 Task: Buy 5 Engine Kit Products from Engines & Engine Parts section under best seller category for shipping address: Dorian Garcia, 3511 Cook Hill Road, Danbury, Connecticut 06810, Cell Number 2034707320. Pay from credit card ending with 6010, CVV 682
Action: Mouse moved to (26, 82)
Screenshot: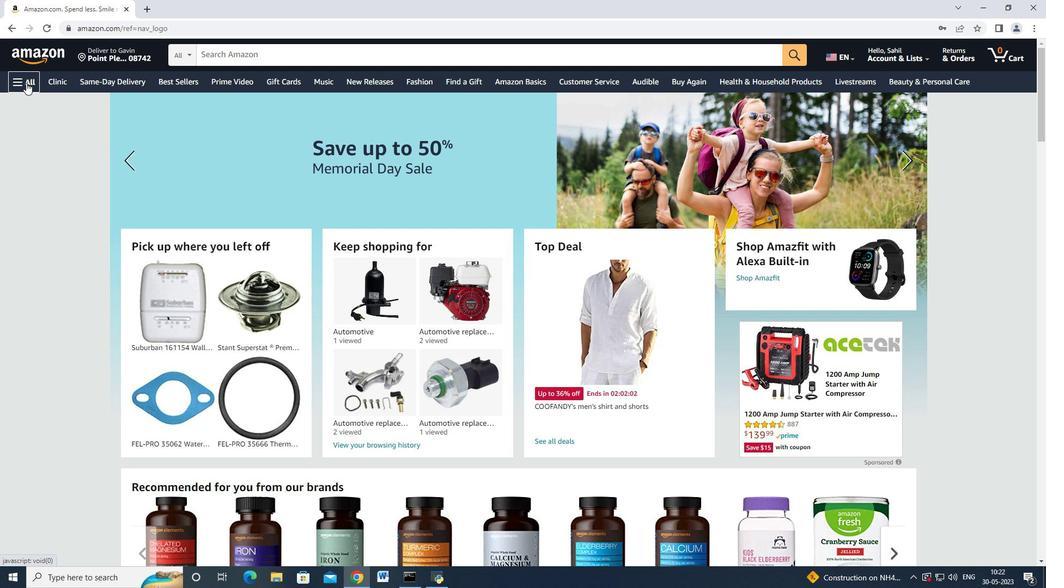 
Action: Mouse pressed left at (26, 82)
Screenshot: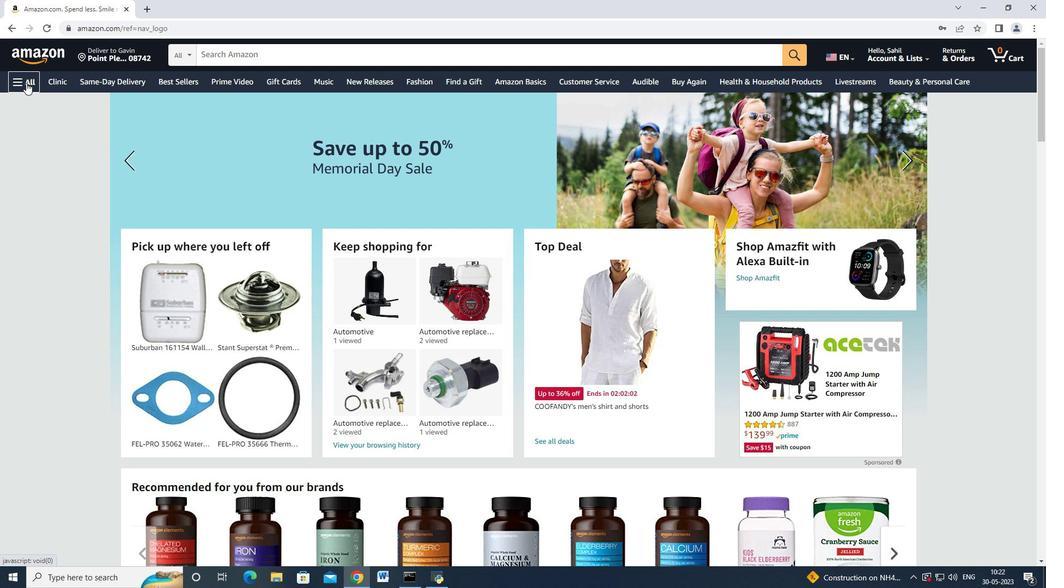 
Action: Mouse moved to (41, 136)
Screenshot: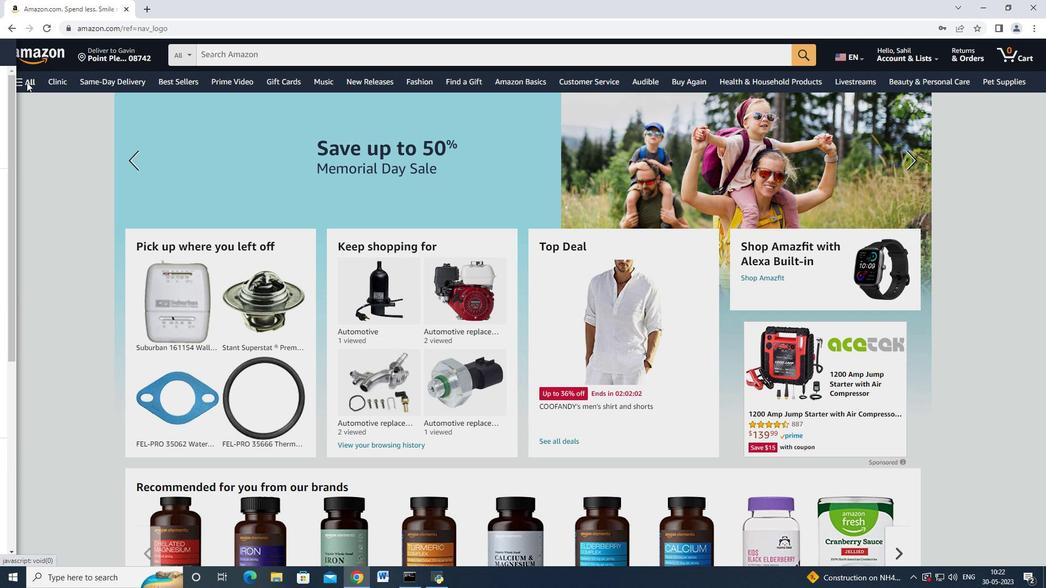 
Action: Mouse scrolled (41, 135) with delta (0, 0)
Screenshot: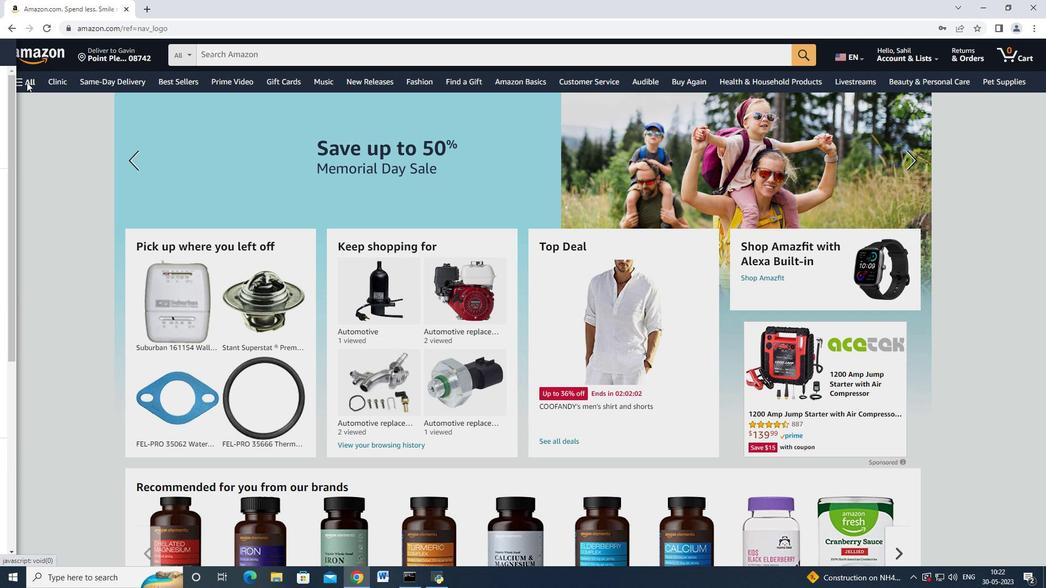 
Action: Mouse moved to (41, 139)
Screenshot: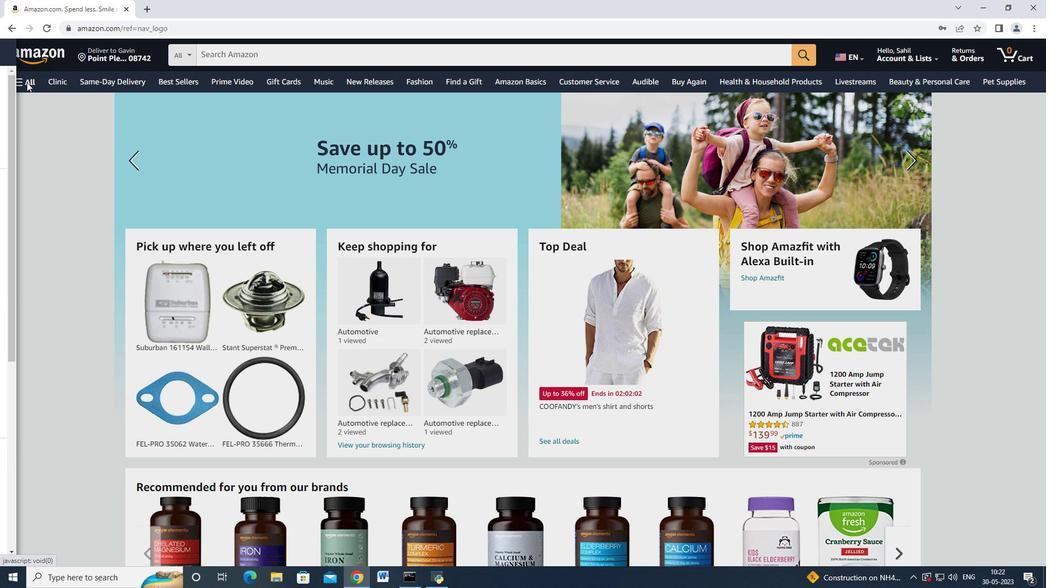 
Action: Mouse scrolled (41, 138) with delta (0, 0)
Screenshot: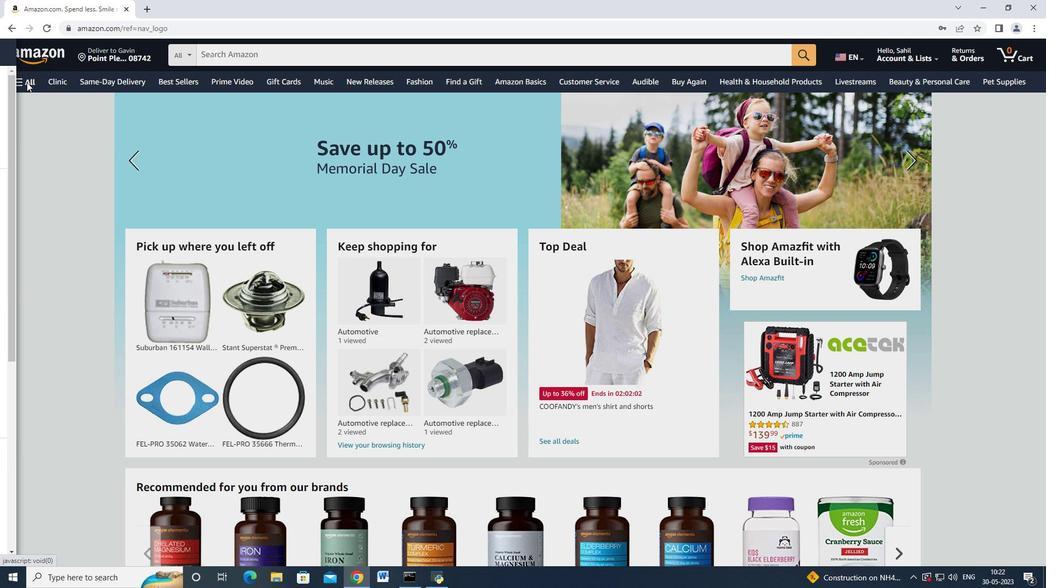 
Action: Mouse moved to (49, 213)
Screenshot: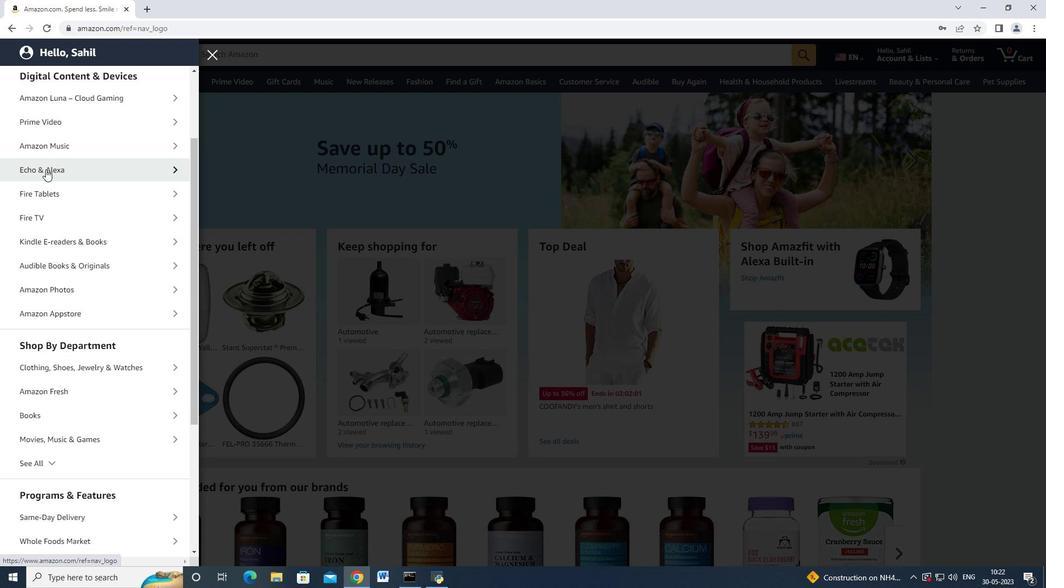 
Action: Mouse scrolled (49, 213) with delta (0, 0)
Screenshot: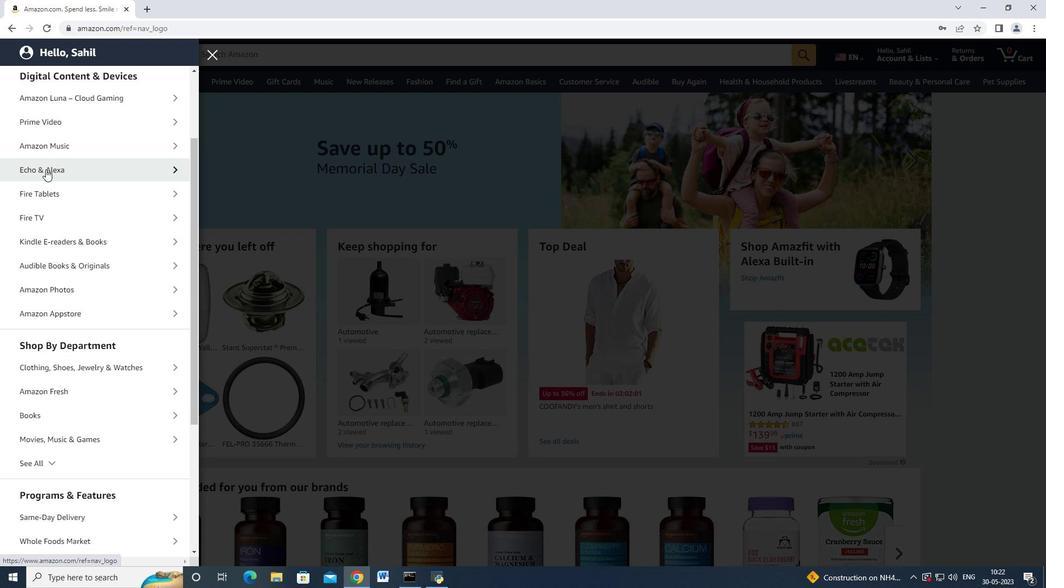 
Action: Mouse moved to (61, 414)
Screenshot: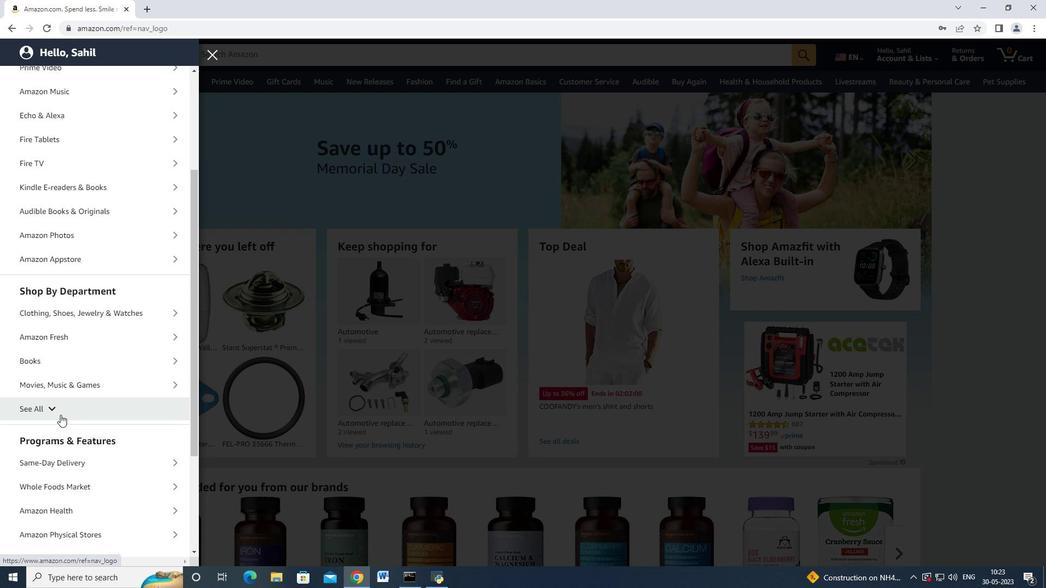 
Action: Mouse pressed left at (61, 414)
Screenshot: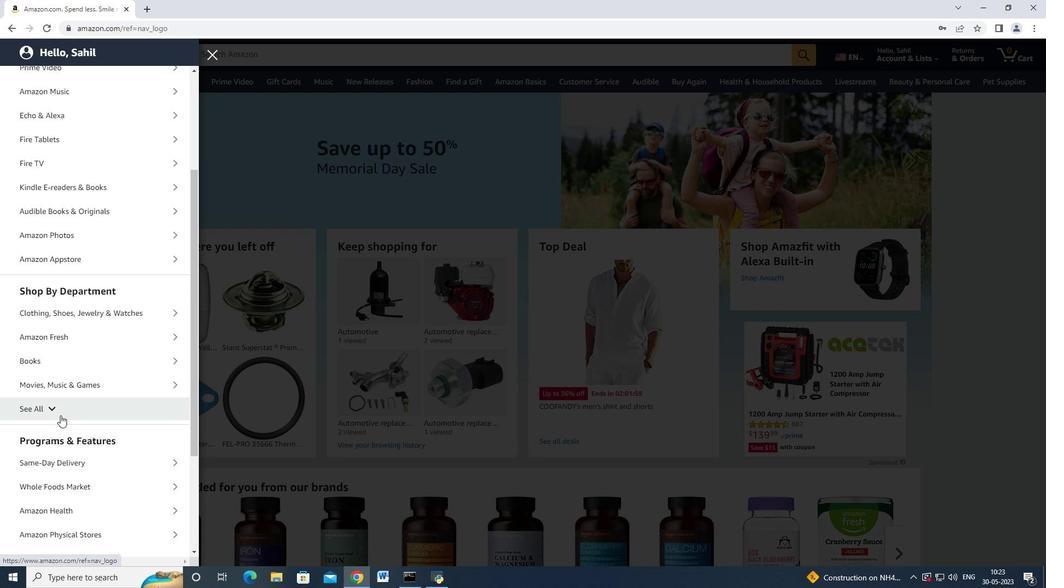 
Action: Mouse moved to (70, 404)
Screenshot: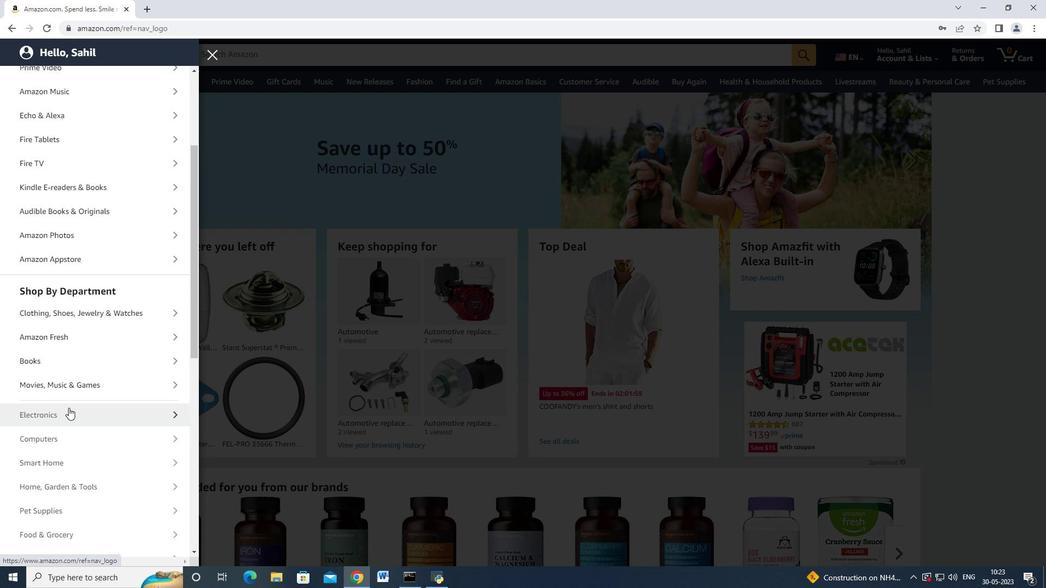 
Action: Mouse scrolled (70, 403) with delta (0, 0)
Screenshot: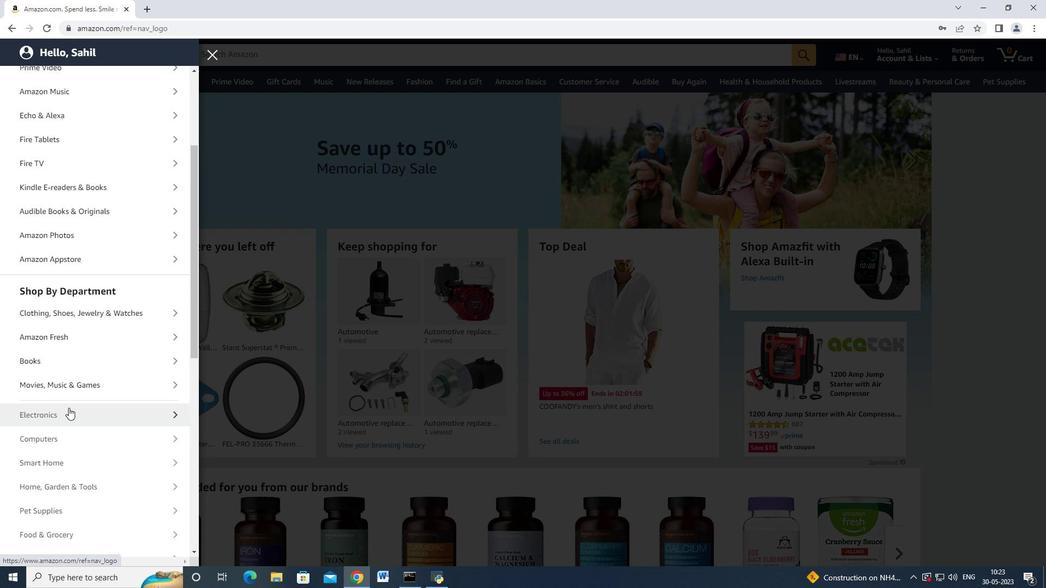
Action: Mouse moved to (71, 402)
Screenshot: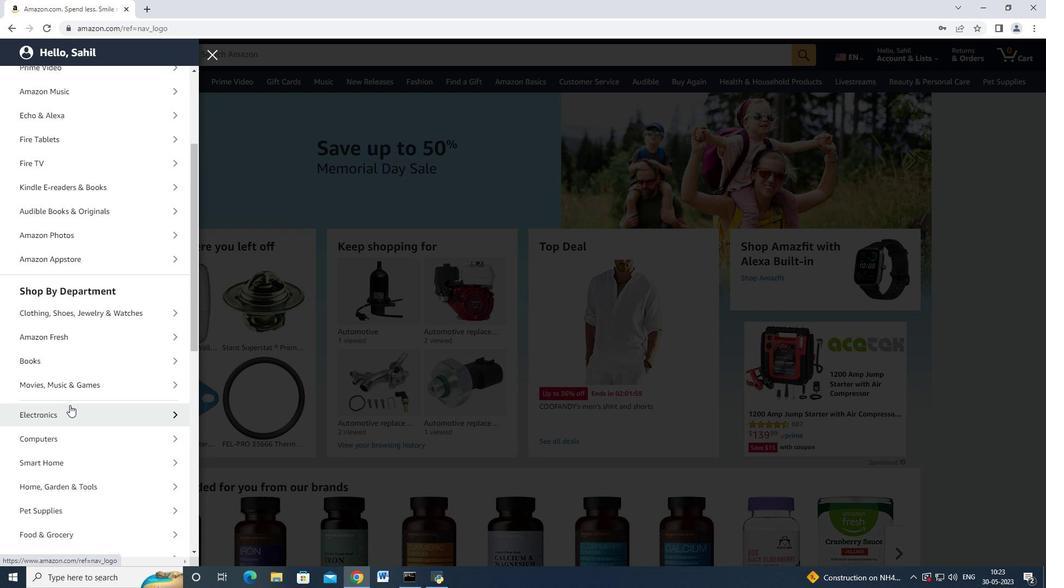 
Action: Mouse scrolled (71, 402) with delta (0, 0)
Screenshot: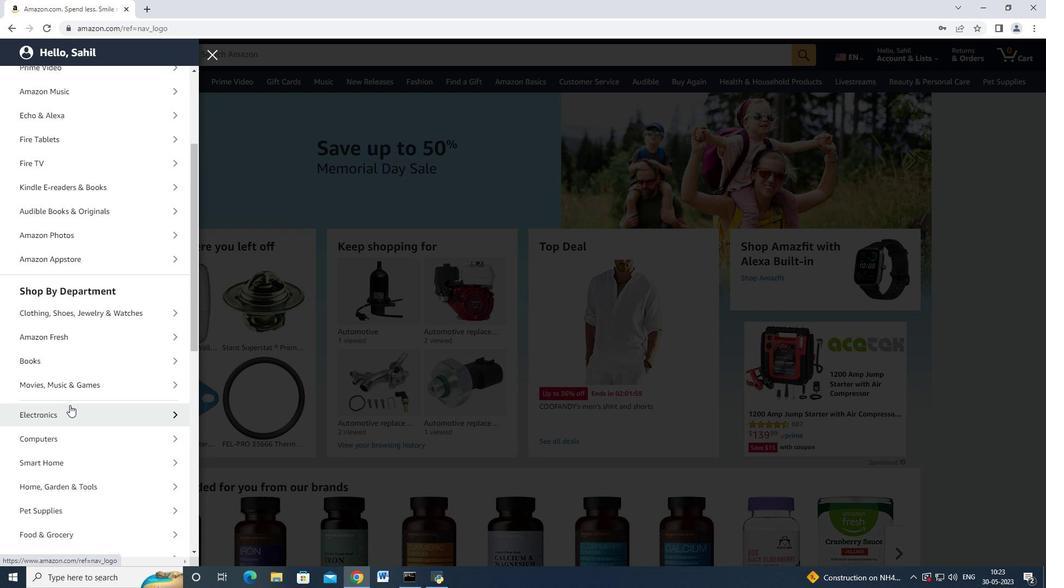 
Action: Mouse moved to (76, 397)
Screenshot: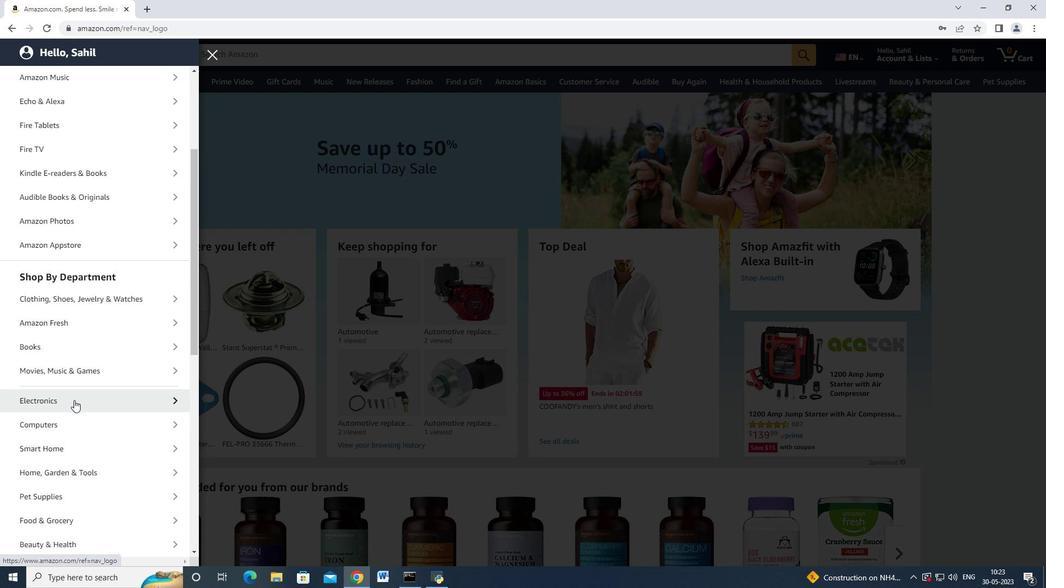 
Action: Mouse scrolled (75, 398) with delta (0, 0)
Screenshot: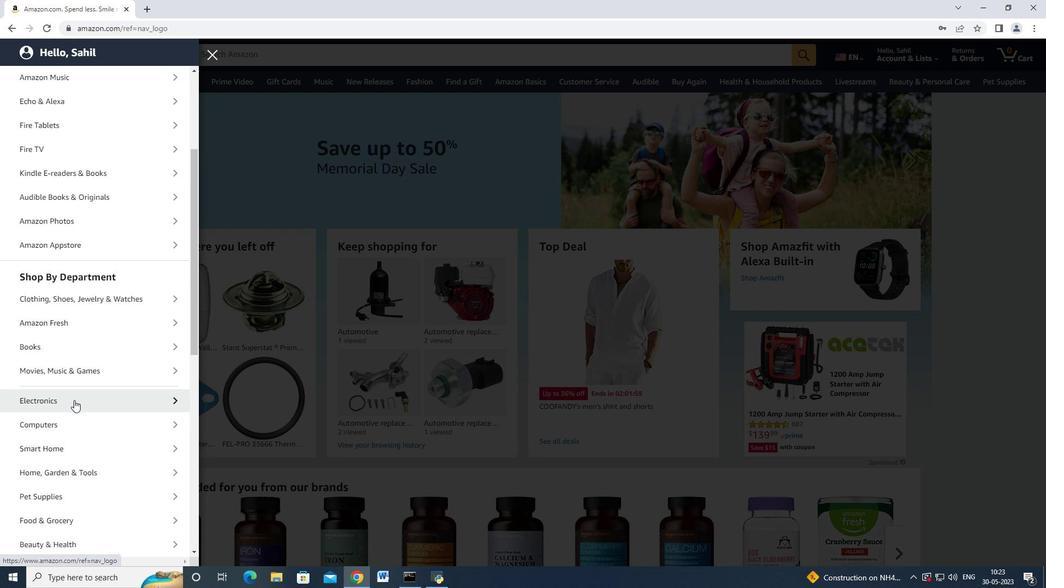 
Action: Mouse moved to (77, 396)
Screenshot: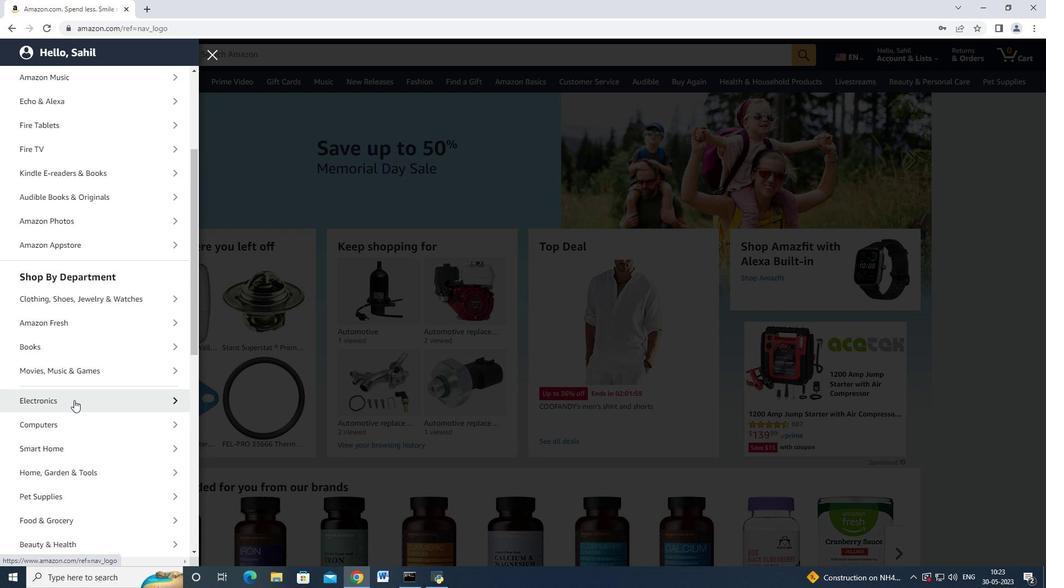 
Action: Mouse scrolled (76, 396) with delta (0, 0)
Screenshot: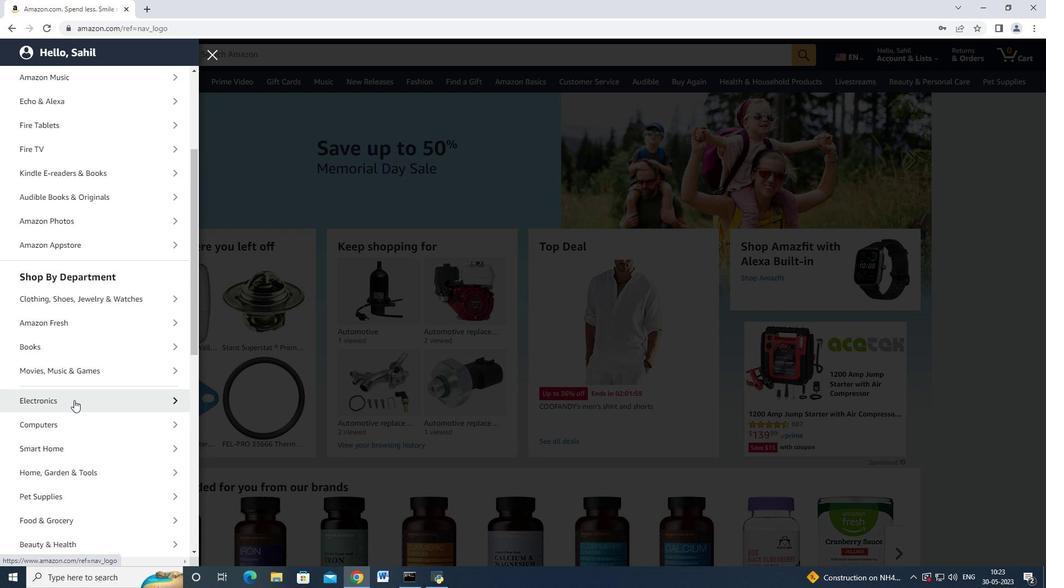 
Action: Mouse moved to (83, 466)
Screenshot: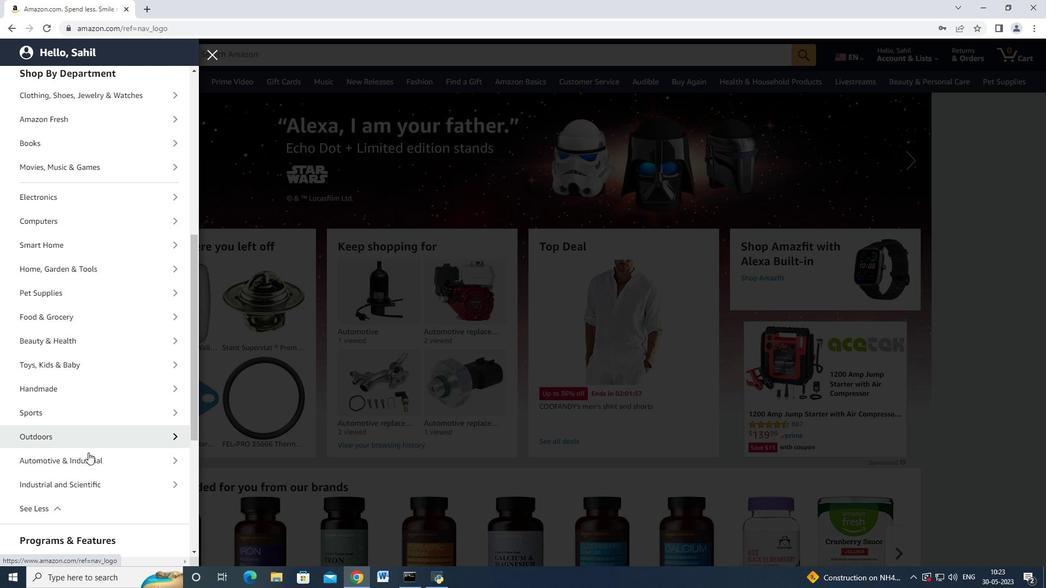 
Action: Mouse pressed left at (83, 466)
Screenshot: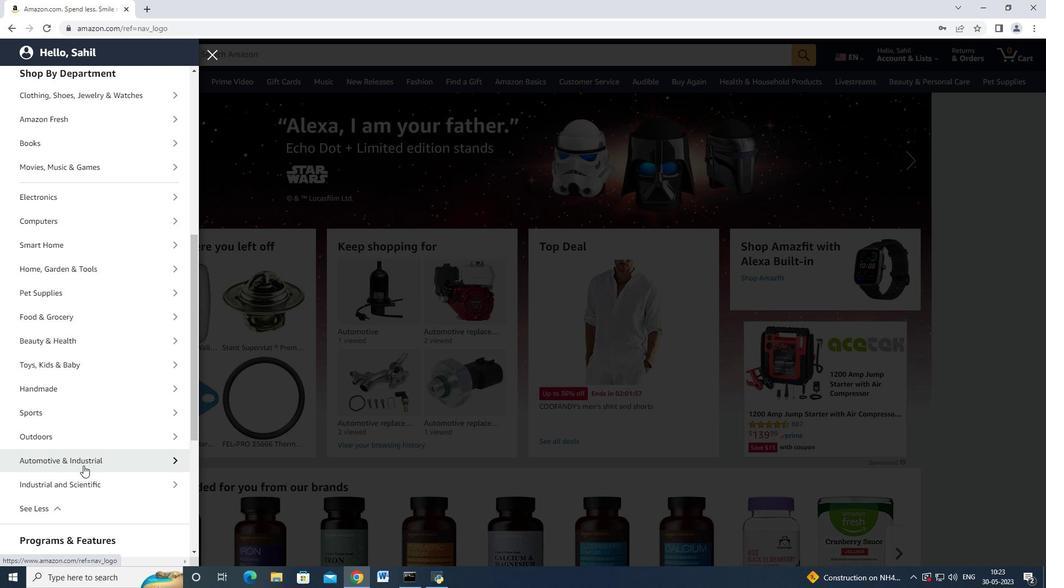
Action: Mouse moved to (123, 130)
Screenshot: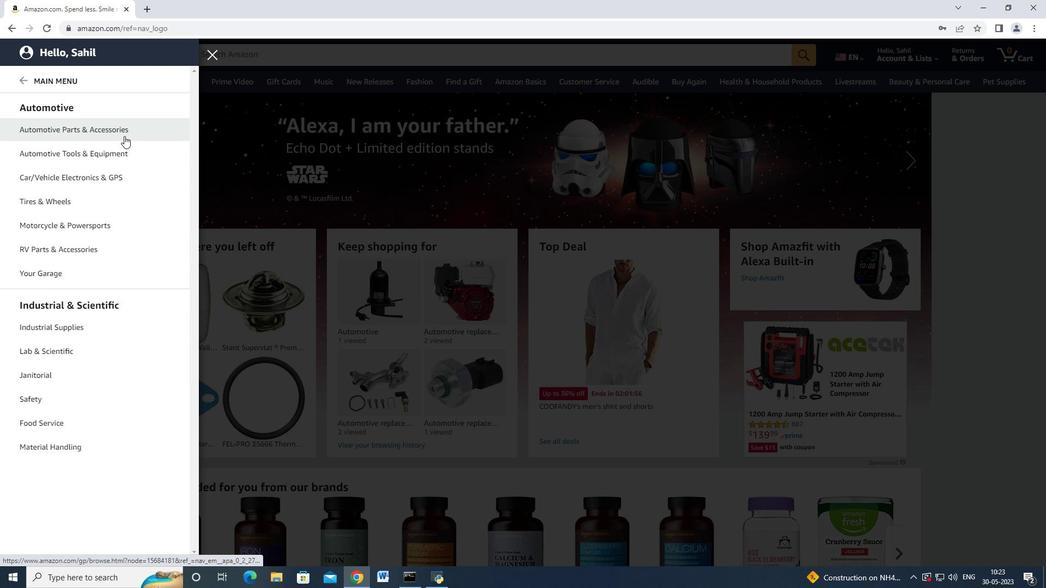 
Action: Mouse pressed left at (123, 130)
Screenshot: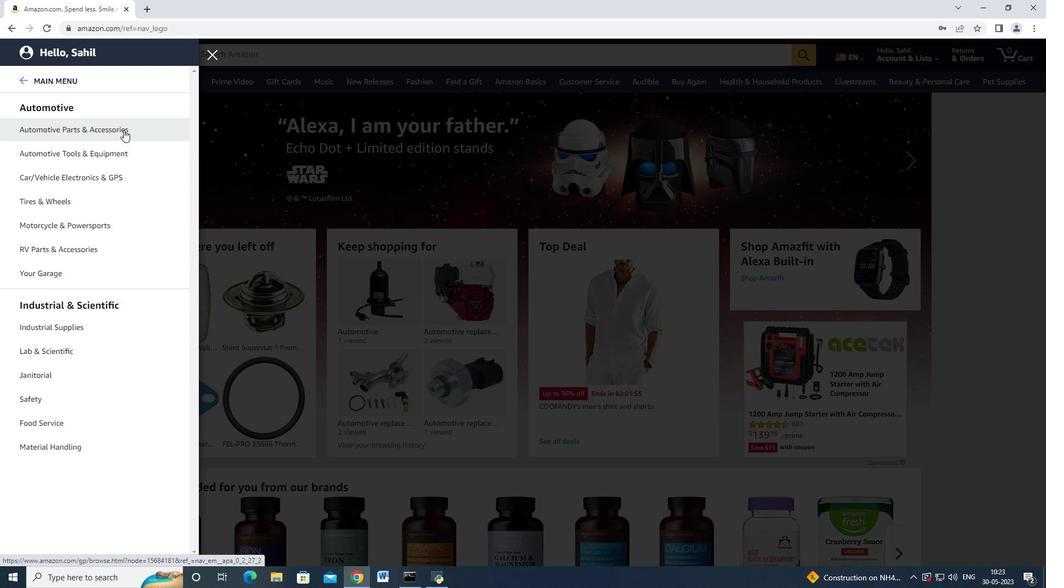 
Action: Mouse moved to (192, 99)
Screenshot: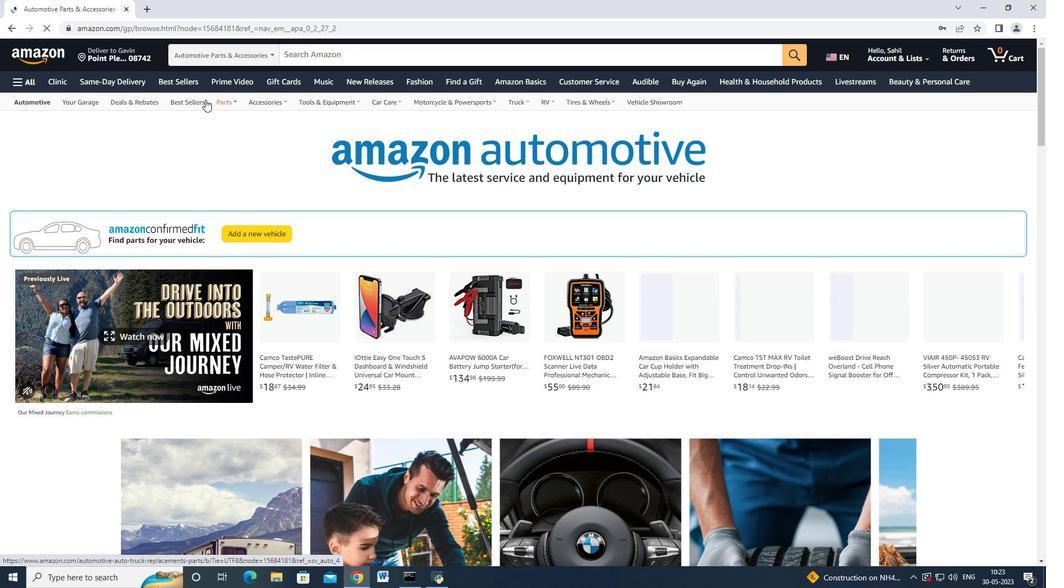 
Action: Mouse pressed left at (192, 99)
Screenshot: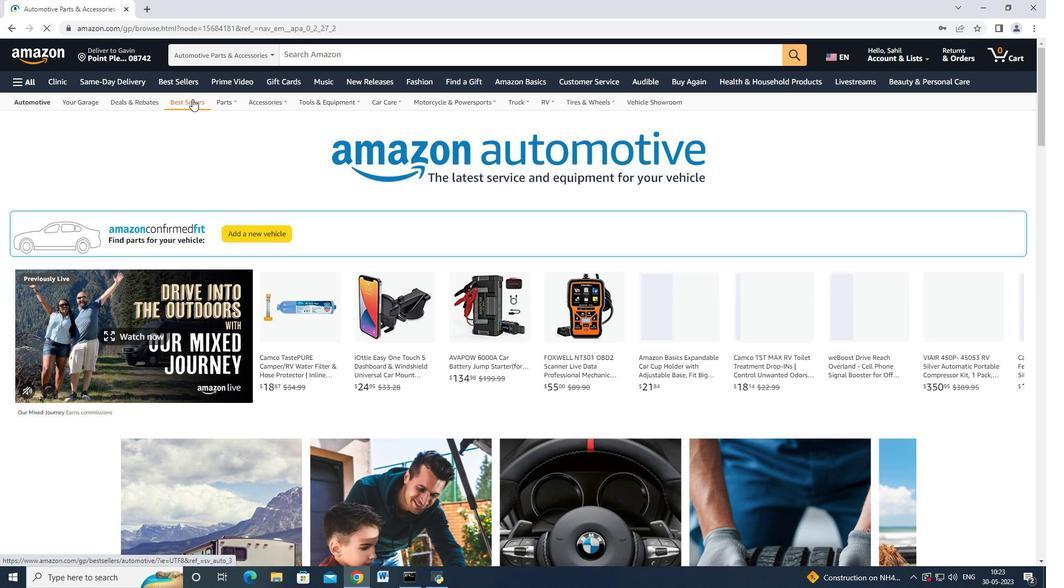 
Action: Mouse moved to (127, 240)
Screenshot: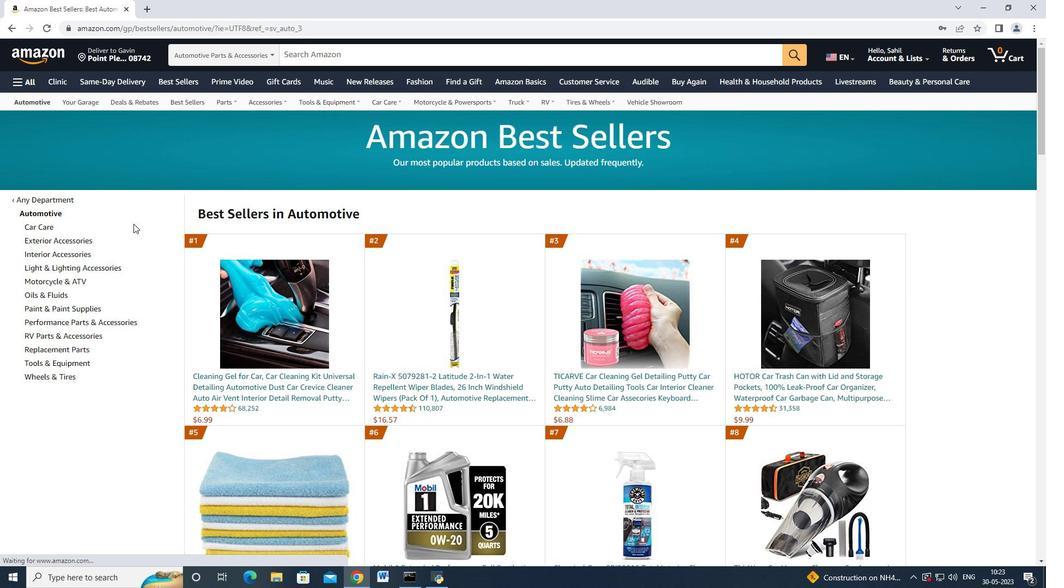 
Action: Mouse scrolled (127, 239) with delta (0, 0)
Screenshot: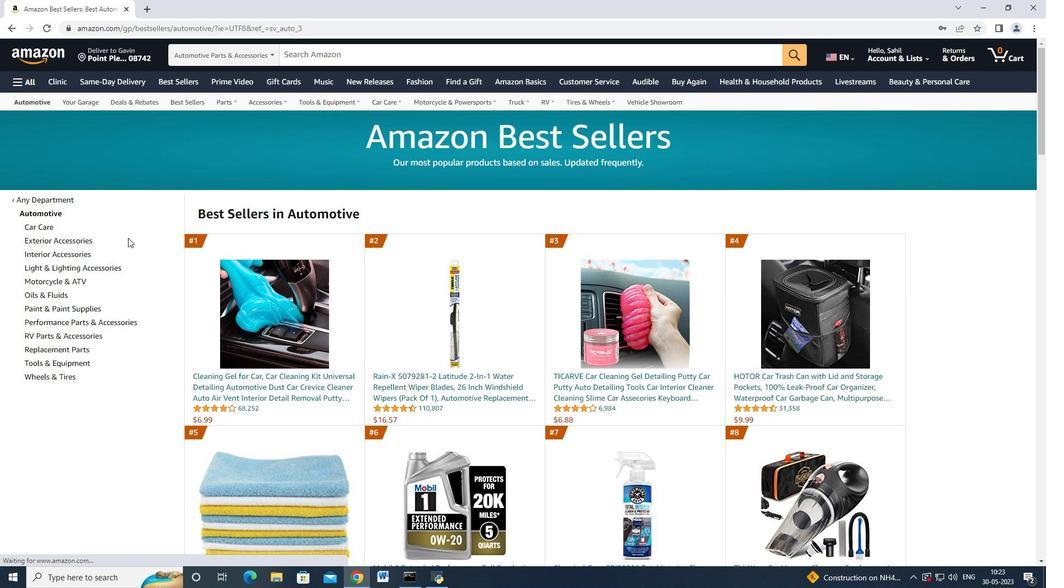 
Action: Mouse moved to (127, 240)
Screenshot: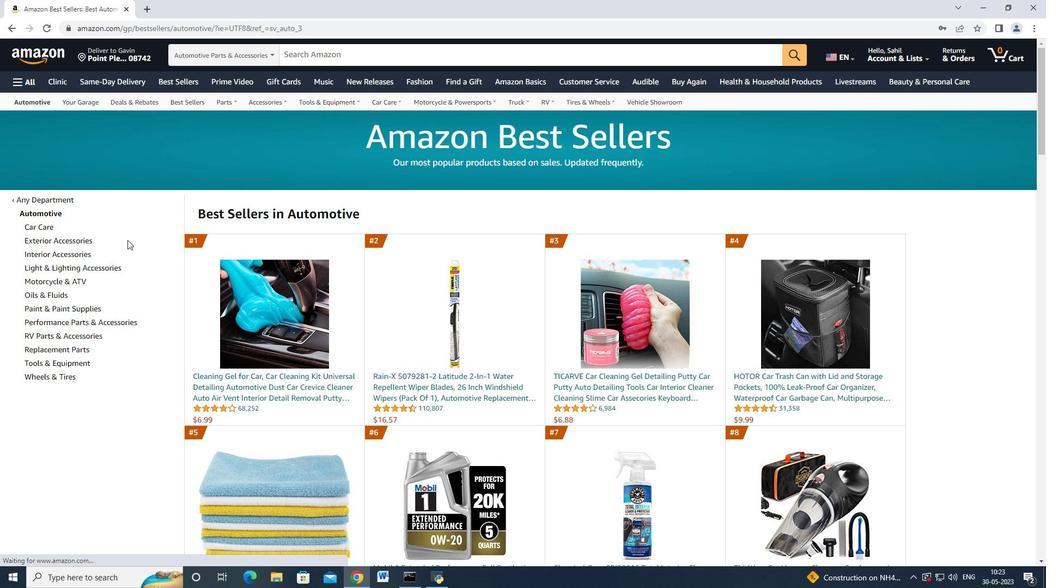 
Action: Mouse scrolled (127, 240) with delta (0, 0)
Screenshot: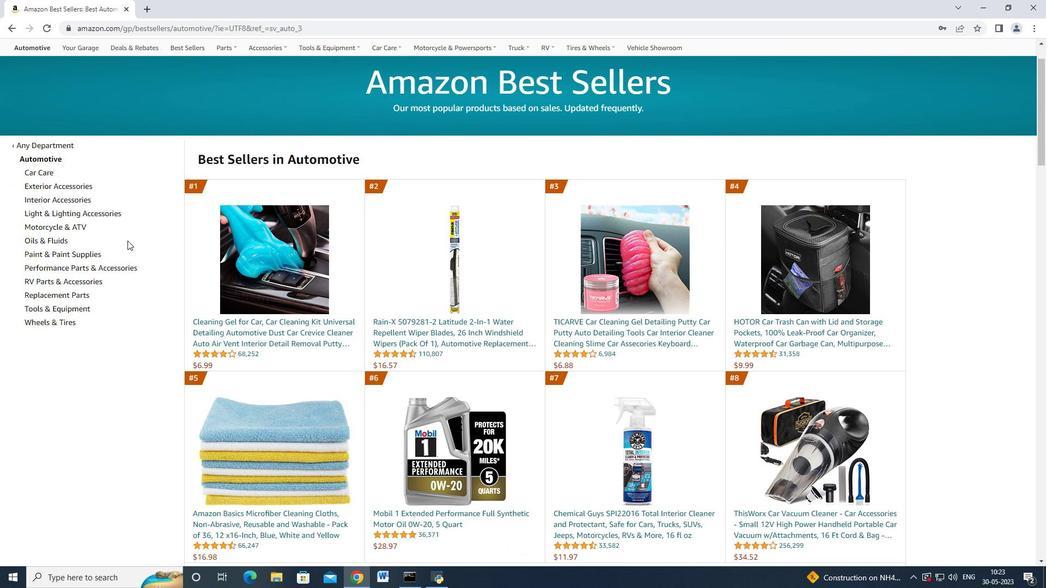 
Action: Mouse scrolled (127, 241) with delta (0, 0)
Screenshot: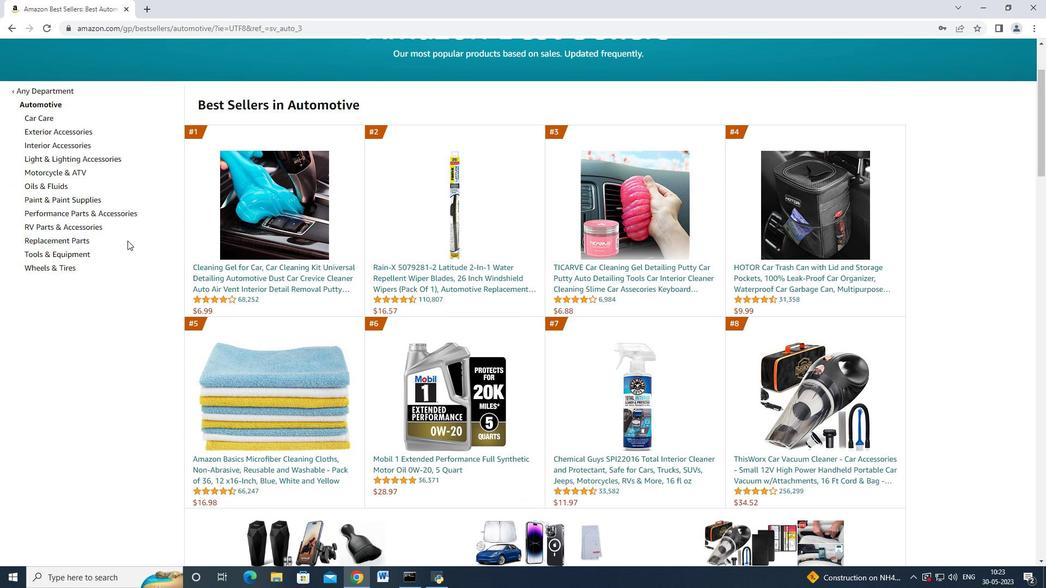 
Action: Mouse scrolled (127, 241) with delta (0, 0)
Screenshot: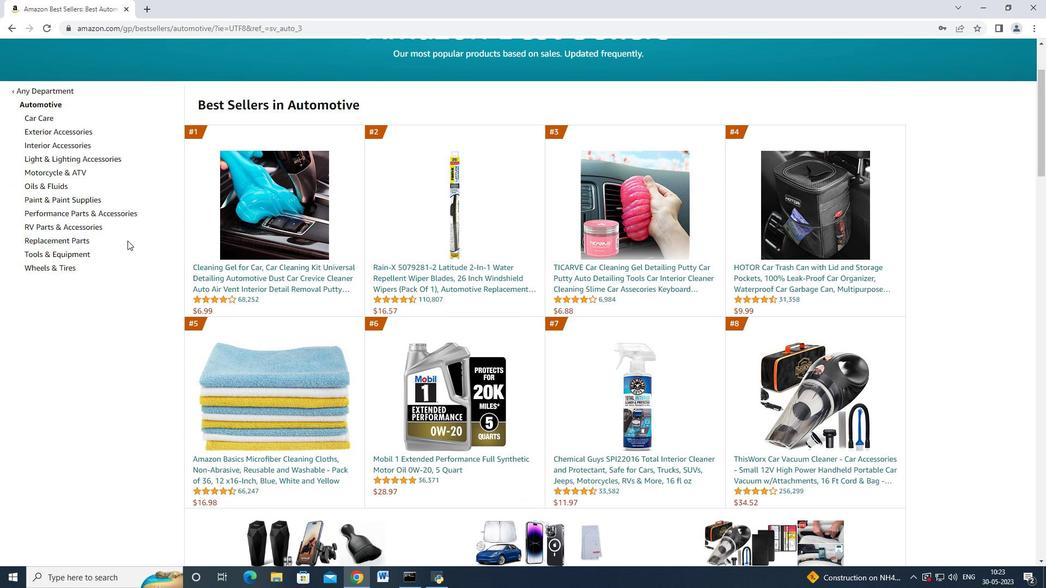 
Action: Mouse moved to (72, 347)
Screenshot: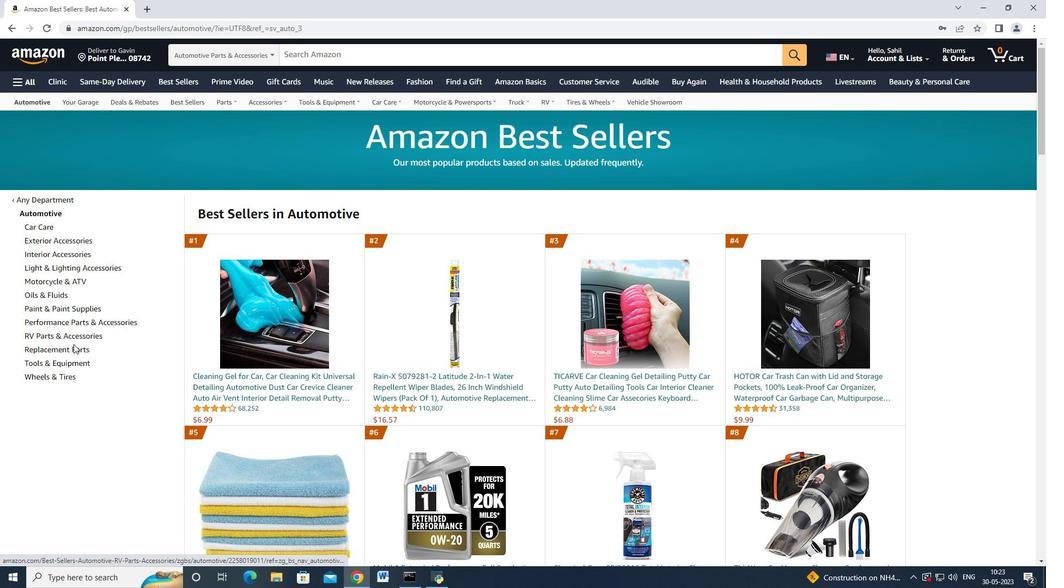 
Action: Mouse pressed left at (72, 347)
Screenshot: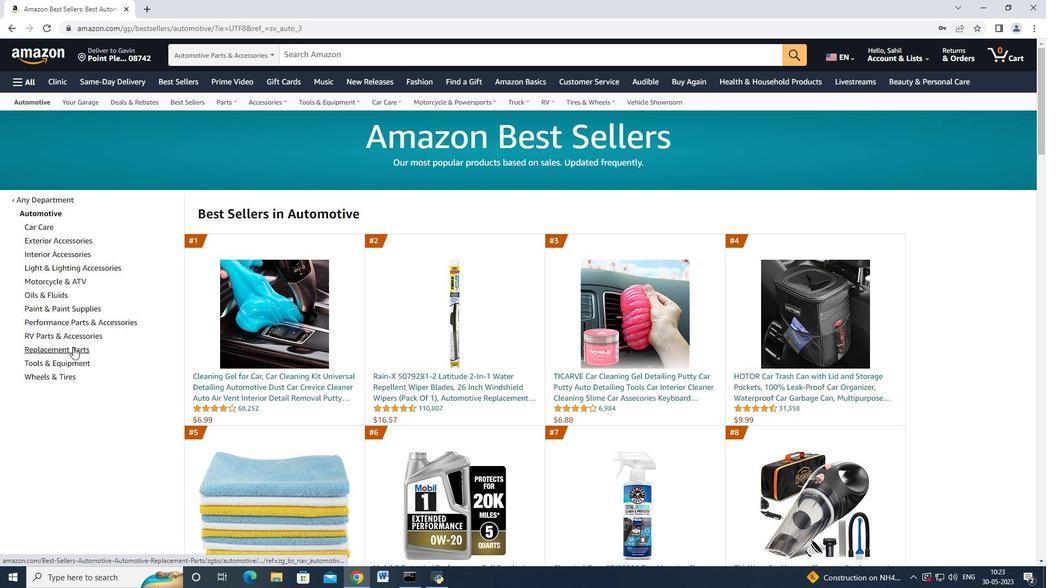 
Action: Mouse moved to (106, 279)
Screenshot: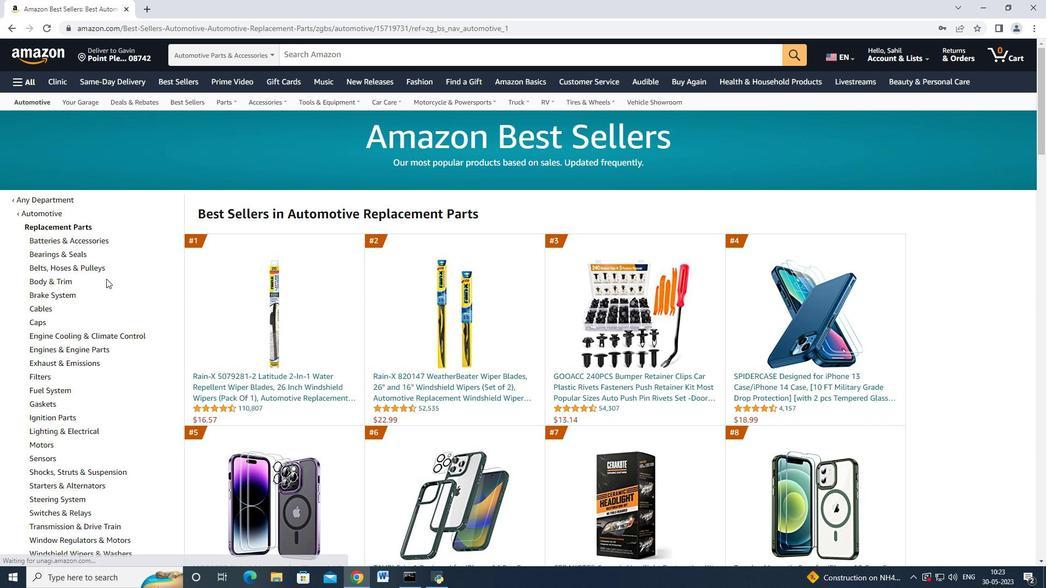 
Action: Mouse scrolled (106, 278) with delta (0, 0)
Screenshot: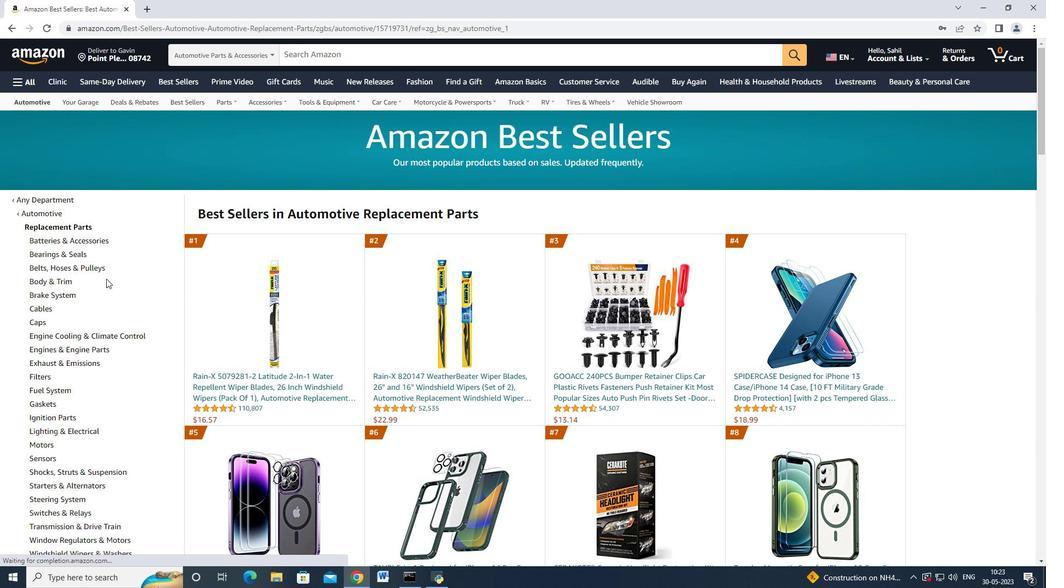 
Action: Mouse moved to (98, 296)
Screenshot: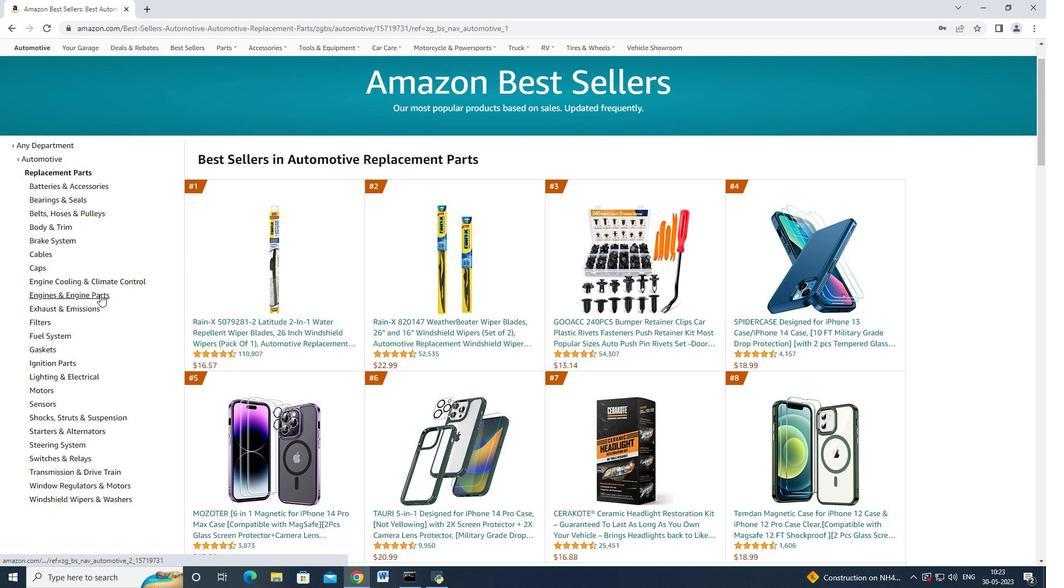 
Action: Mouse pressed left at (98, 296)
Screenshot: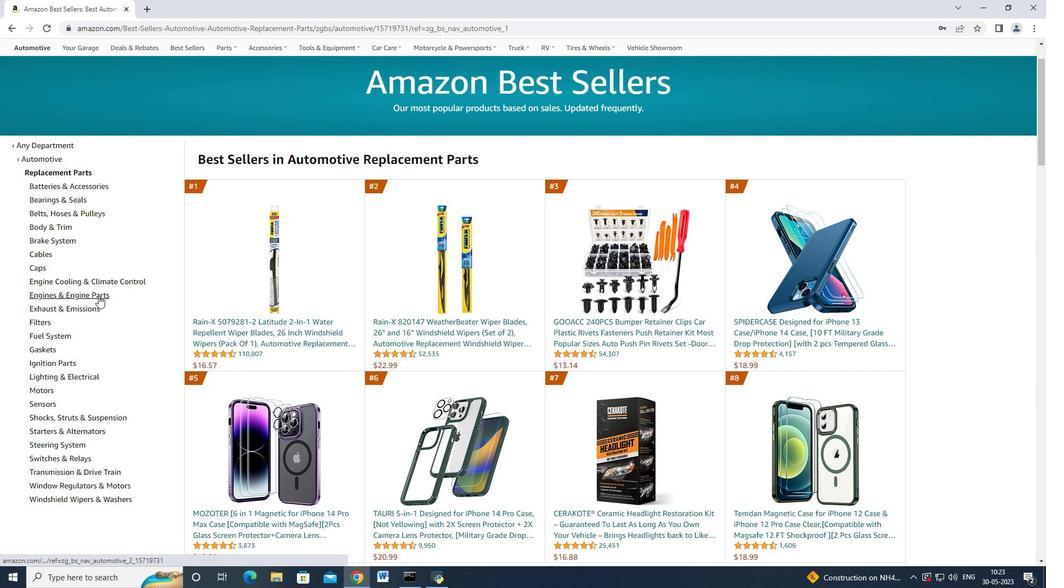 
Action: Mouse moved to (82, 277)
Screenshot: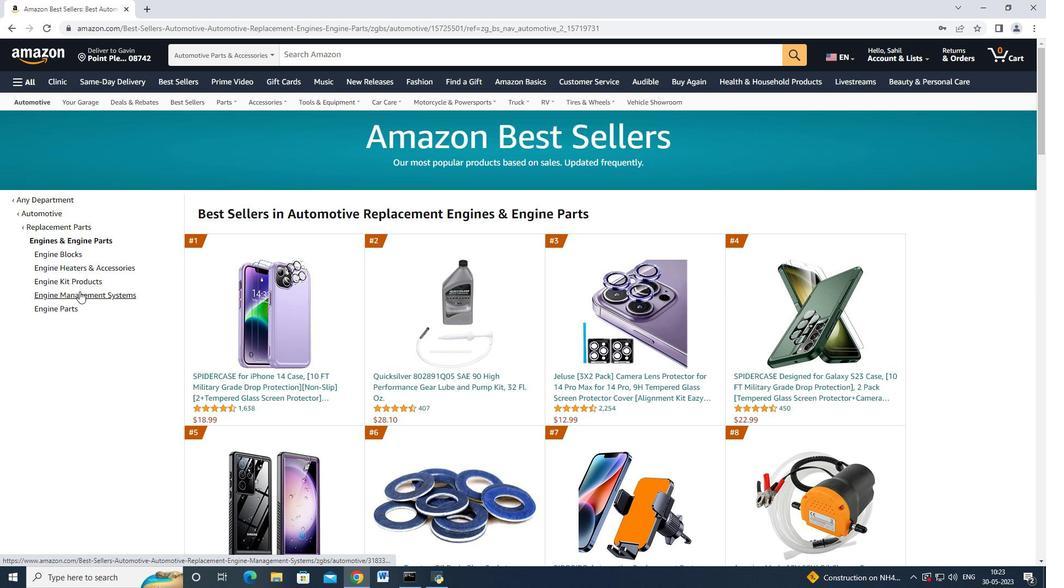 
Action: Mouse pressed left at (82, 277)
Screenshot: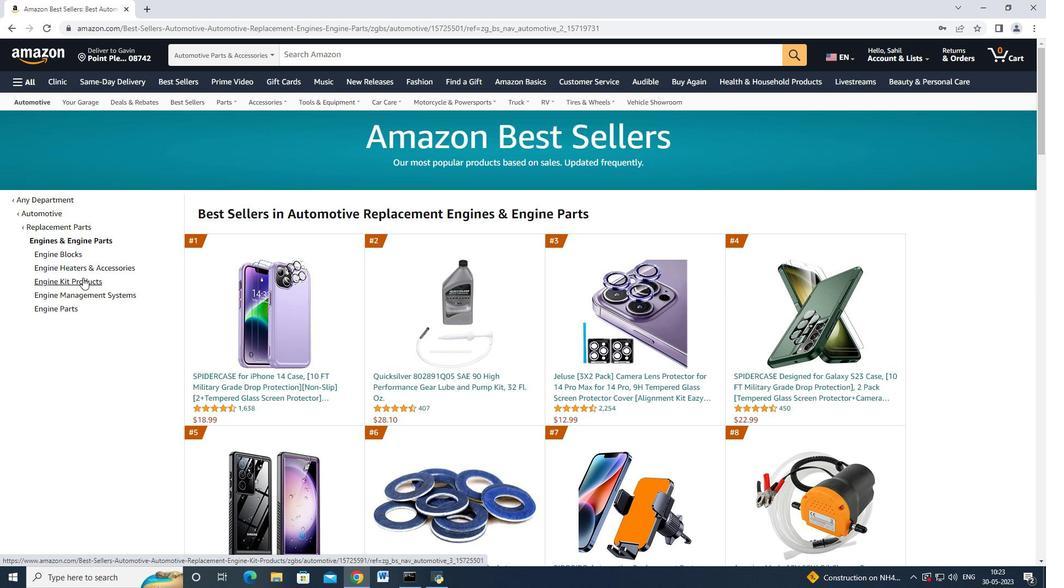 
Action: Mouse moved to (553, 366)
Screenshot: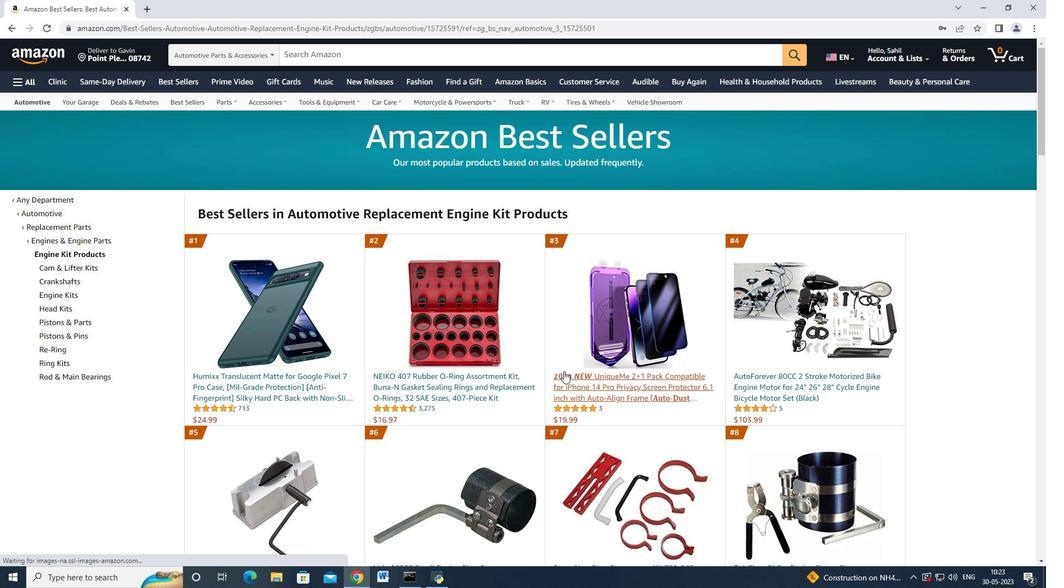 
Action: Mouse scrolled (553, 365) with delta (0, 0)
Screenshot: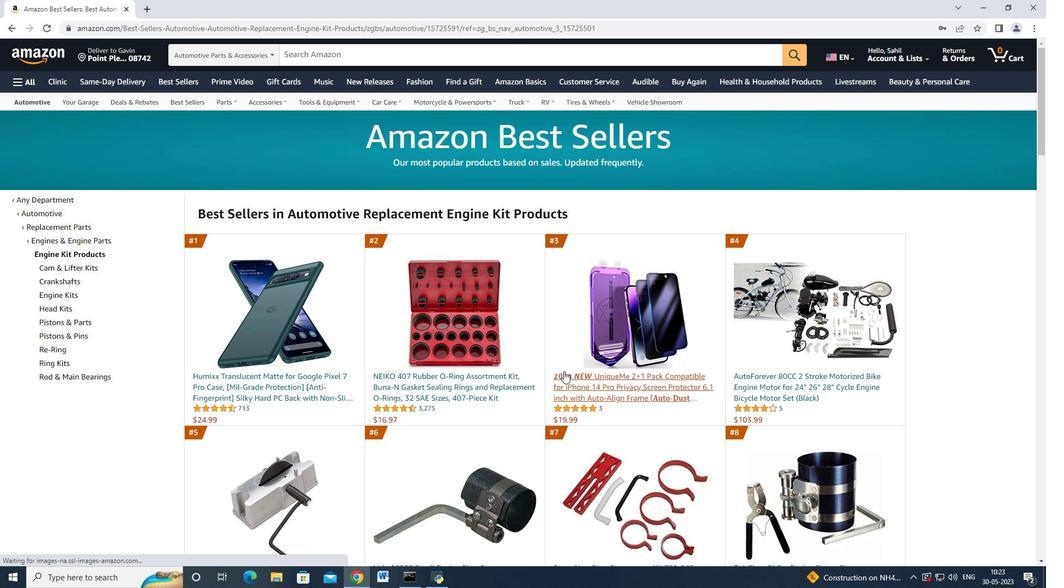 
Action: Mouse scrolled (553, 365) with delta (0, 0)
Screenshot: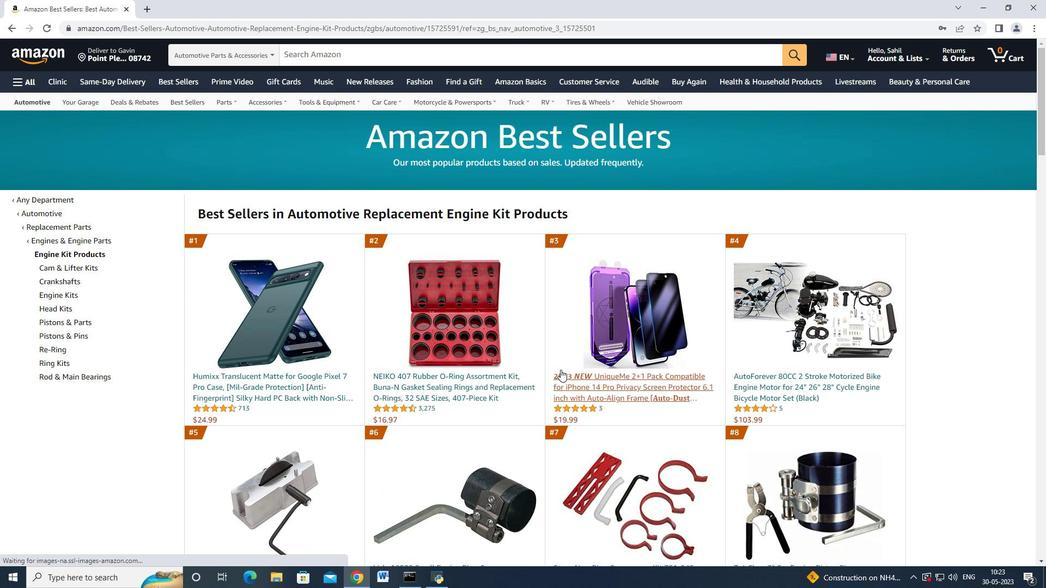 
Action: Mouse moved to (753, 285)
Screenshot: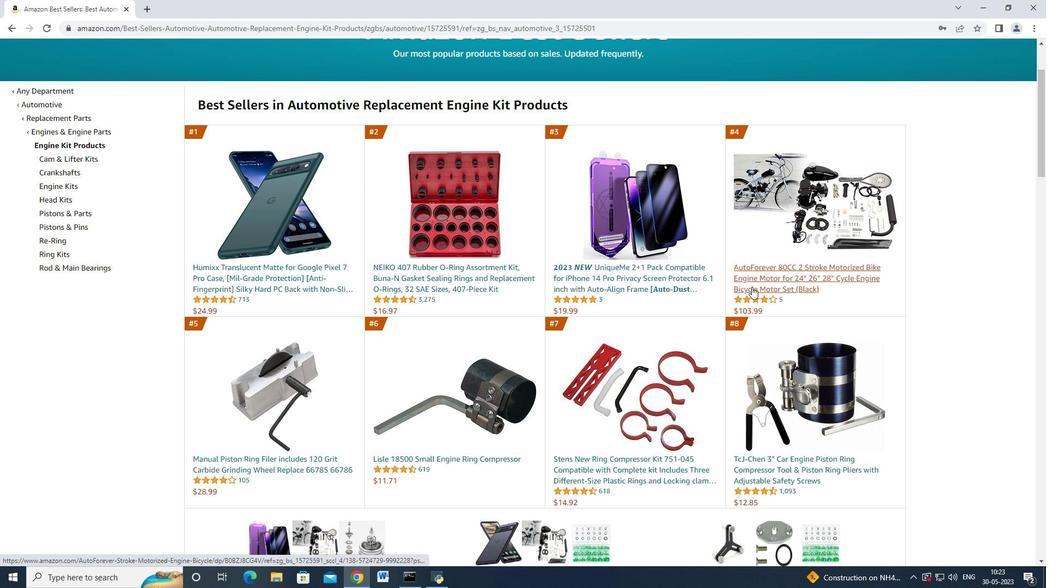
Action: Mouse pressed left at (753, 285)
Screenshot: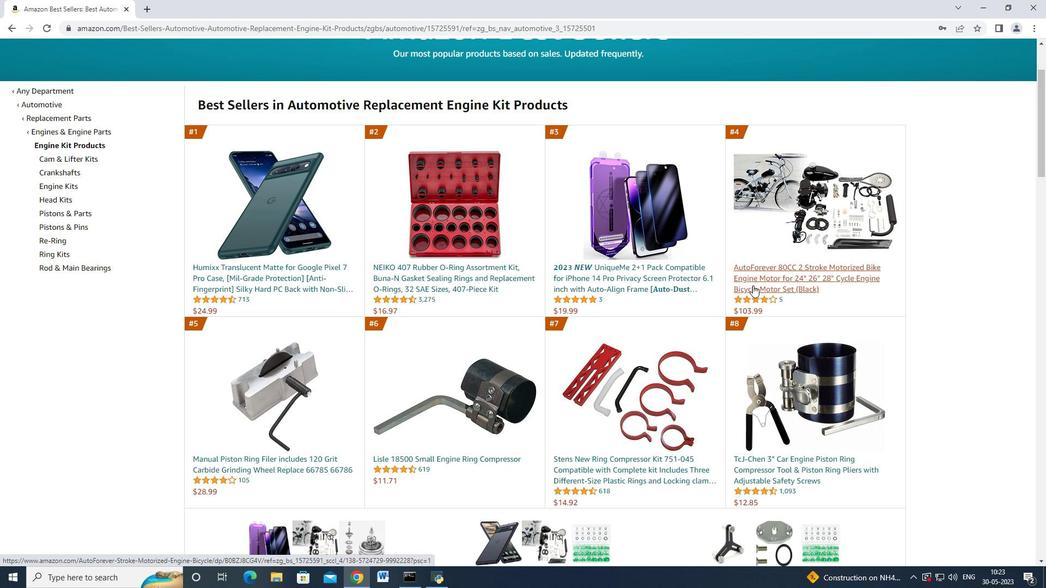 
Action: Mouse moved to (811, 266)
Screenshot: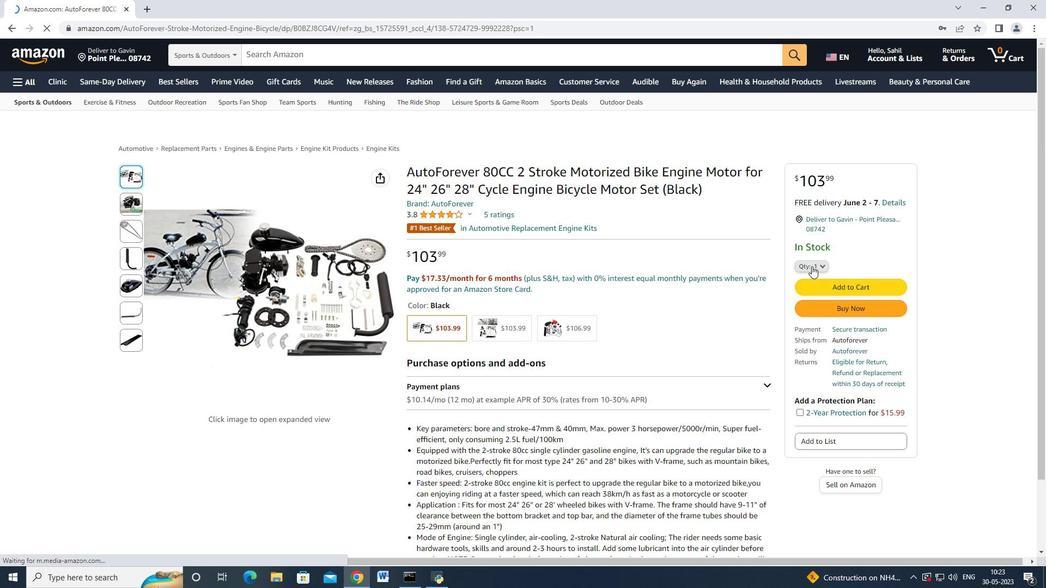 
Action: Mouse pressed left at (811, 266)
Screenshot: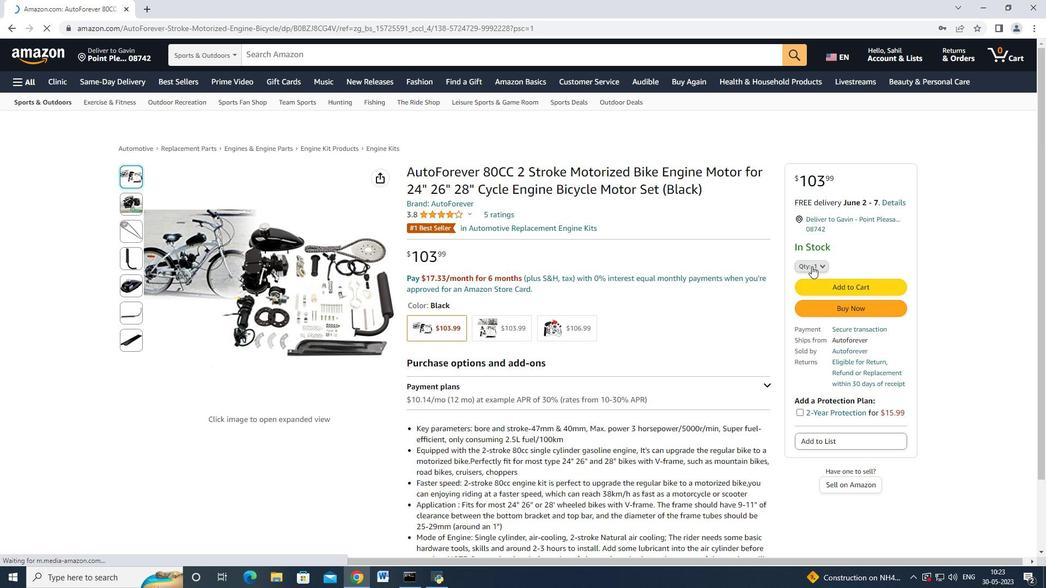 
Action: Mouse moved to (805, 323)
Screenshot: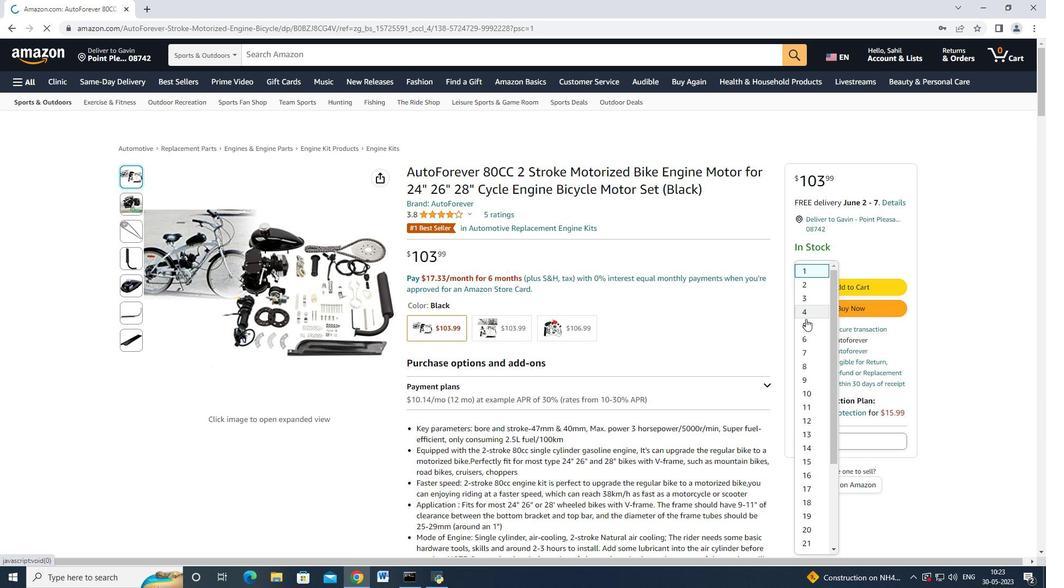 
Action: Mouse pressed left at (805, 323)
Screenshot: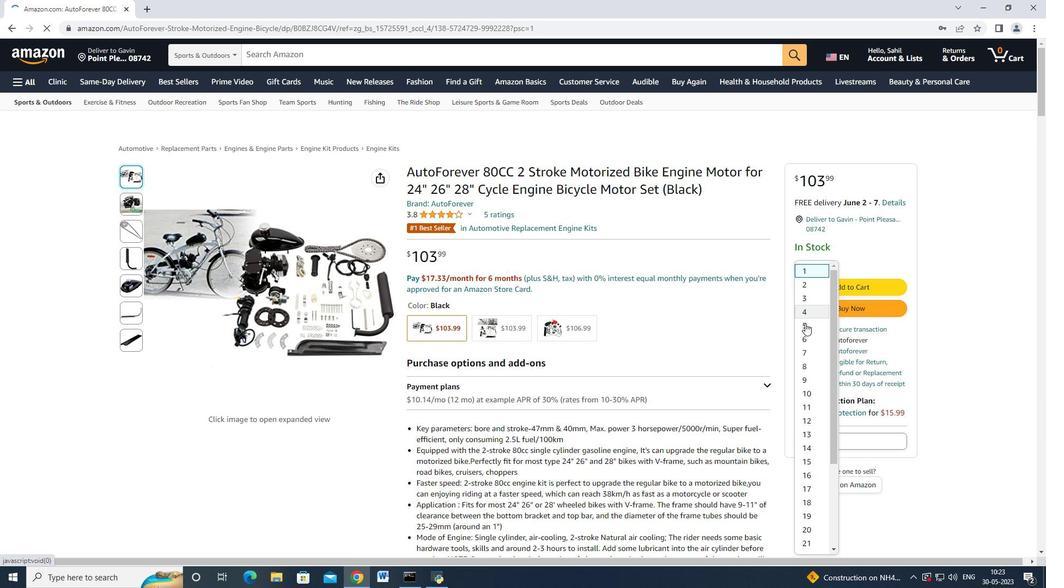 
Action: Mouse moved to (827, 306)
Screenshot: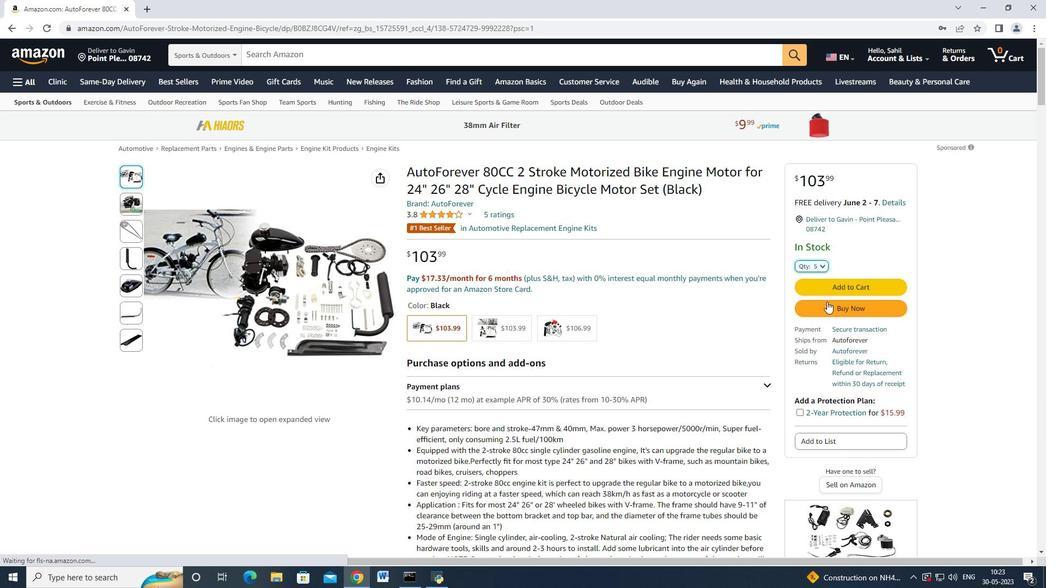 
Action: Mouse pressed left at (827, 306)
Screenshot: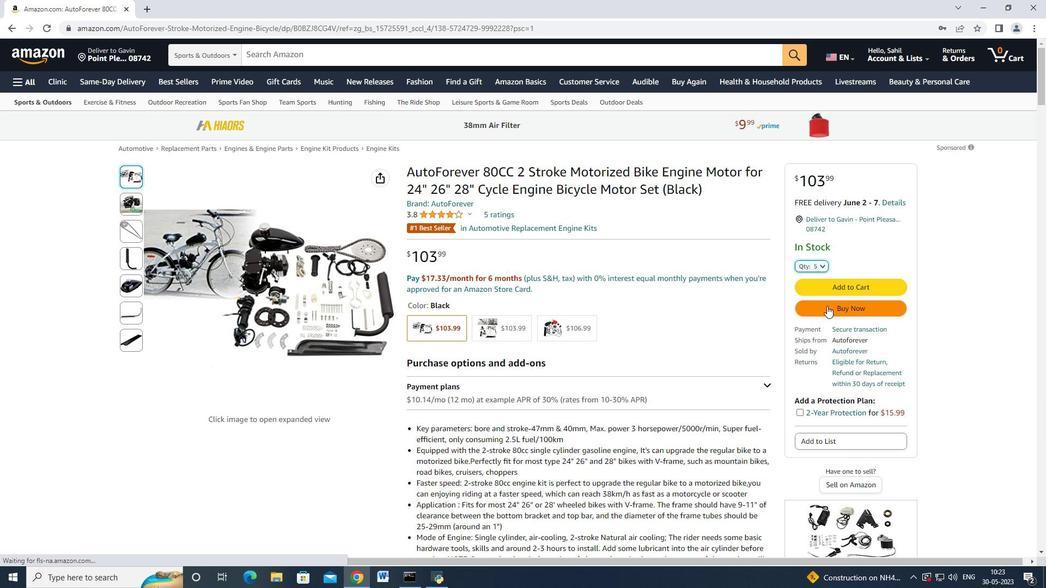 
Action: Mouse moved to (636, 92)
Screenshot: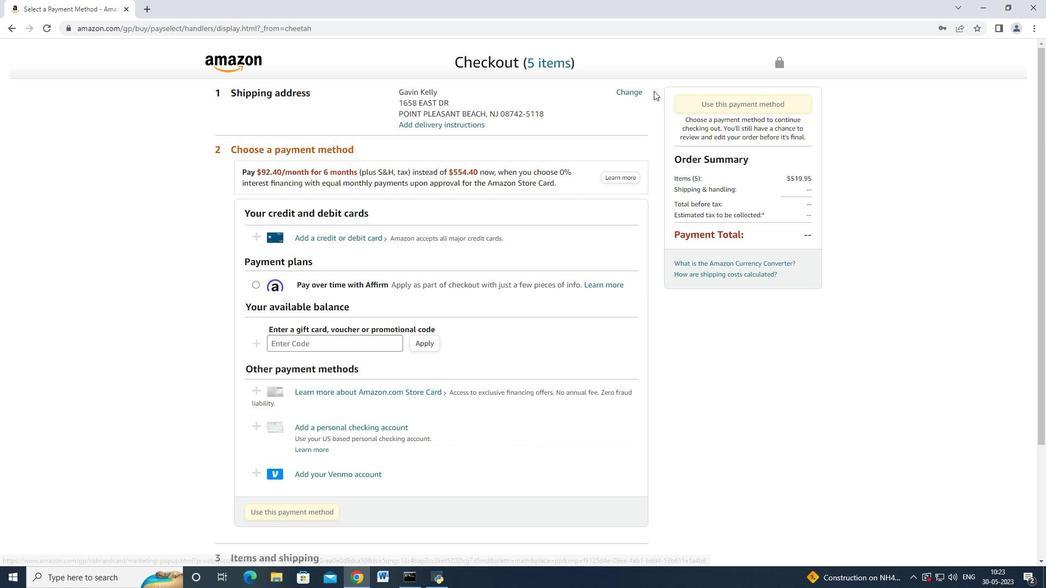 
Action: Mouse pressed left at (636, 92)
Screenshot: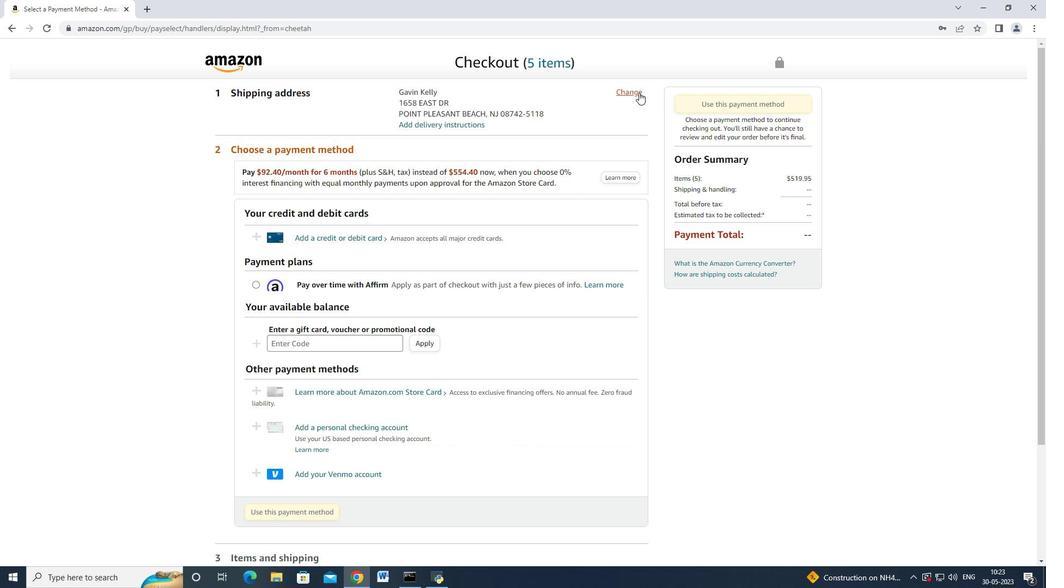 
Action: Mouse moved to (353, 191)
Screenshot: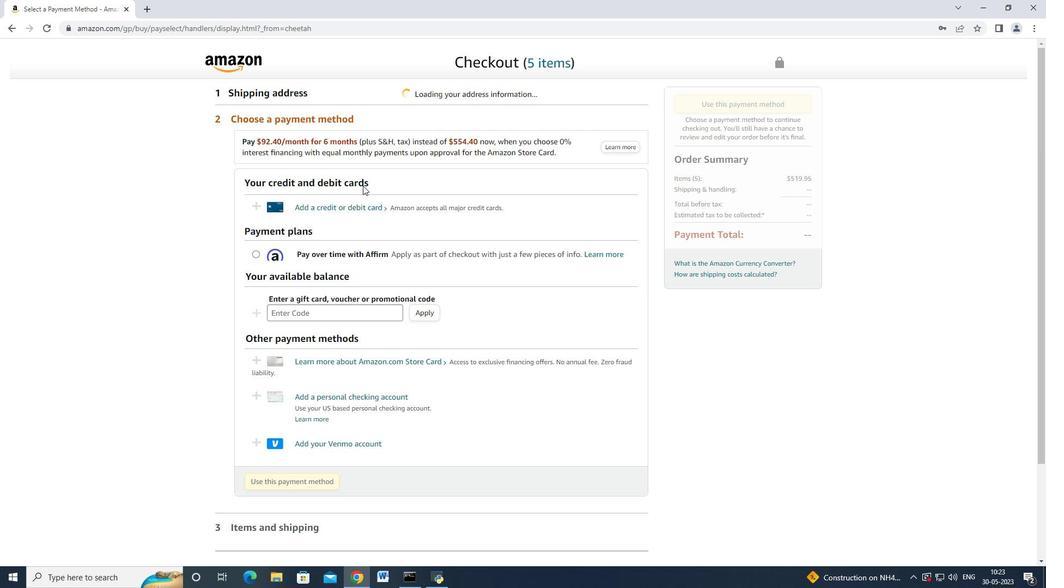
Action: Mouse scrolled (353, 190) with delta (0, 0)
Screenshot: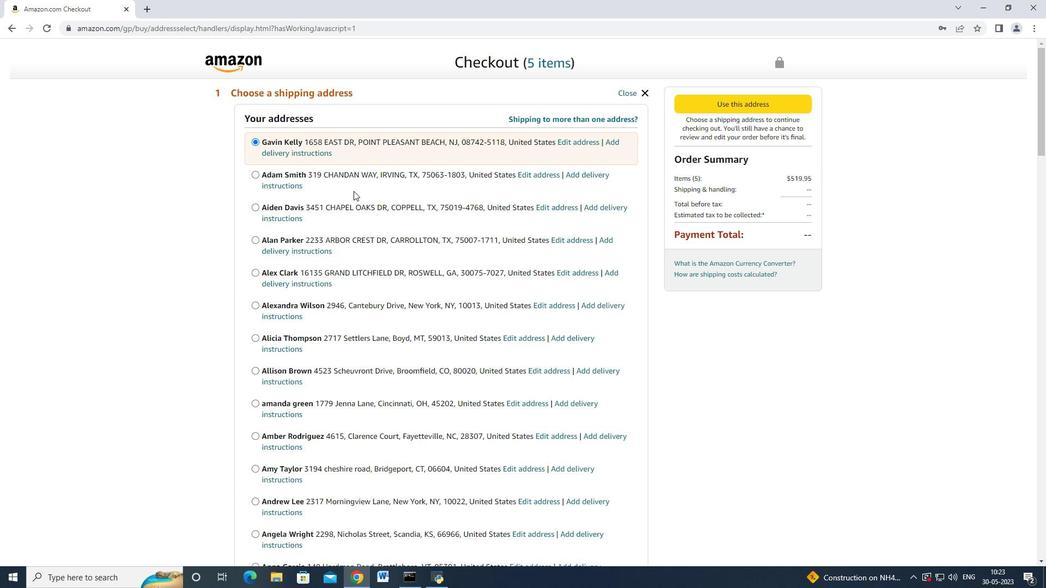 
Action: Mouse scrolled (353, 190) with delta (0, 0)
Screenshot: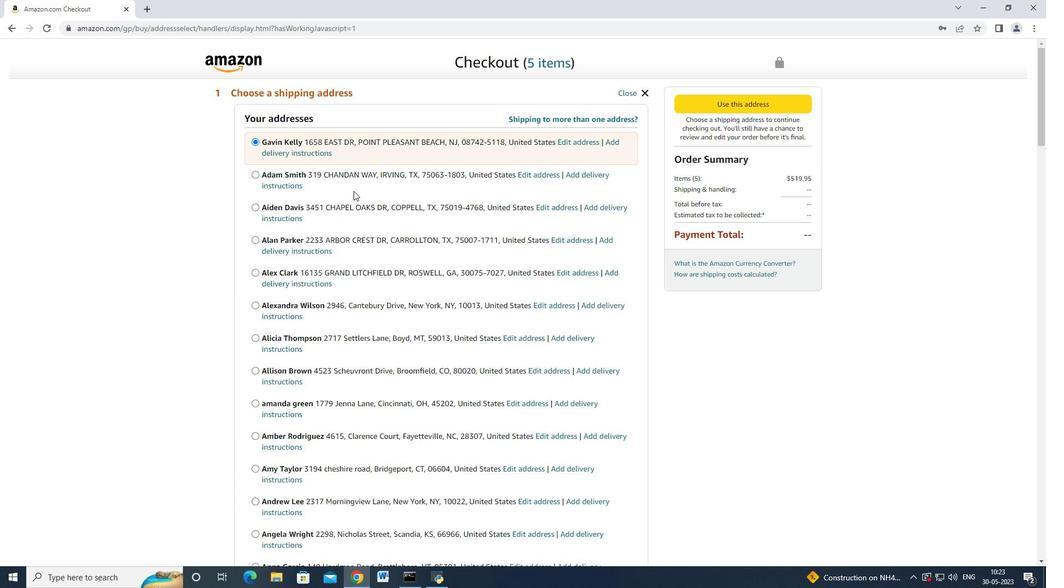 
Action: Mouse scrolled (353, 190) with delta (0, 0)
Screenshot: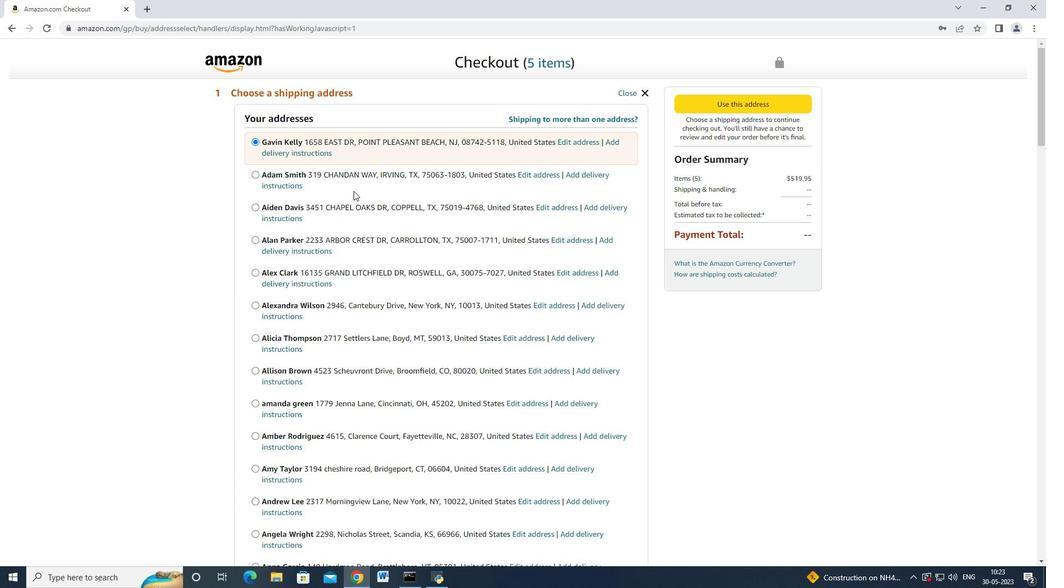 
Action: Mouse scrolled (353, 190) with delta (0, 0)
Screenshot: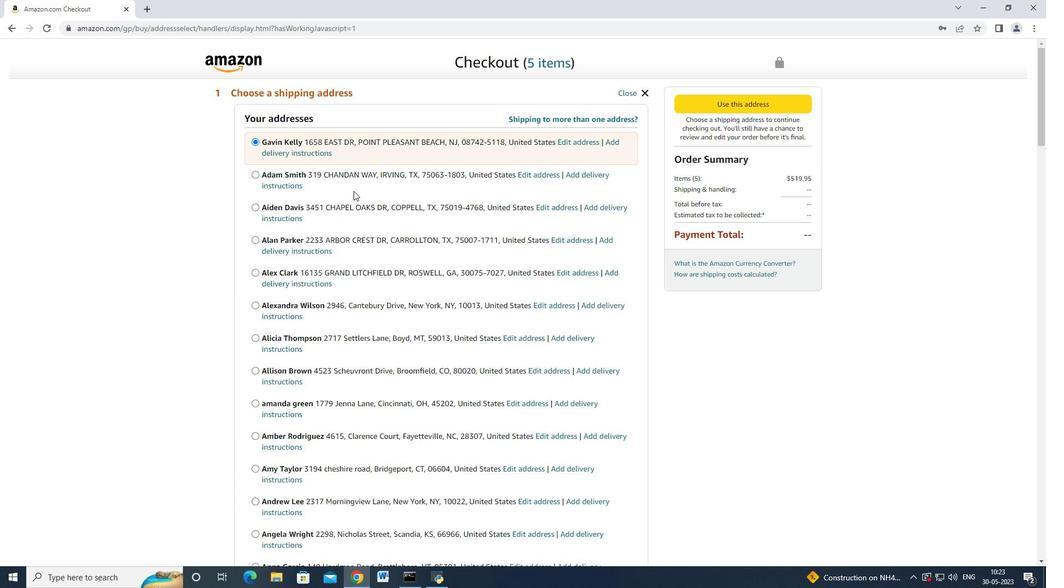 
Action: Mouse scrolled (353, 190) with delta (0, 0)
Screenshot: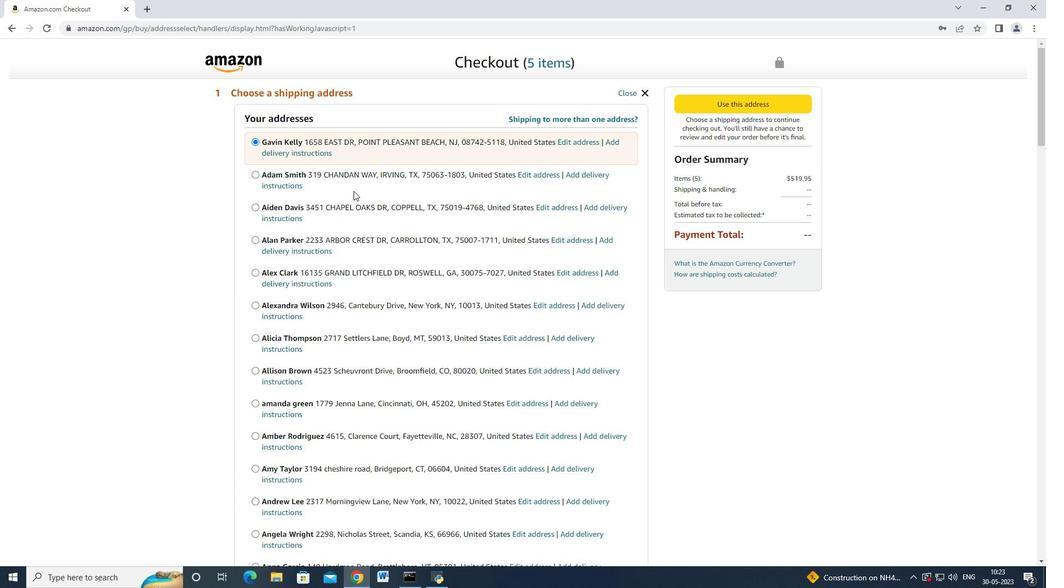 
Action: Mouse scrolled (353, 190) with delta (0, 0)
Screenshot: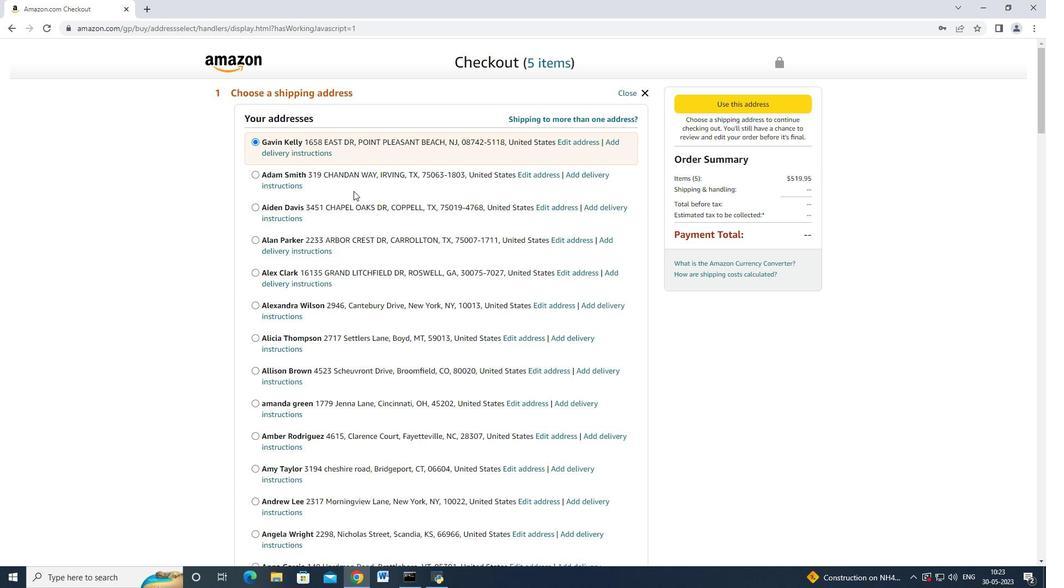 
Action: Mouse scrolled (353, 190) with delta (0, 0)
Screenshot: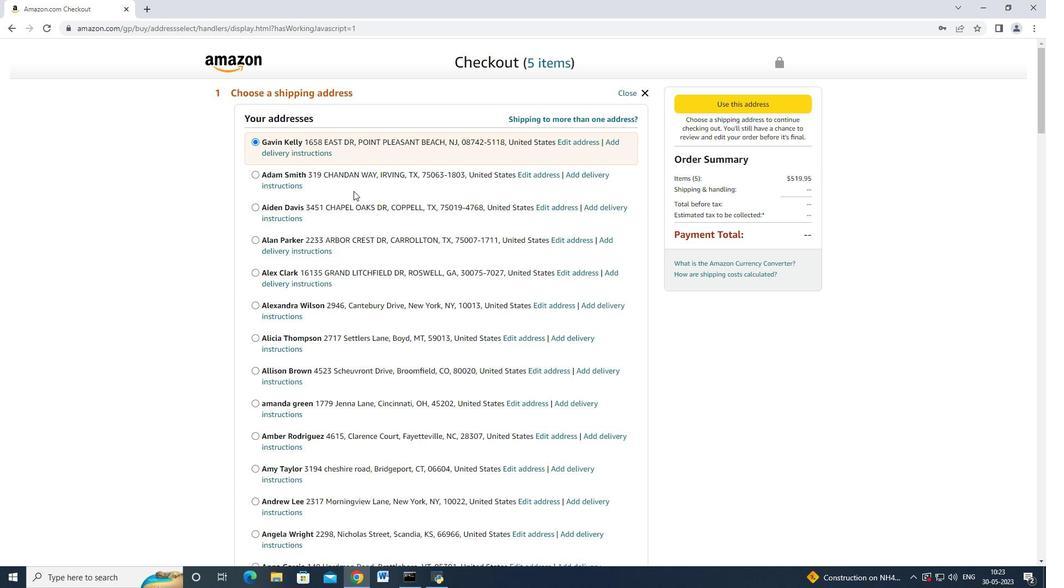 
Action: Mouse scrolled (353, 190) with delta (0, 0)
Screenshot: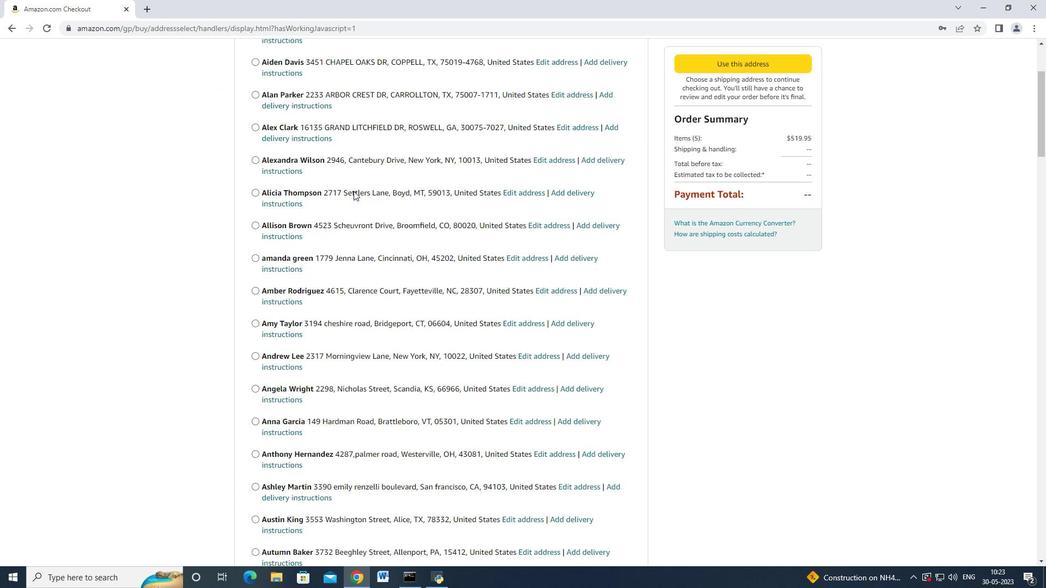 
Action: Mouse scrolled (353, 190) with delta (0, 0)
Screenshot: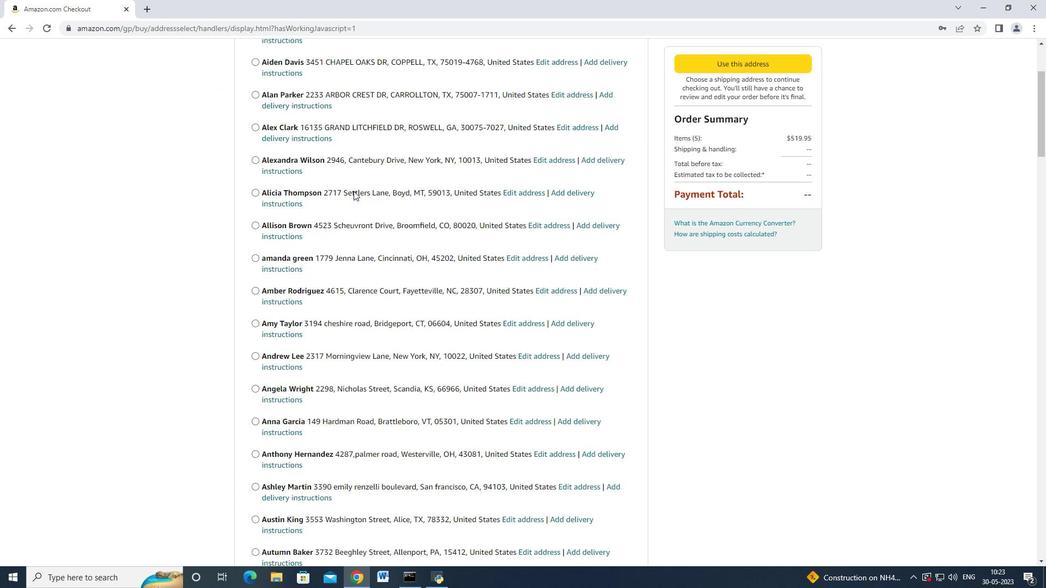 
Action: Mouse scrolled (353, 190) with delta (0, 0)
Screenshot: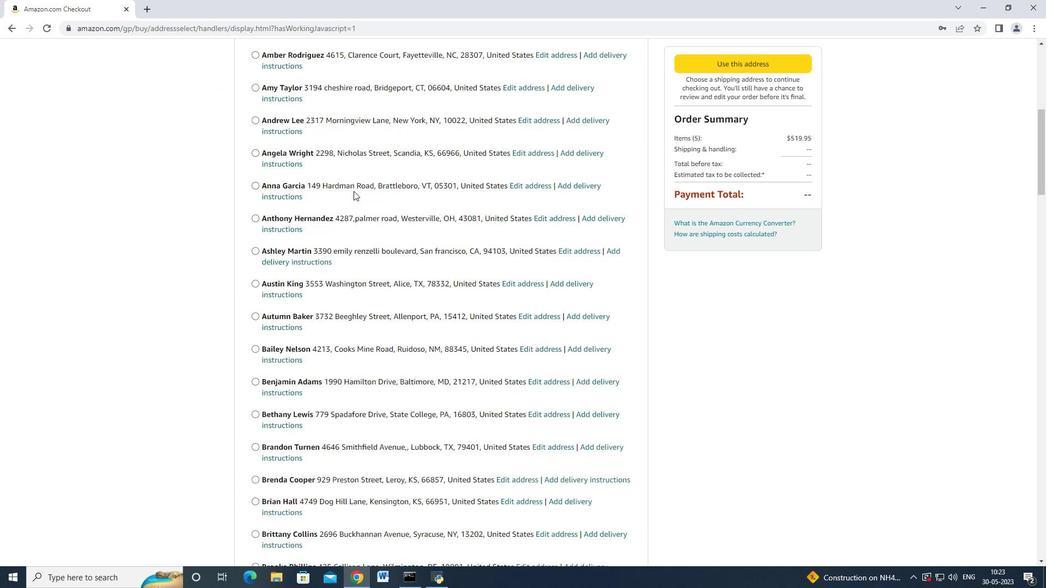 
Action: Mouse scrolled (353, 190) with delta (0, 0)
Screenshot: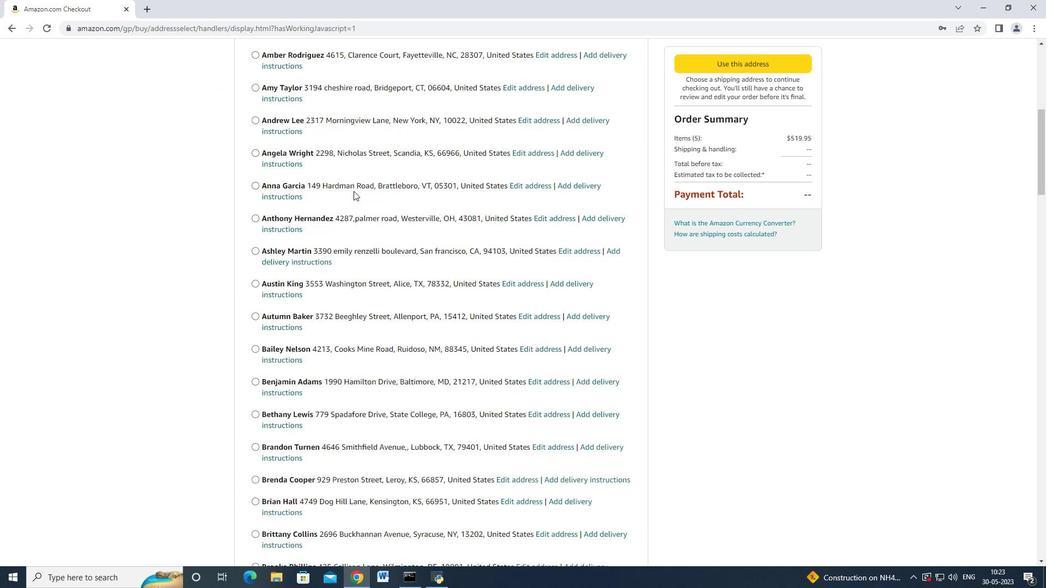 
Action: Mouse scrolled (353, 190) with delta (0, 0)
Screenshot: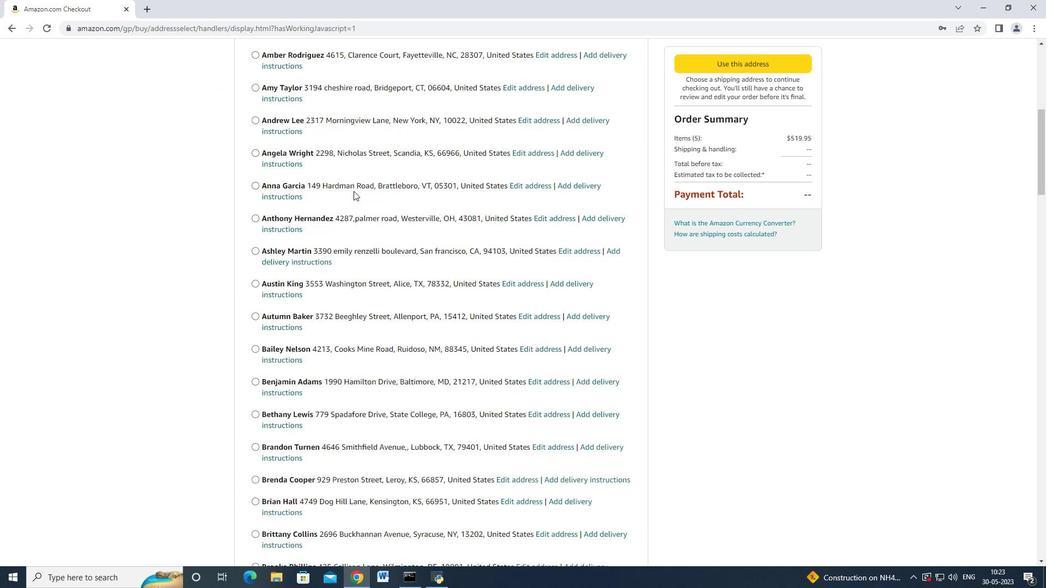 
Action: Mouse scrolled (353, 190) with delta (0, 0)
Screenshot: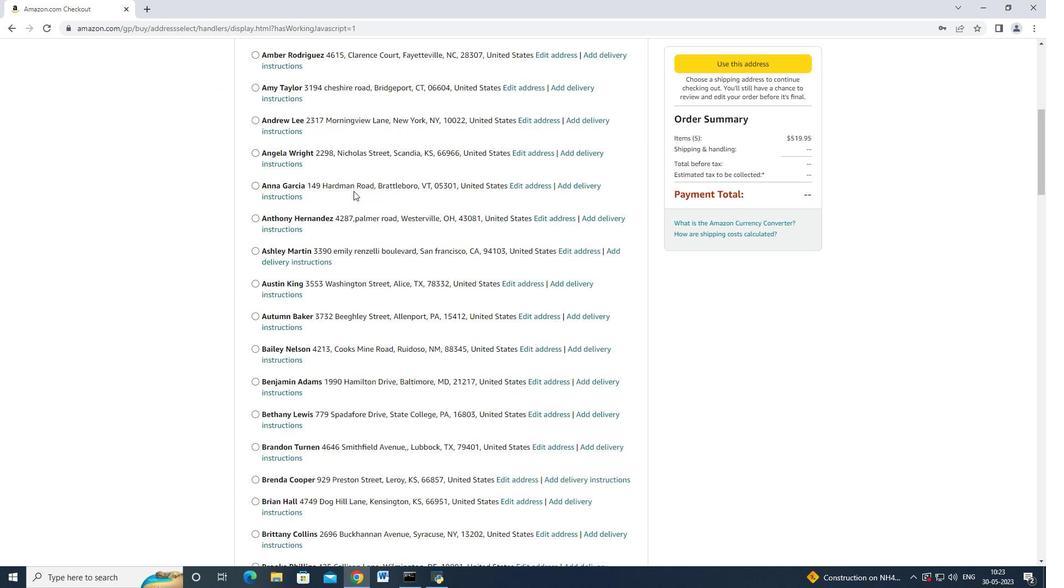 
Action: Mouse scrolled (353, 190) with delta (0, 0)
Screenshot: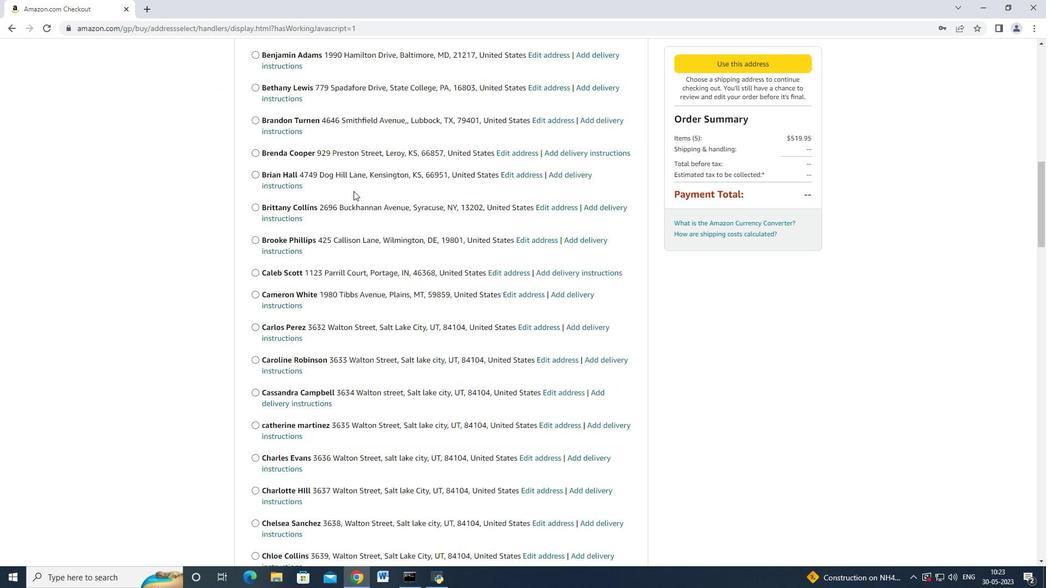 
Action: Mouse scrolled (353, 190) with delta (0, 0)
Screenshot: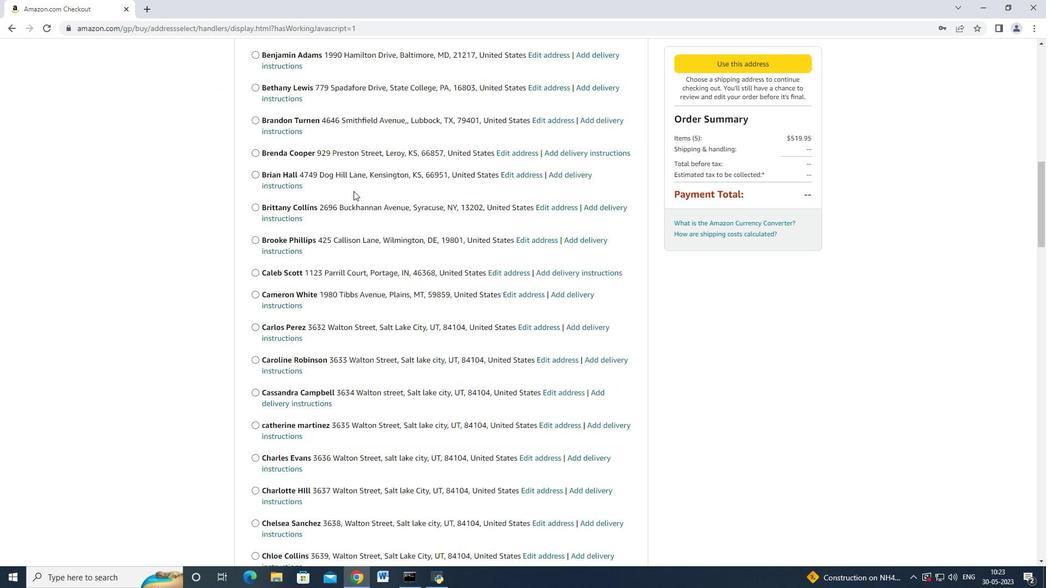 
Action: Mouse scrolled (353, 190) with delta (0, 0)
Screenshot: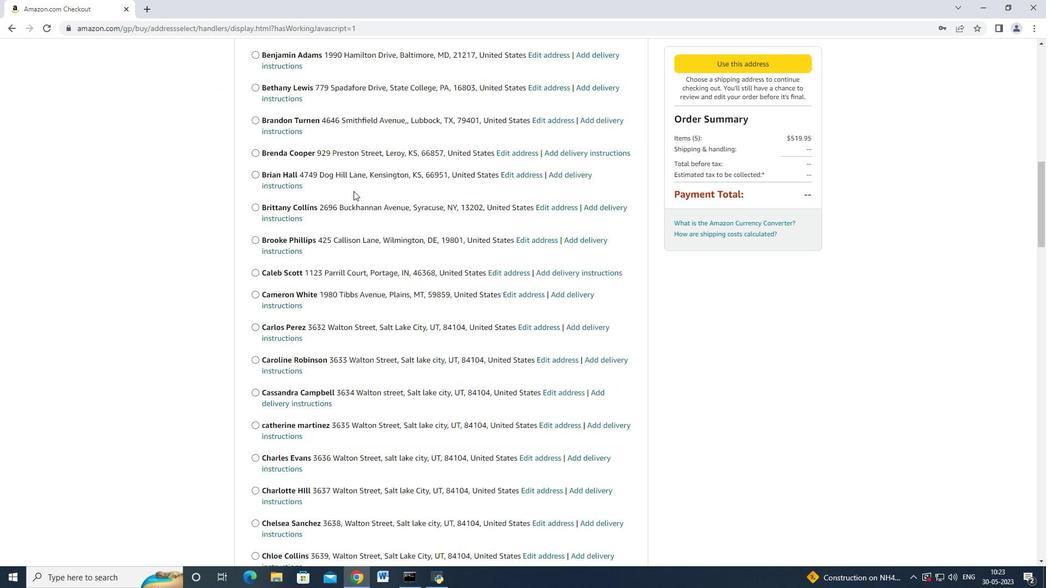 
Action: Mouse scrolled (353, 190) with delta (0, 0)
Screenshot: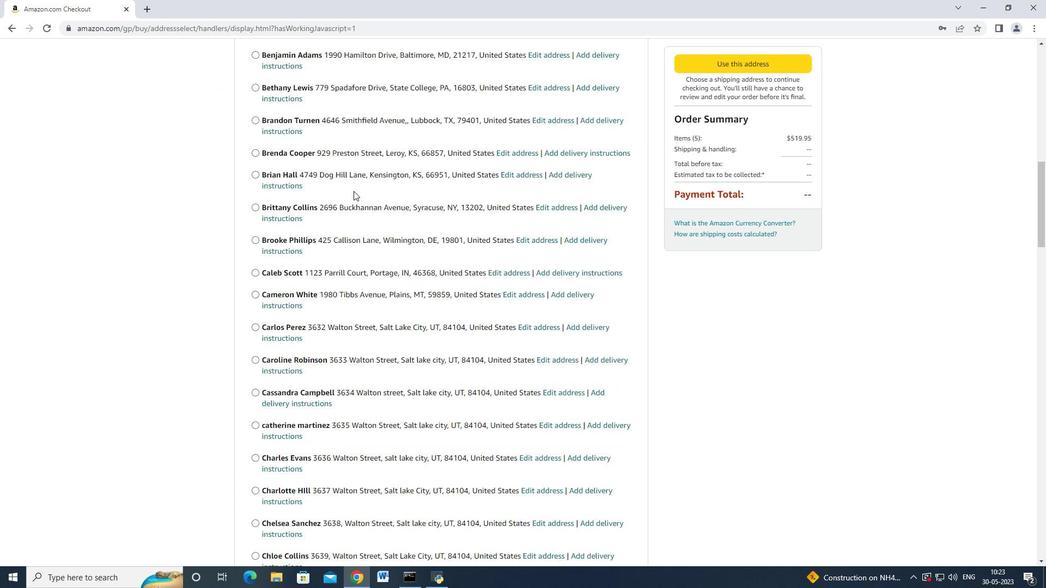 
Action: Mouse scrolled (353, 190) with delta (0, 0)
Screenshot: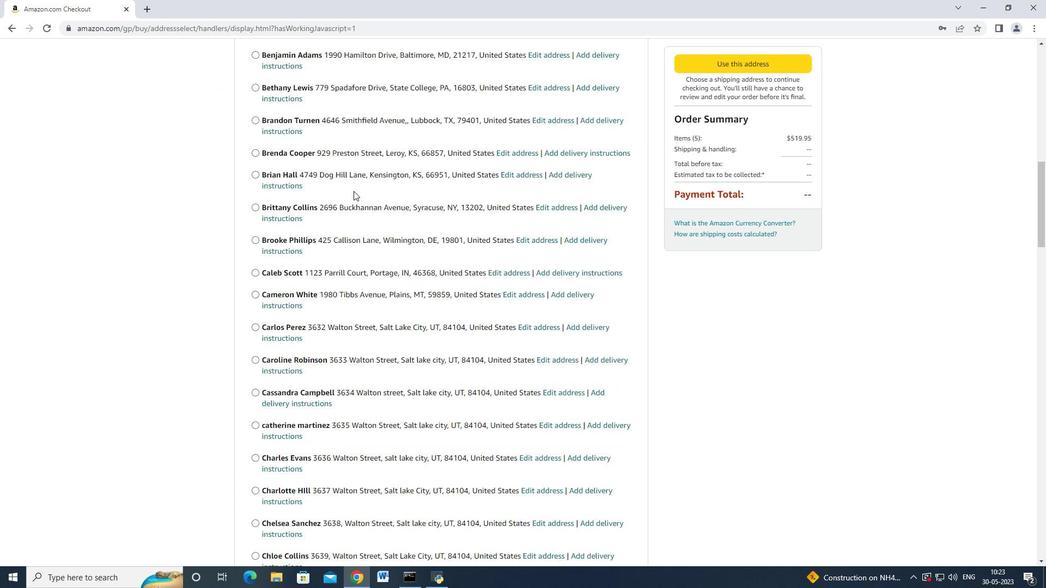 
Action: Mouse scrolled (353, 190) with delta (0, 0)
Screenshot: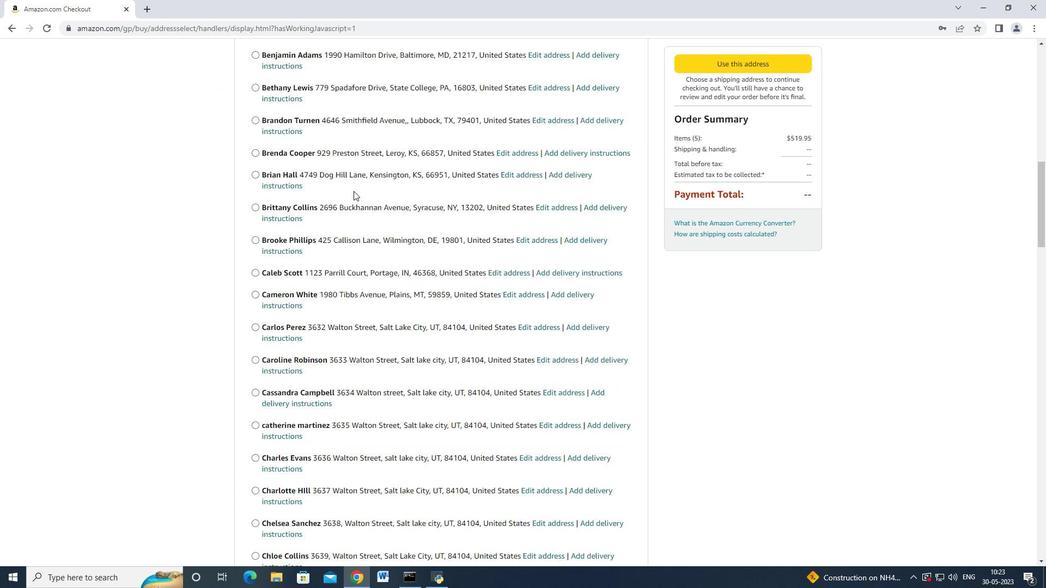
Action: Mouse scrolled (353, 190) with delta (0, 0)
Screenshot: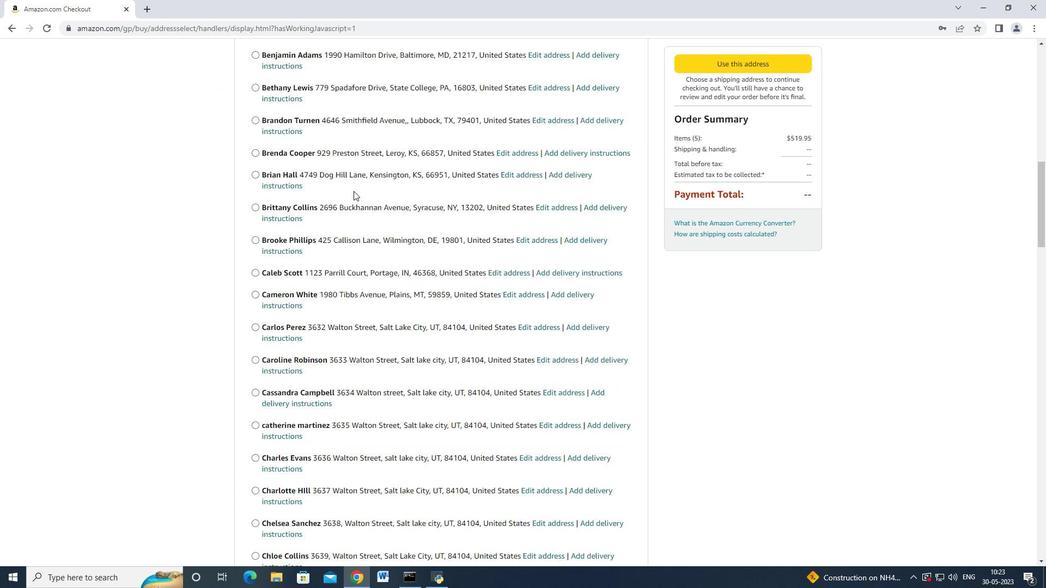 
Action: Mouse moved to (352, 192)
Screenshot: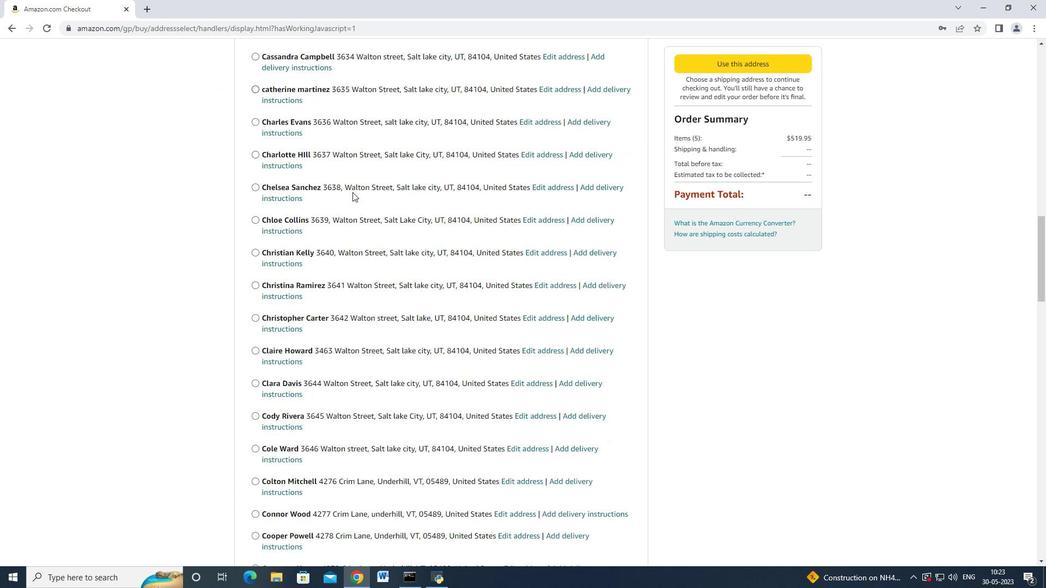 
Action: Mouse scrolled (352, 191) with delta (0, 0)
Screenshot: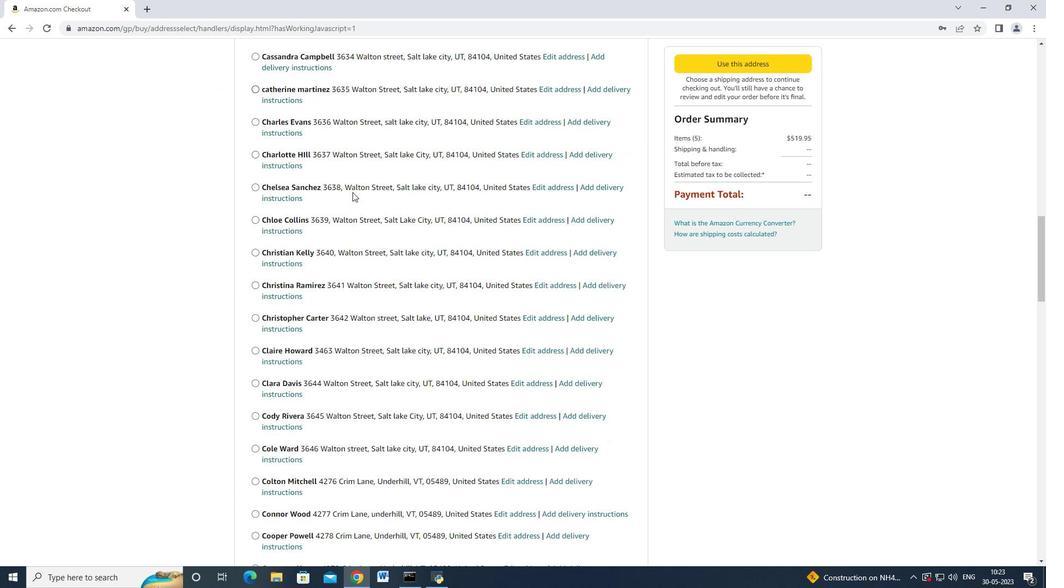 
Action: Mouse scrolled (352, 191) with delta (0, 0)
Screenshot: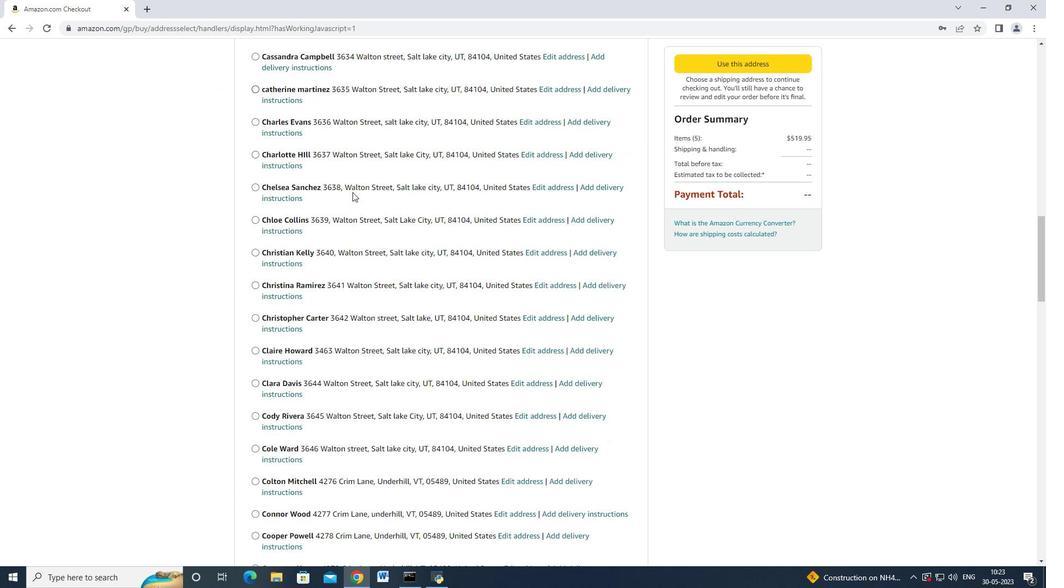 
Action: Mouse scrolled (352, 191) with delta (0, -1)
Screenshot: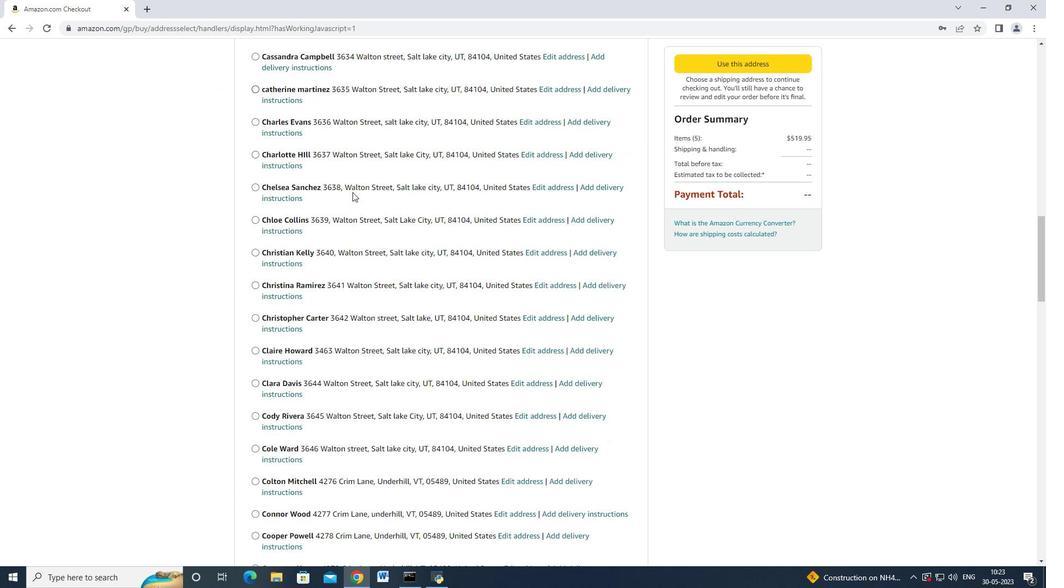 
Action: Mouse scrolled (352, 191) with delta (0, 0)
Screenshot: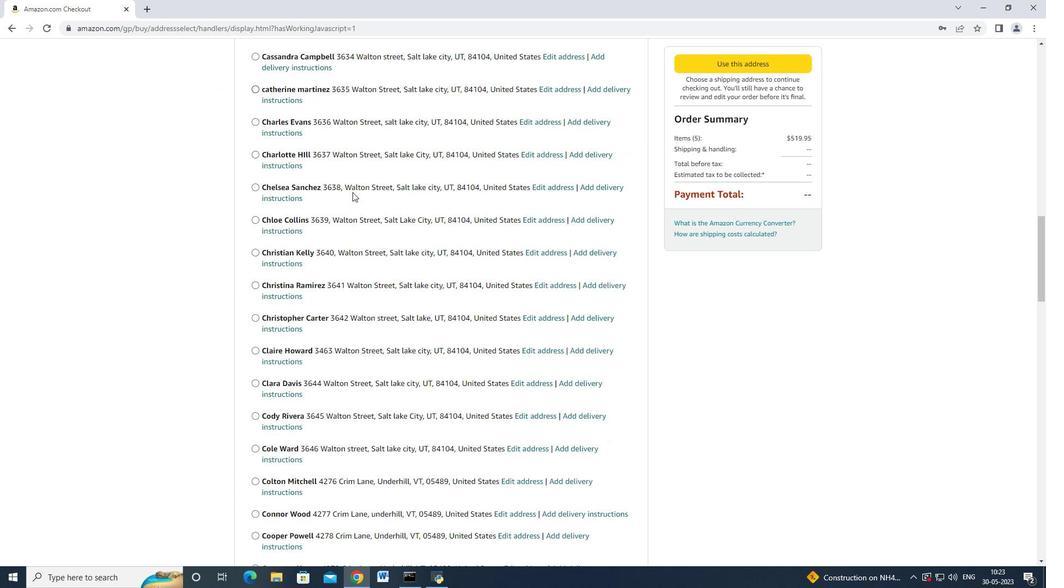 
Action: Mouse scrolled (352, 191) with delta (0, 0)
Screenshot: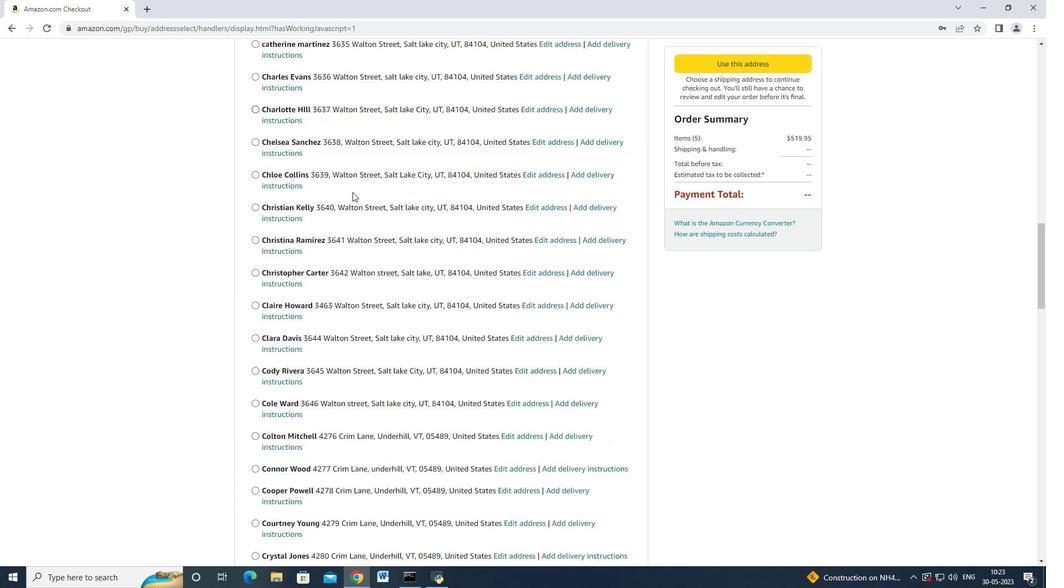 
Action: Mouse moved to (352, 194)
Screenshot: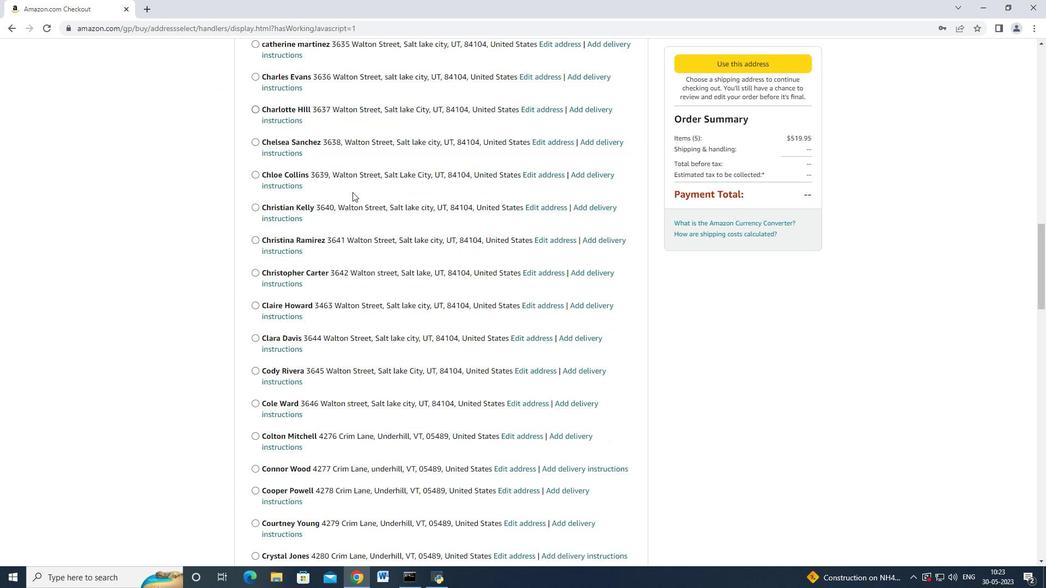 
Action: Mouse scrolled (352, 194) with delta (0, 0)
Screenshot: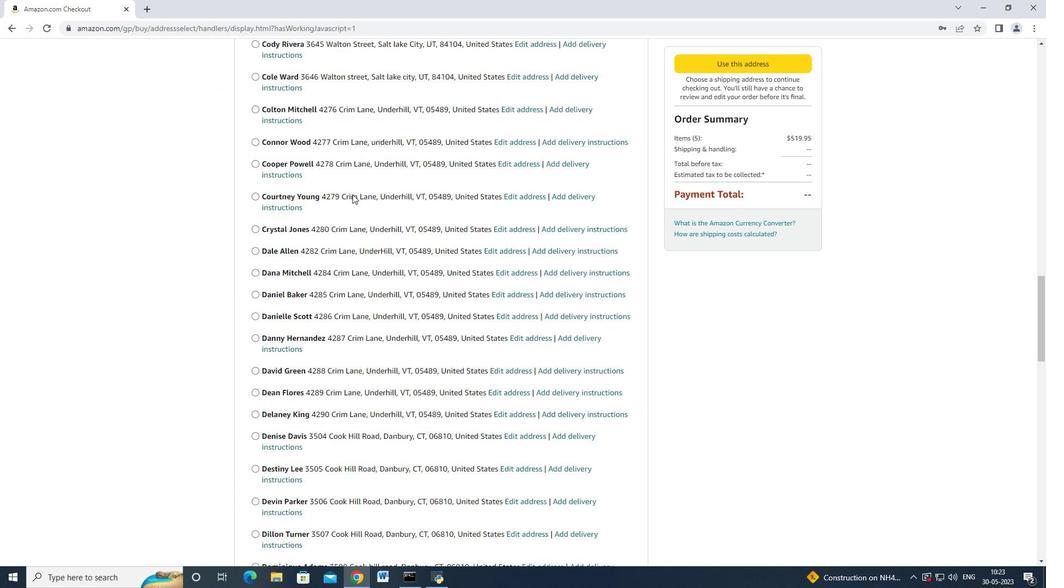 
Action: Mouse scrolled (352, 194) with delta (0, 0)
Screenshot: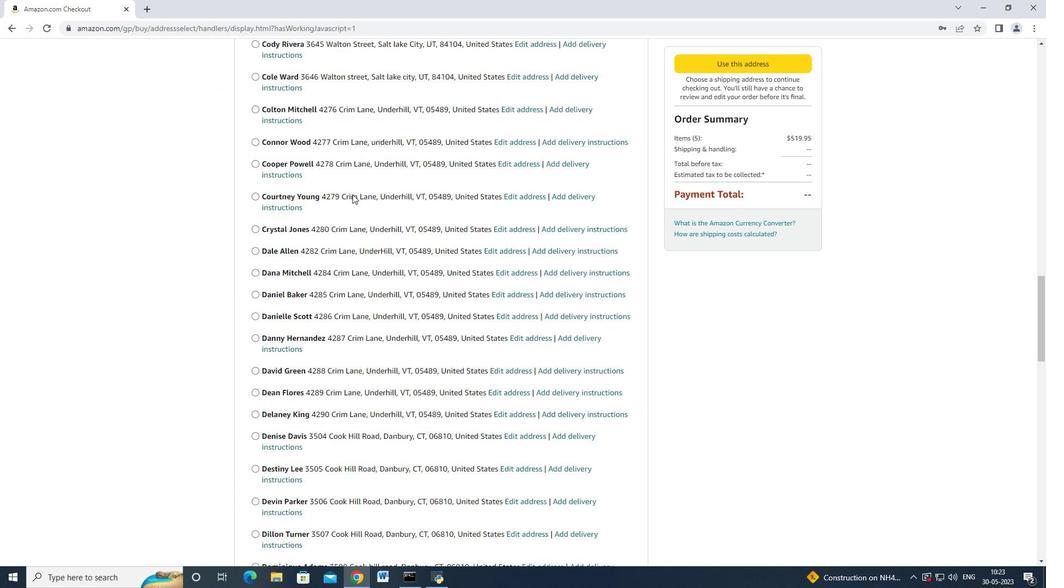 
Action: Mouse scrolled (352, 194) with delta (0, 0)
Screenshot: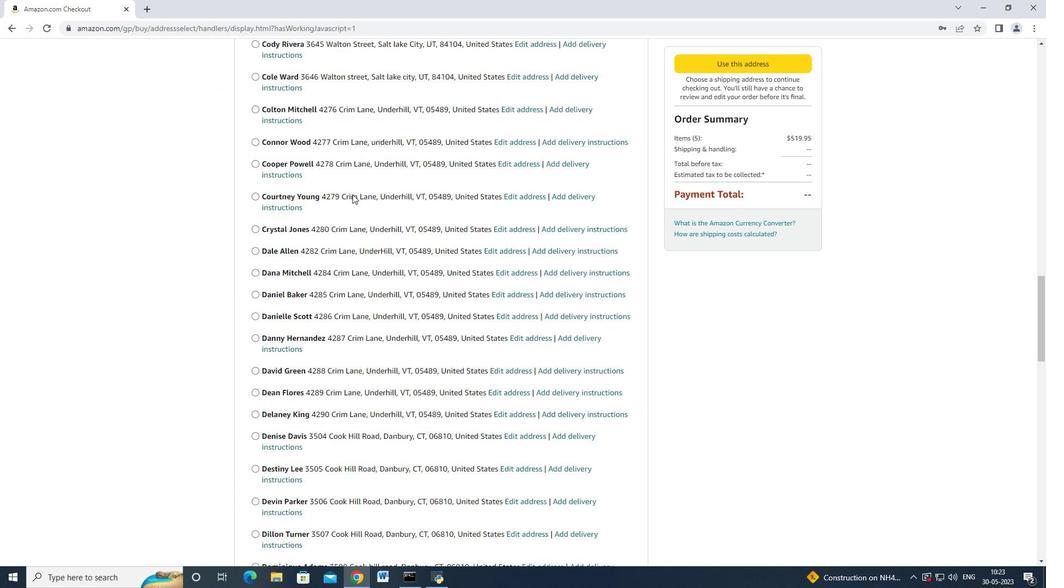 
Action: Mouse scrolled (352, 194) with delta (0, 0)
Screenshot: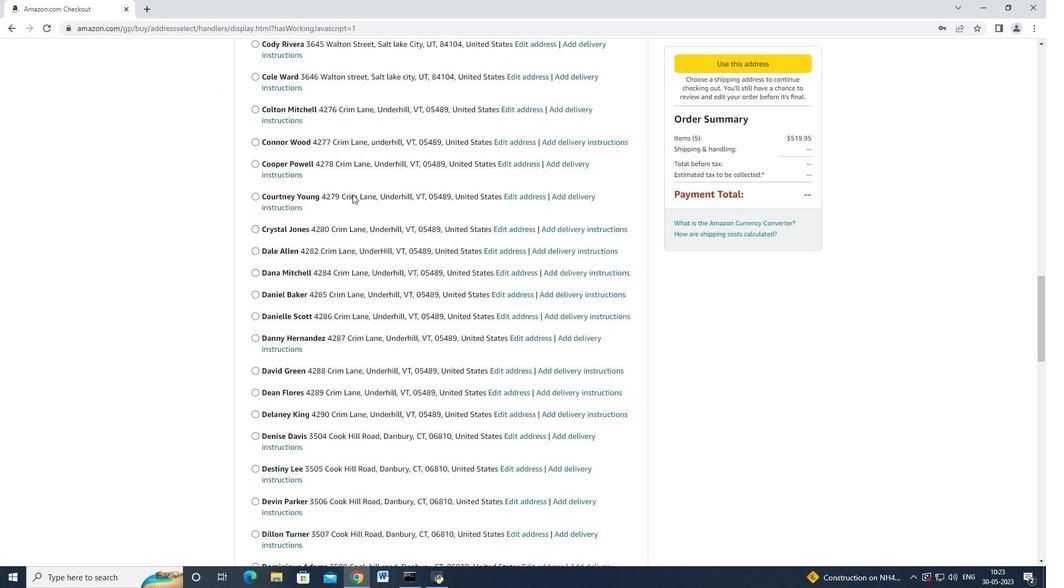 
Action: Mouse scrolled (352, 194) with delta (0, 0)
Screenshot: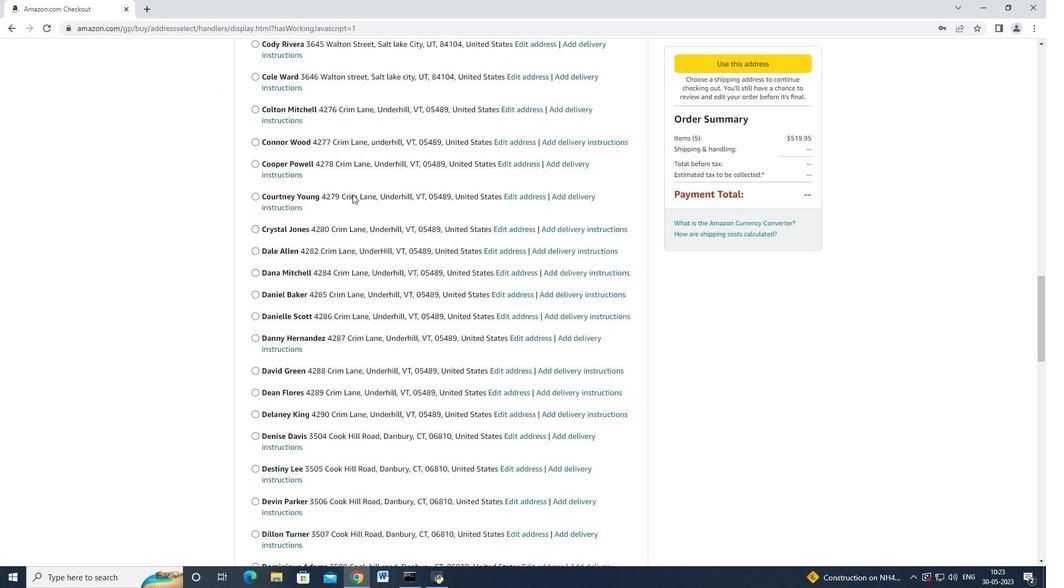 
Action: Mouse scrolled (352, 194) with delta (0, 0)
Screenshot: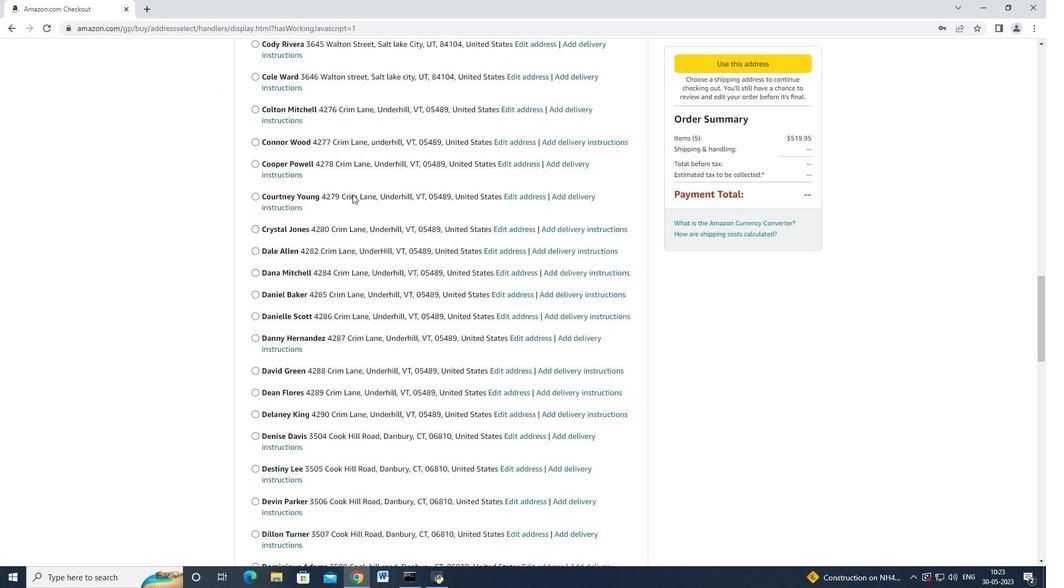 
Action: Mouse moved to (352, 197)
Screenshot: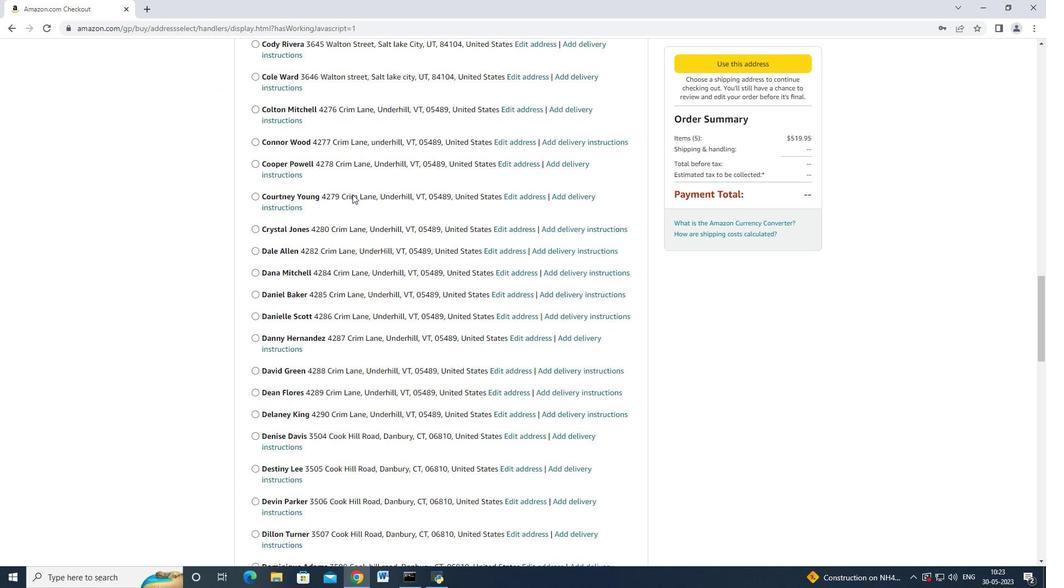 
Action: Mouse scrolled (352, 197) with delta (0, 0)
Screenshot: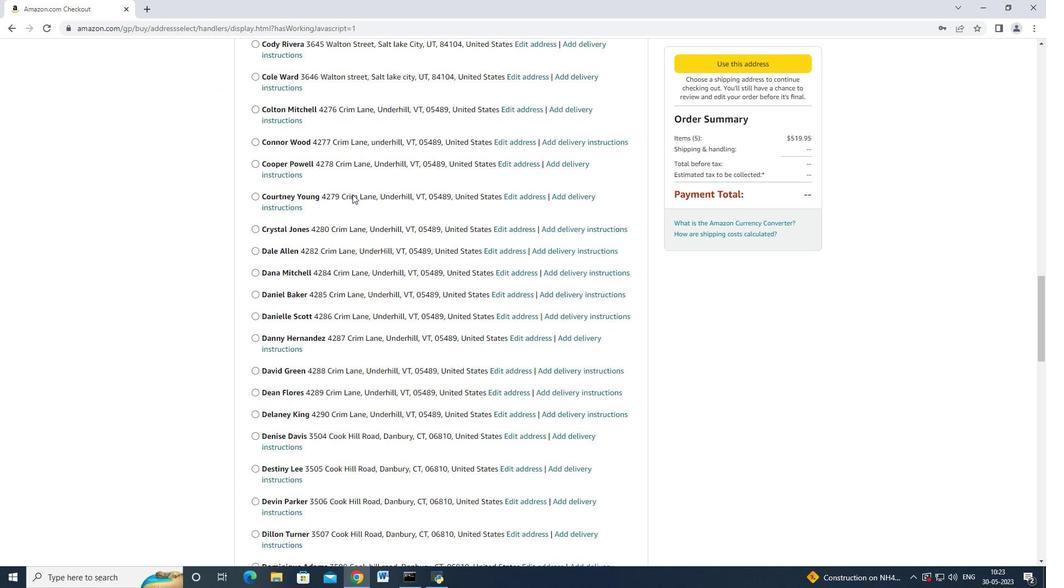 
Action: Mouse moved to (352, 198)
Screenshot: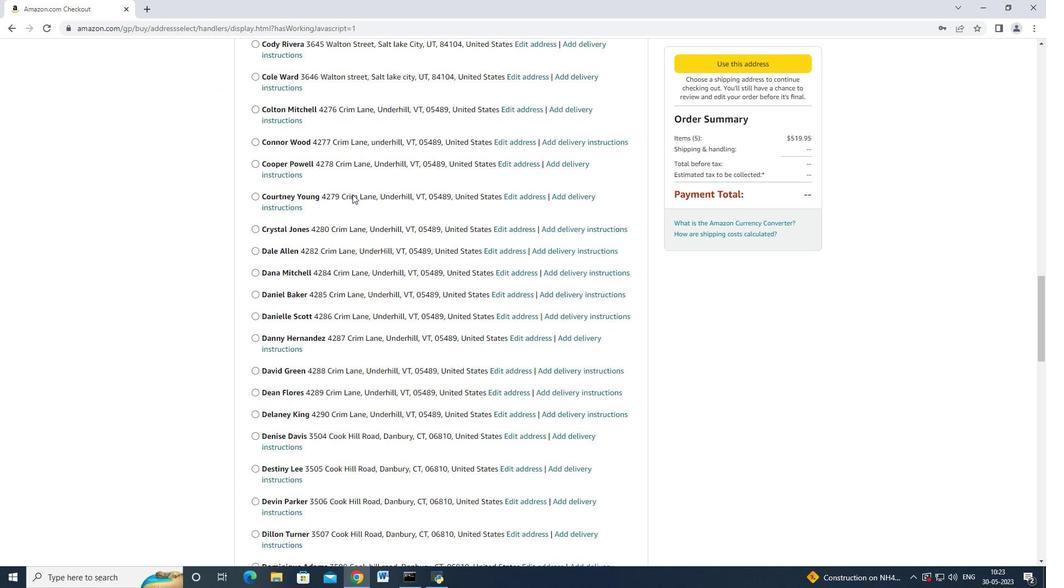 
Action: Mouse scrolled (352, 197) with delta (0, 0)
Screenshot: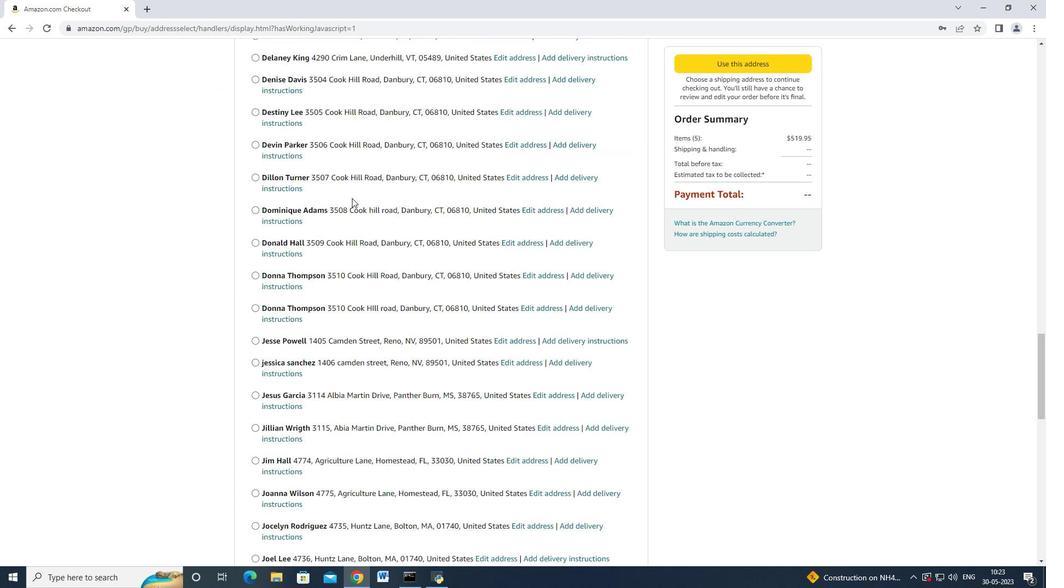
Action: Mouse scrolled (352, 197) with delta (0, 0)
Screenshot: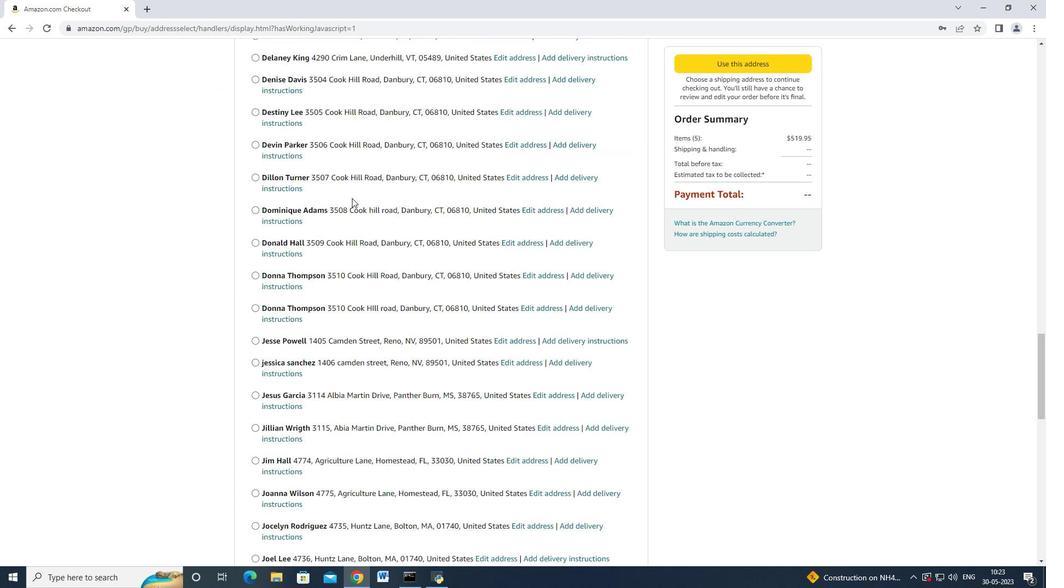 
Action: Mouse scrolled (352, 197) with delta (0, 0)
Screenshot: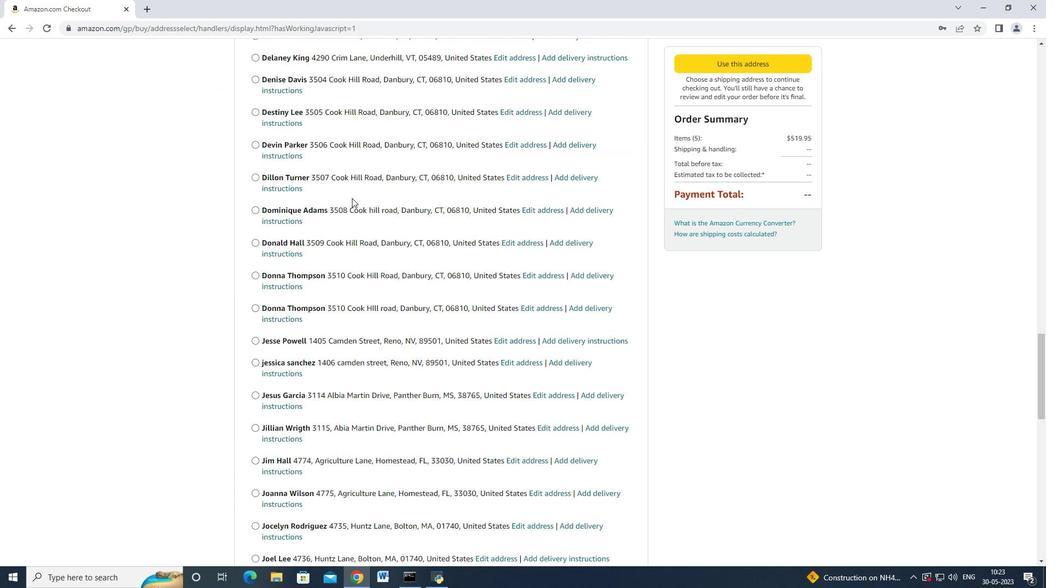 
Action: Mouse scrolled (352, 197) with delta (0, 0)
Screenshot: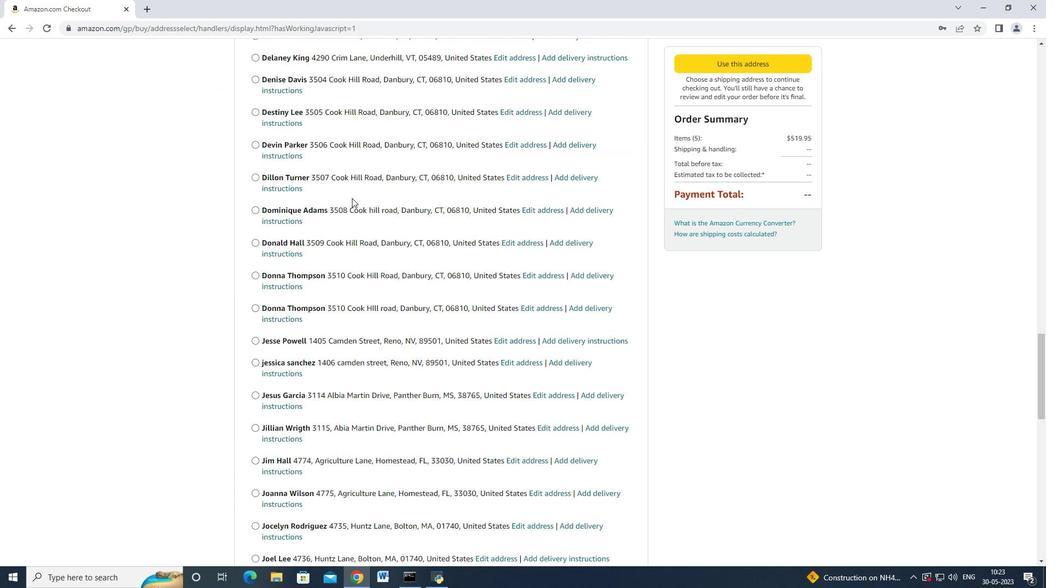 
Action: Mouse scrolled (352, 197) with delta (0, 0)
Screenshot: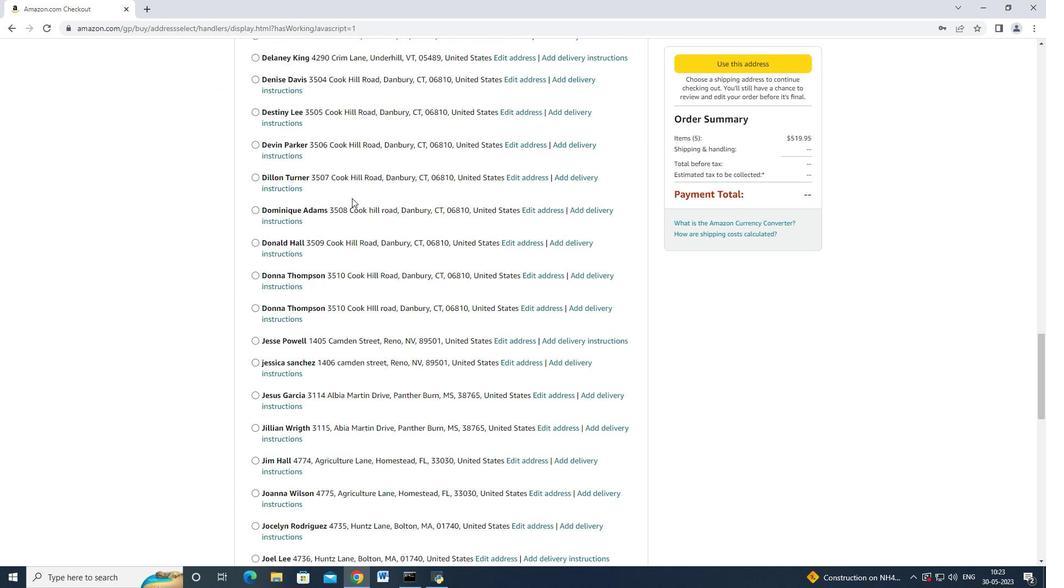 
Action: Mouse scrolled (352, 197) with delta (0, 0)
Screenshot: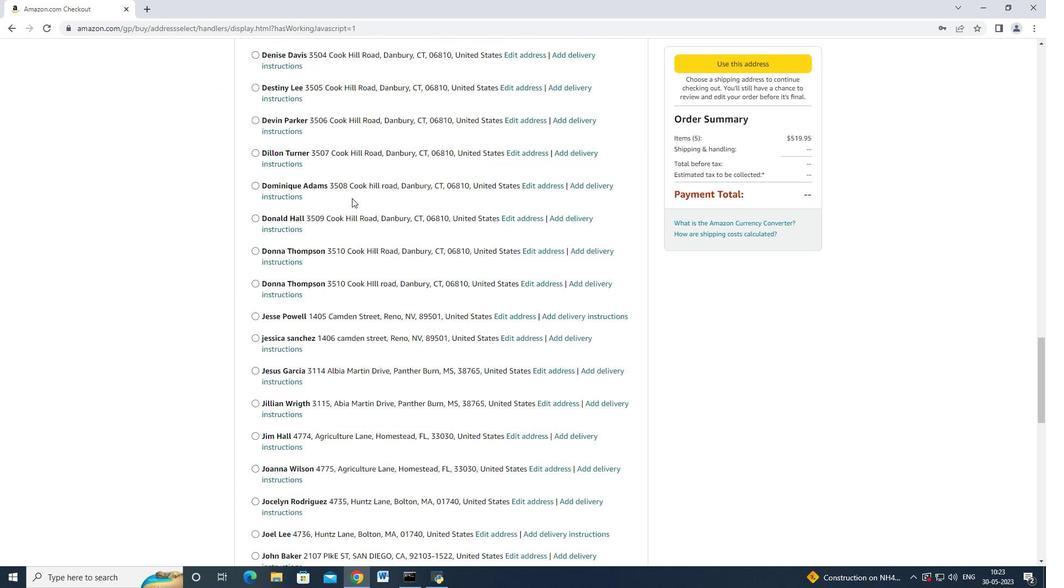 
Action: Mouse scrolled (352, 197) with delta (0, 0)
Screenshot: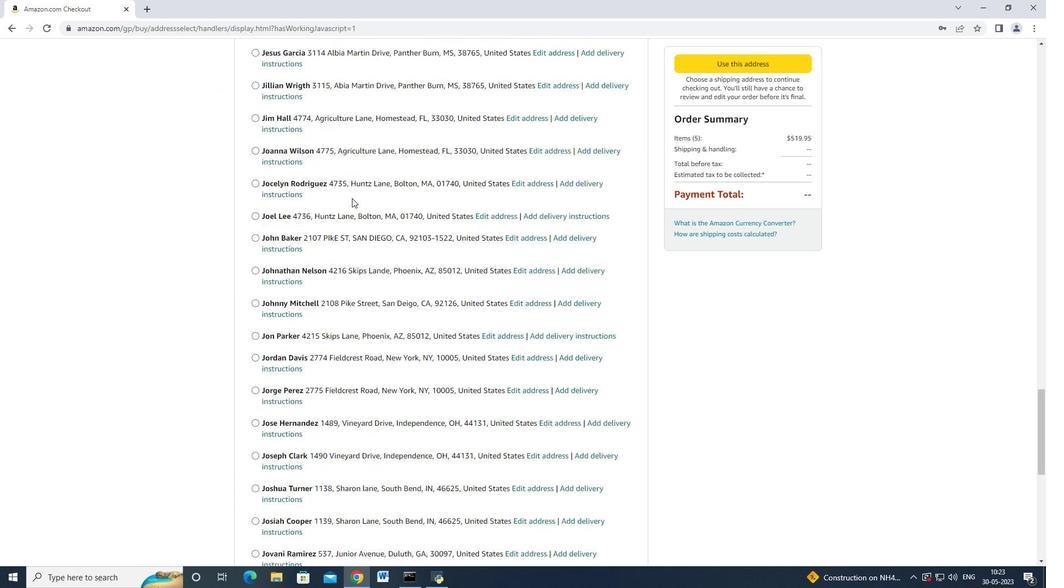 
Action: Mouse scrolled (352, 197) with delta (0, 0)
Screenshot: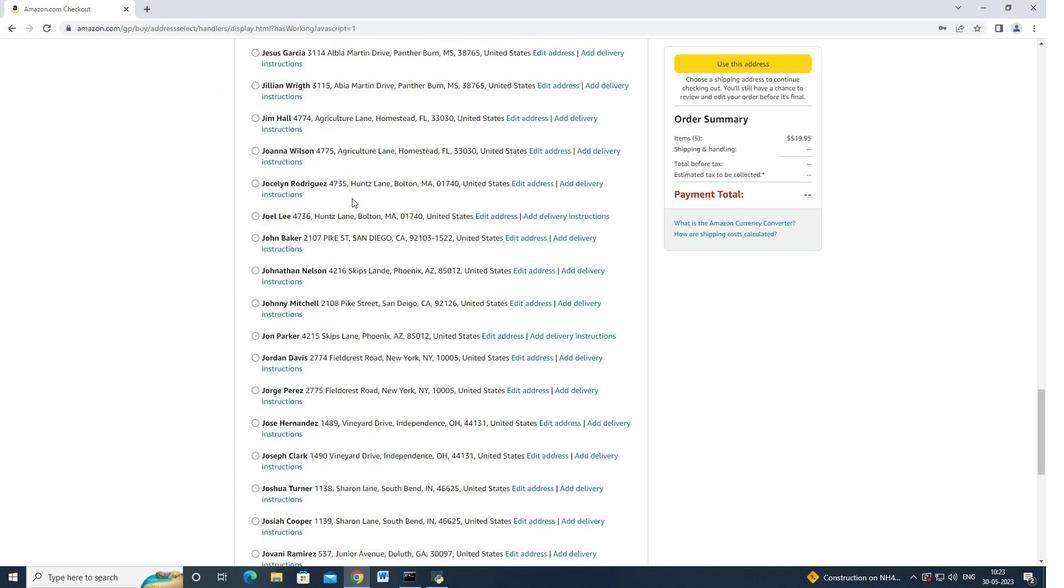 
Action: Mouse scrolled (352, 197) with delta (0, 0)
Screenshot: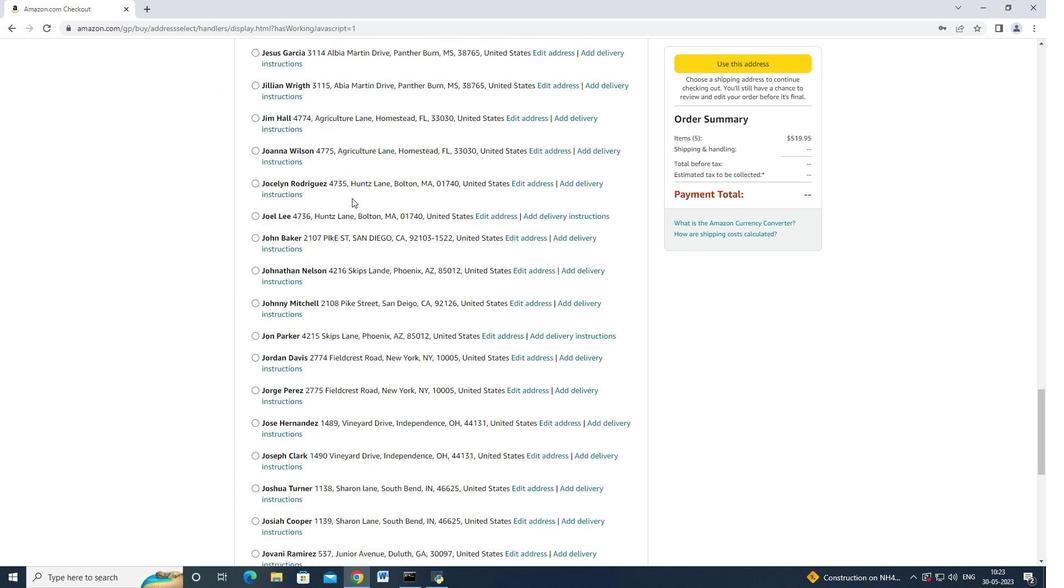 
Action: Mouse scrolled (352, 197) with delta (0, 0)
Screenshot: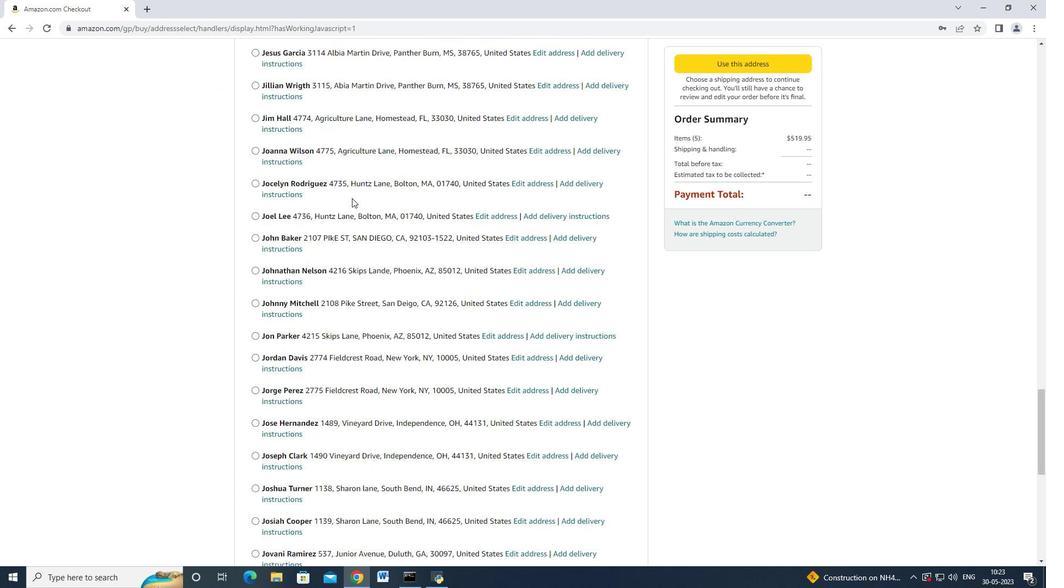 
Action: Mouse scrolled (352, 197) with delta (0, 0)
Screenshot: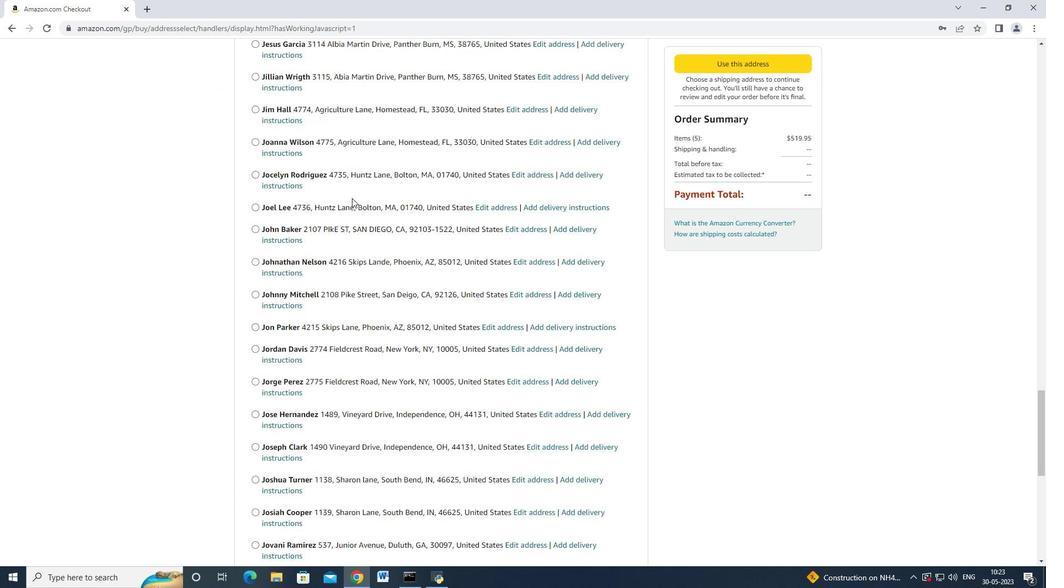 
Action: Mouse moved to (352, 199)
Screenshot: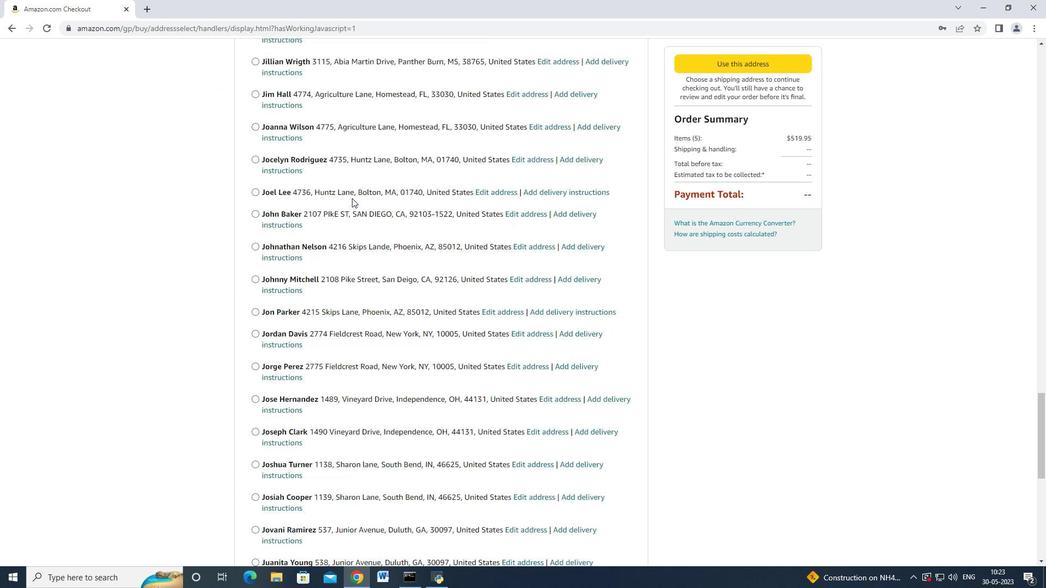 
Action: Mouse scrolled (352, 198) with delta (0, 0)
Screenshot: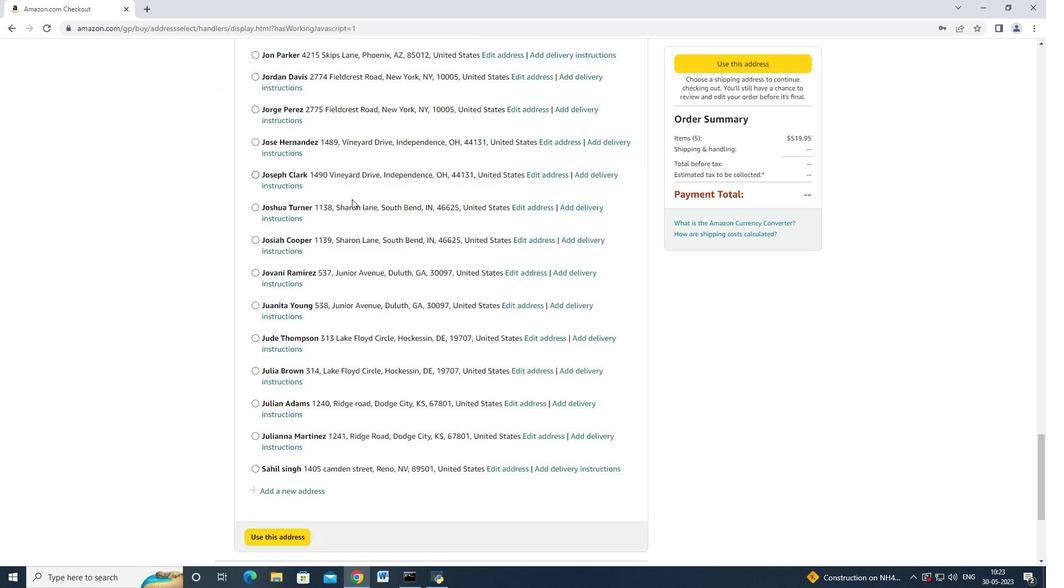 
Action: Mouse scrolled (352, 198) with delta (0, 0)
Screenshot: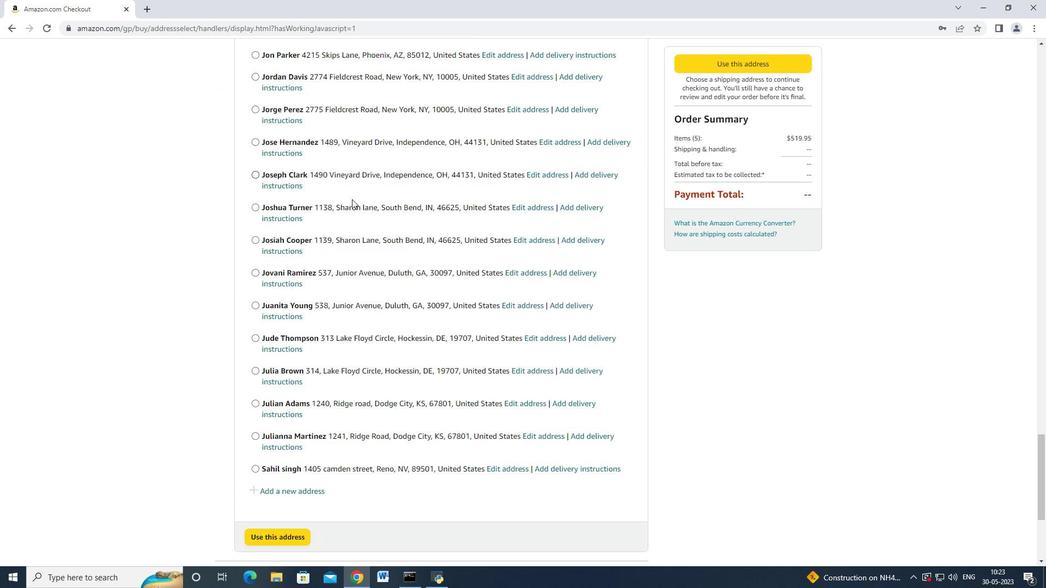 
Action: Mouse scrolled (352, 198) with delta (0, 0)
Screenshot: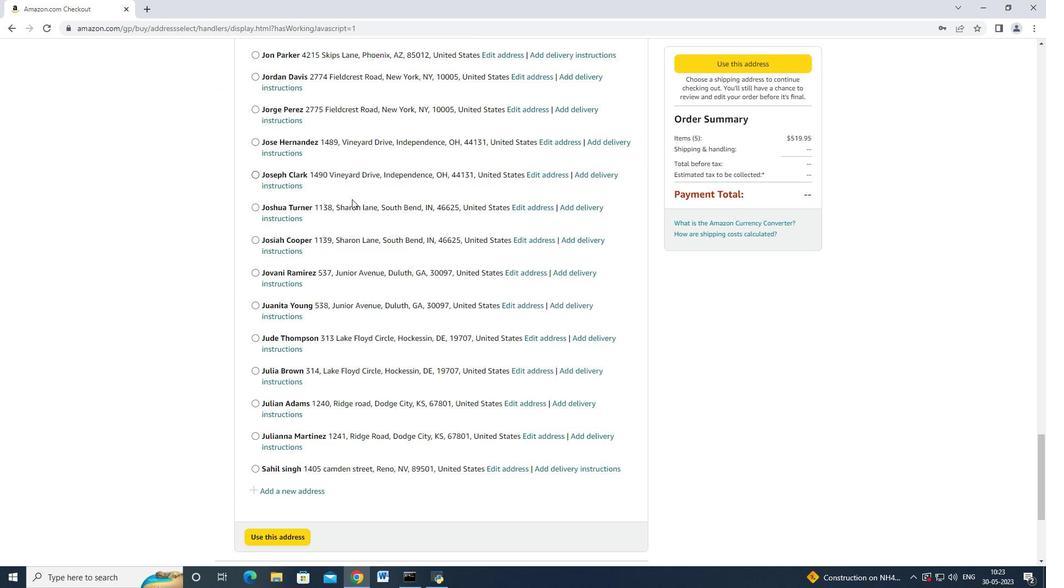 
Action: Mouse moved to (298, 325)
Screenshot: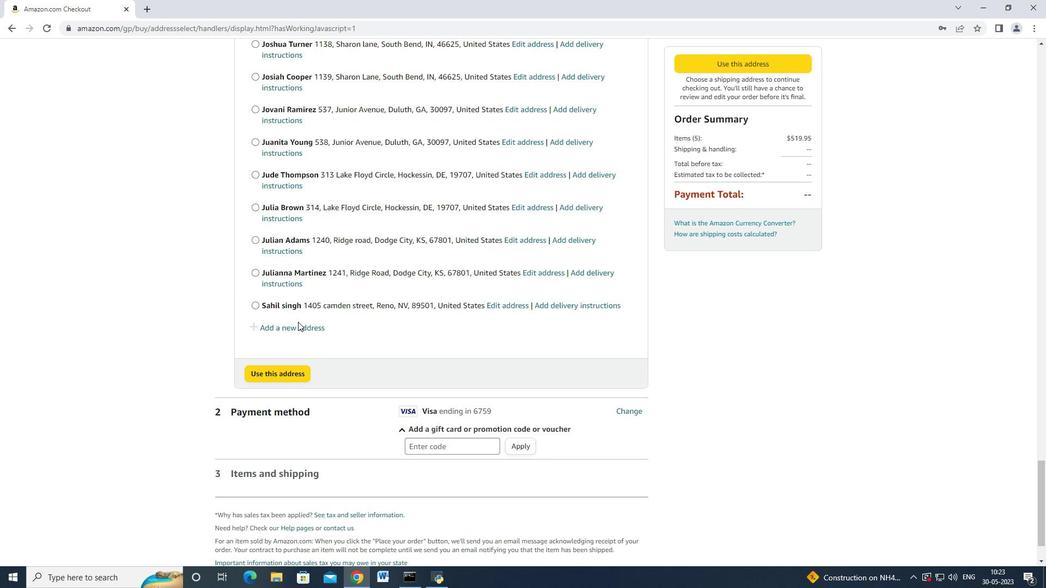 
Action: Mouse pressed left at (298, 325)
Screenshot: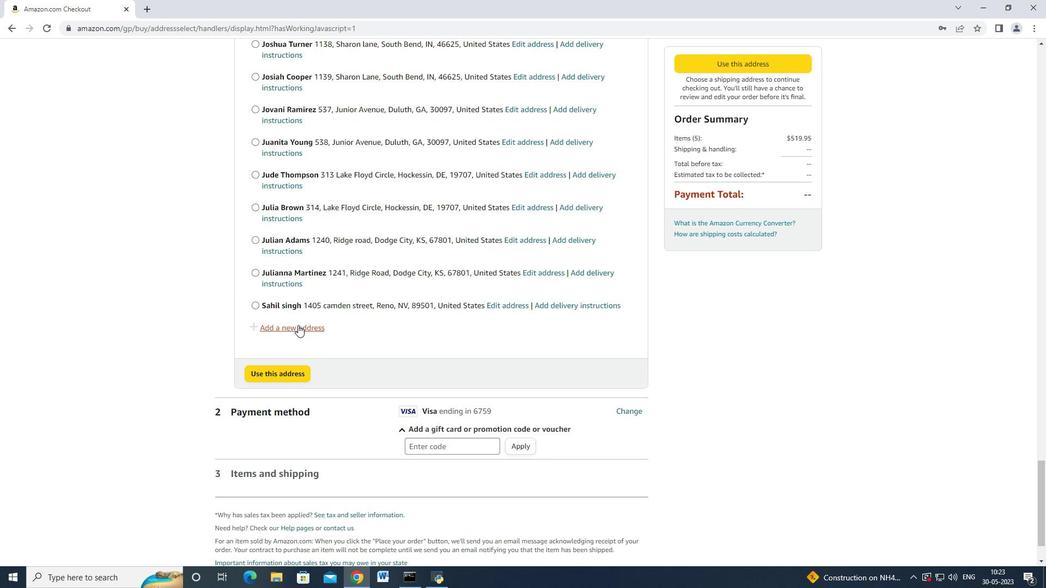 
Action: Mouse moved to (495, 259)
Screenshot: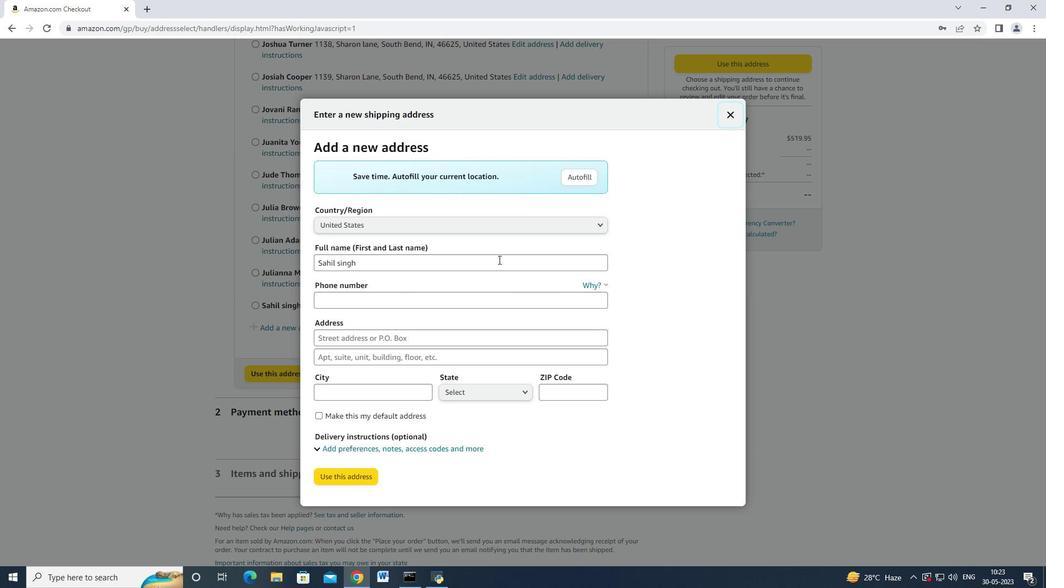 
Action: Mouse pressed left at (495, 259)
Screenshot: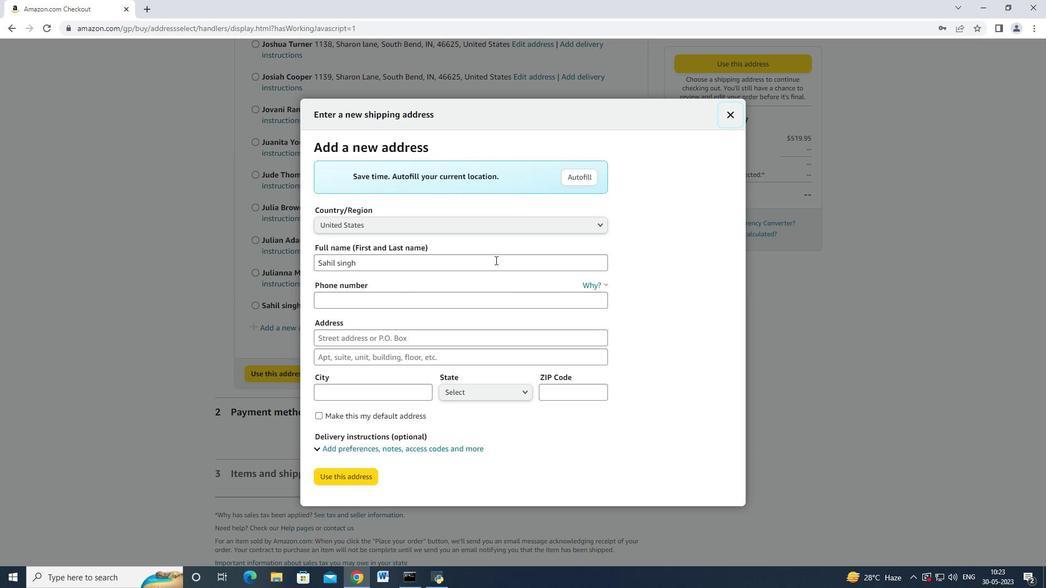 
Action: Mouse moved to (495, 259)
Screenshot: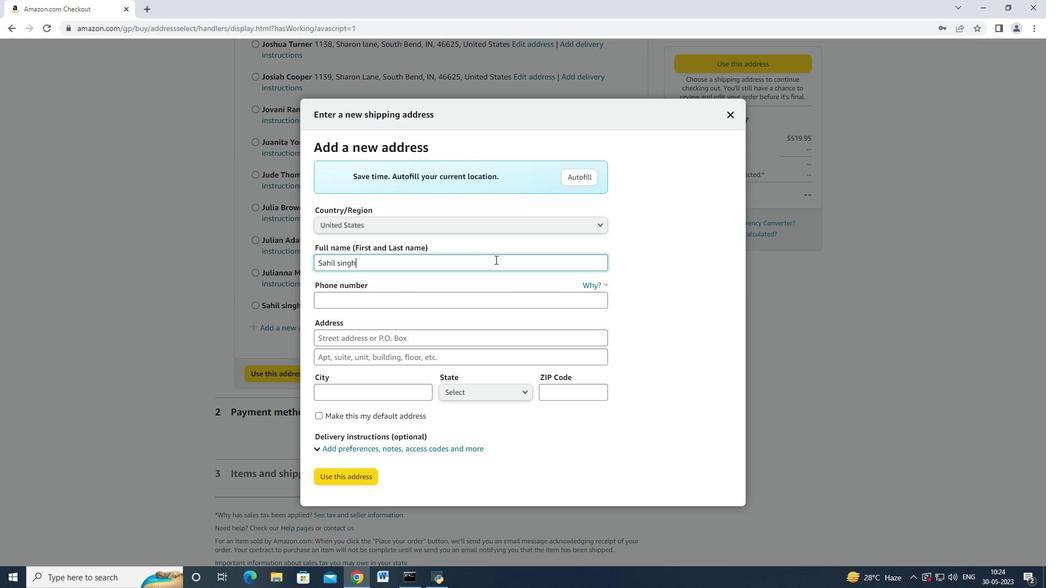 
Action: Key pressed <Key.backspace><Key.backspace><Key.backspace><Key.backspace><Key.backspace><Key.backspace><Key.backspace><Key.backspace><Key.backspace><Key.backspace><Key.backspace><Key.shift>Dpro<Key.backspace><Key.backspace><Key.backspace>orian<Key.space><Key.shift><Key.shift><Key.shift><Key.shift>Garcia<Key.tab><Key.tab>2034707320<Key.tab><Key.shift>I<Key.backspace>3511<Key.space><Key.shift>COo<Key.backspace><Key.backspace>ook<Key.space><Key.shift>Hill<Key.space><Key.shift>Road<Key.tab><Key.tab><Key.shift_r>Danbury
Screenshot: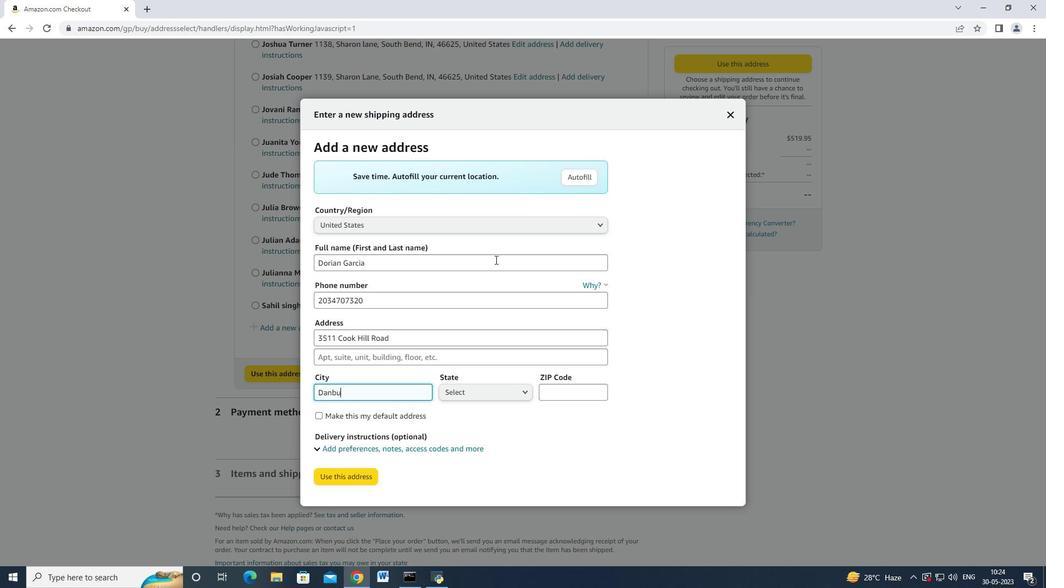
Action: Mouse moved to (487, 391)
Screenshot: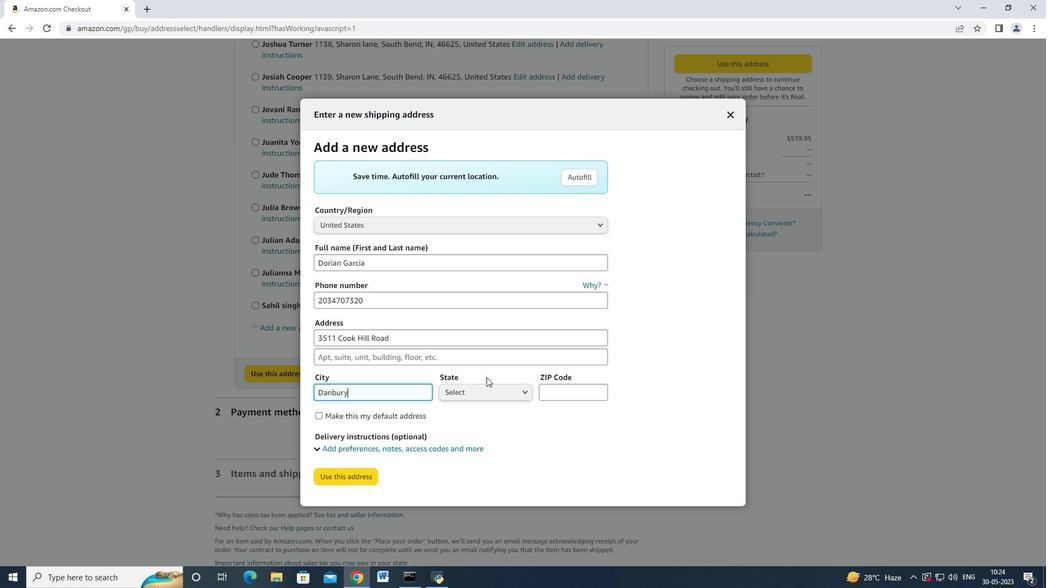 
Action: Mouse pressed left at (487, 391)
Screenshot: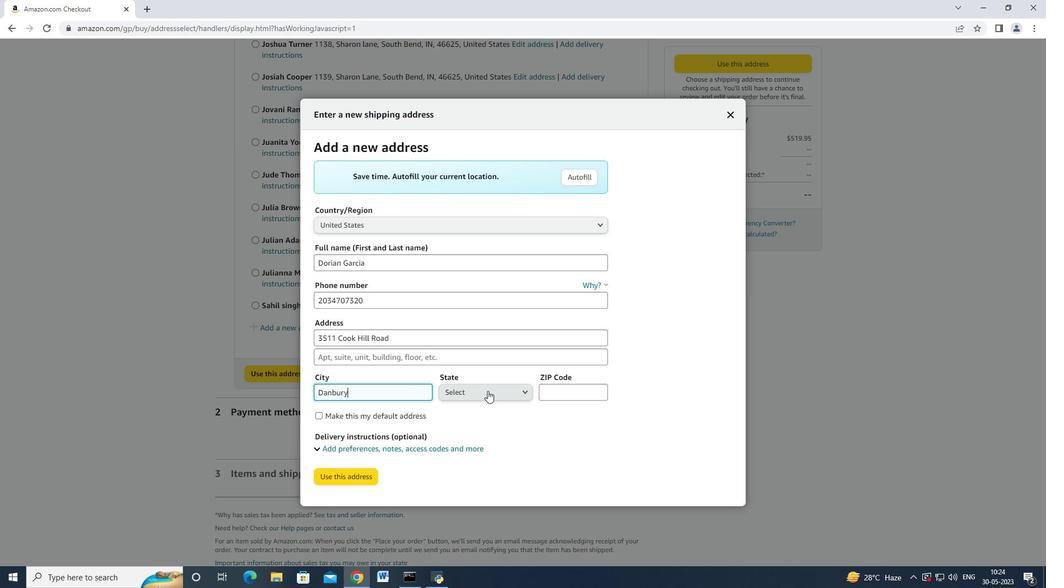 
Action: Mouse moved to (482, 162)
Screenshot: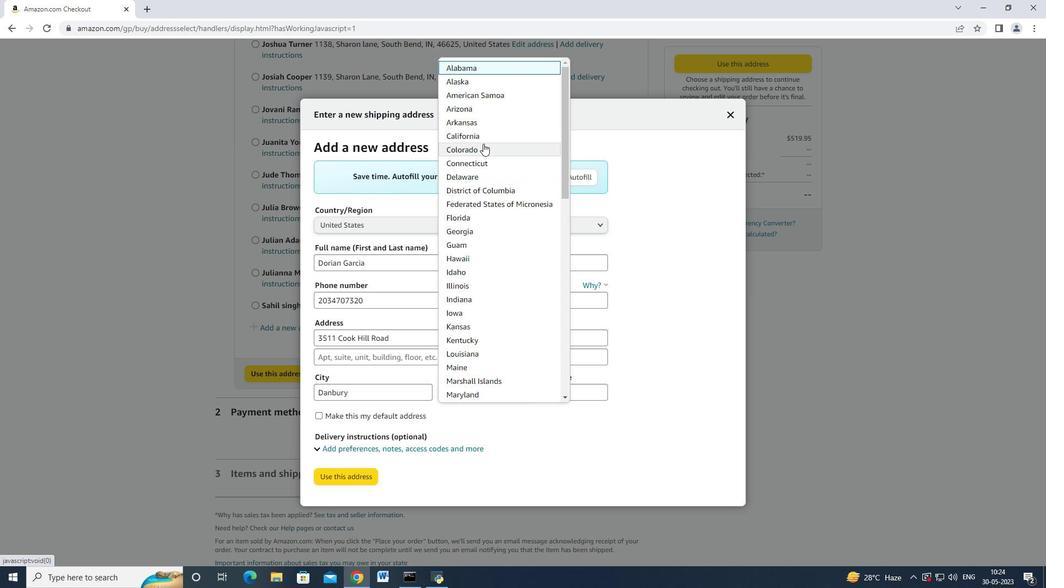
Action: Mouse pressed left at (482, 162)
Screenshot: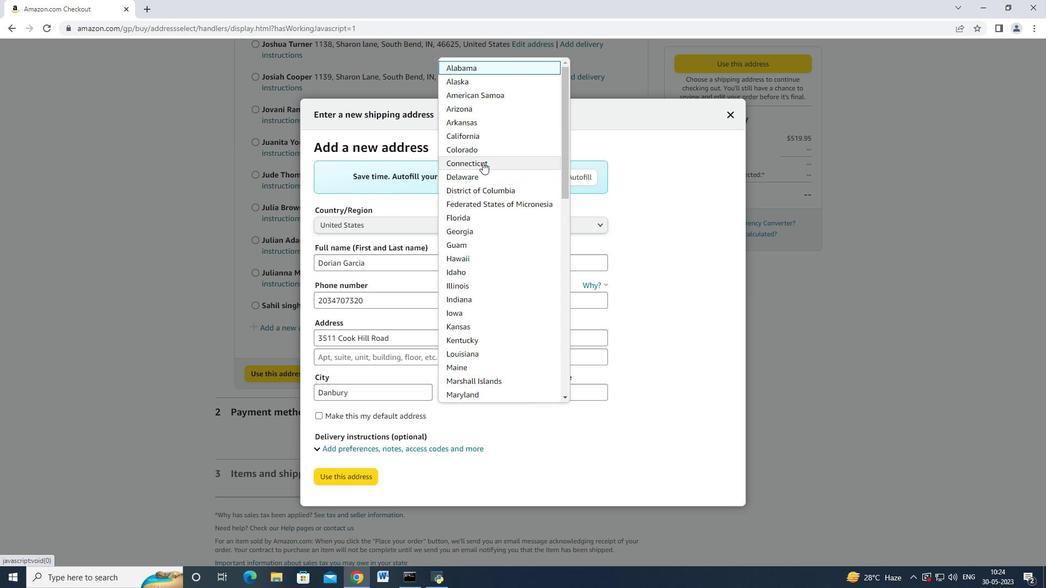 
Action: Mouse moved to (591, 400)
Screenshot: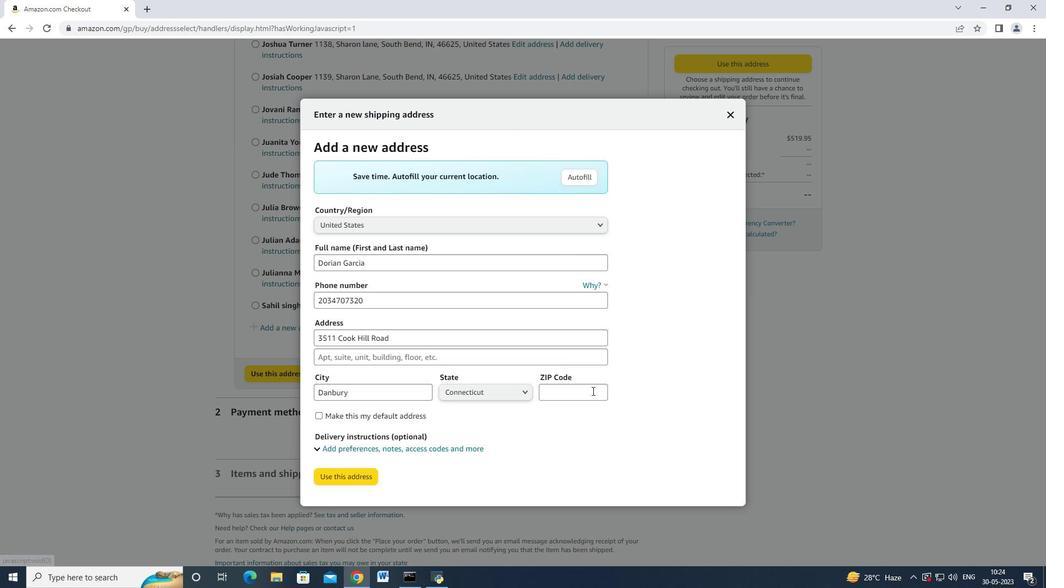 
Action: Mouse pressed left at (591, 400)
Screenshot: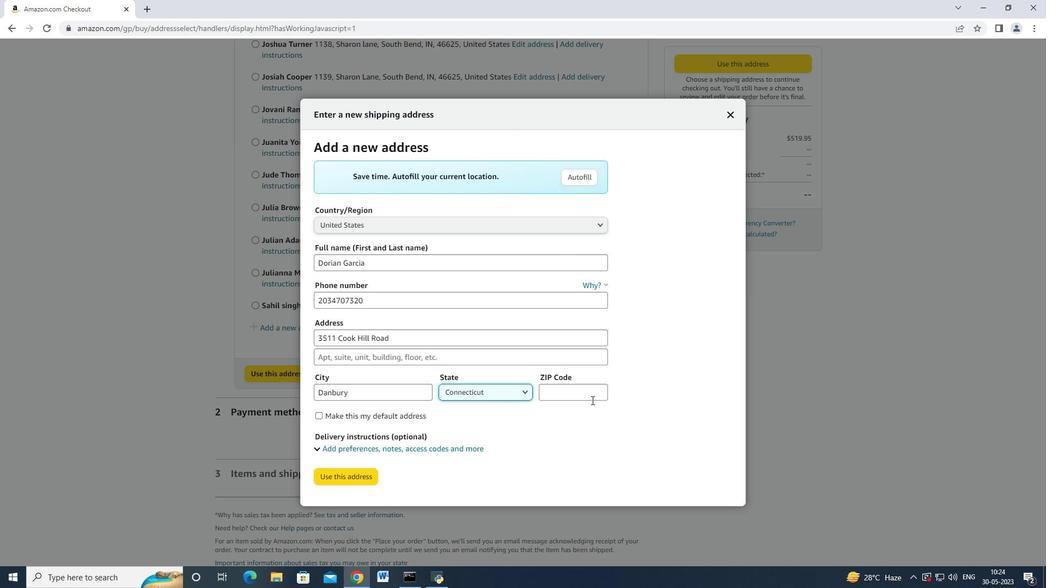 
Action: Mouse moved to (591, 400)
Screenshot: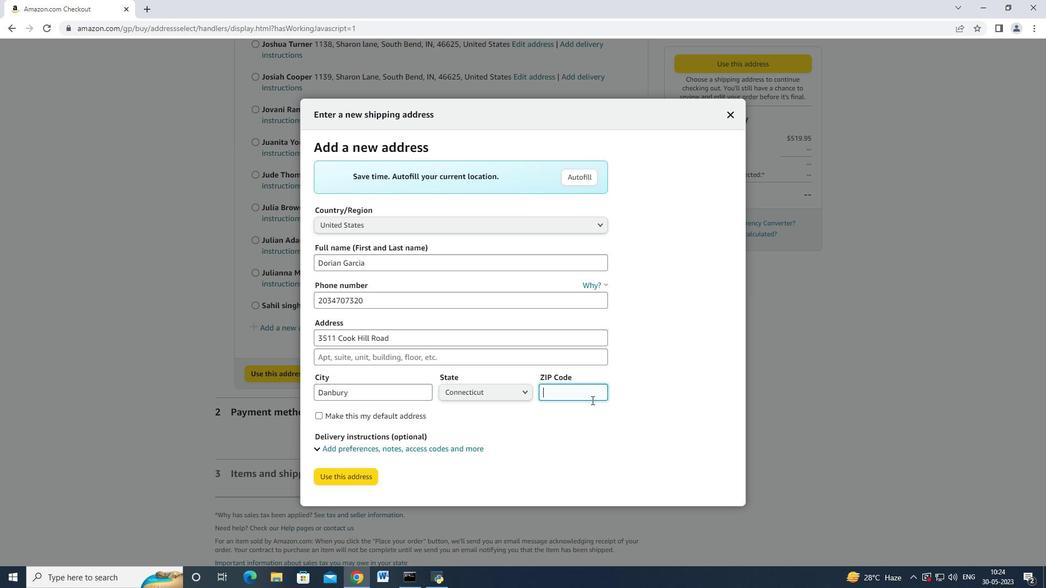 
Action: Key pressed 06810
Screenshot: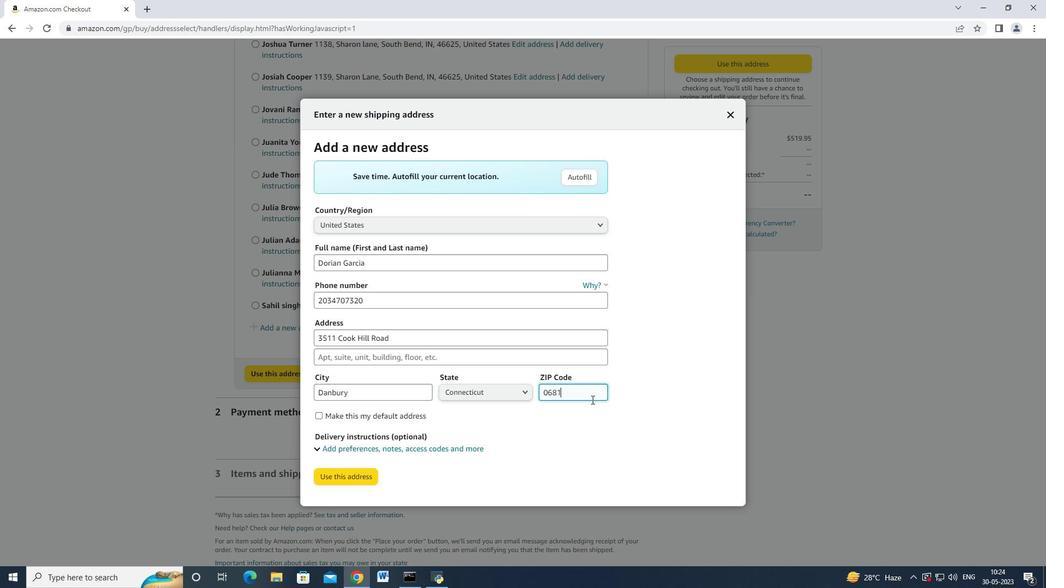 
Action: Mouse moved to (347, 481)
Screenshot: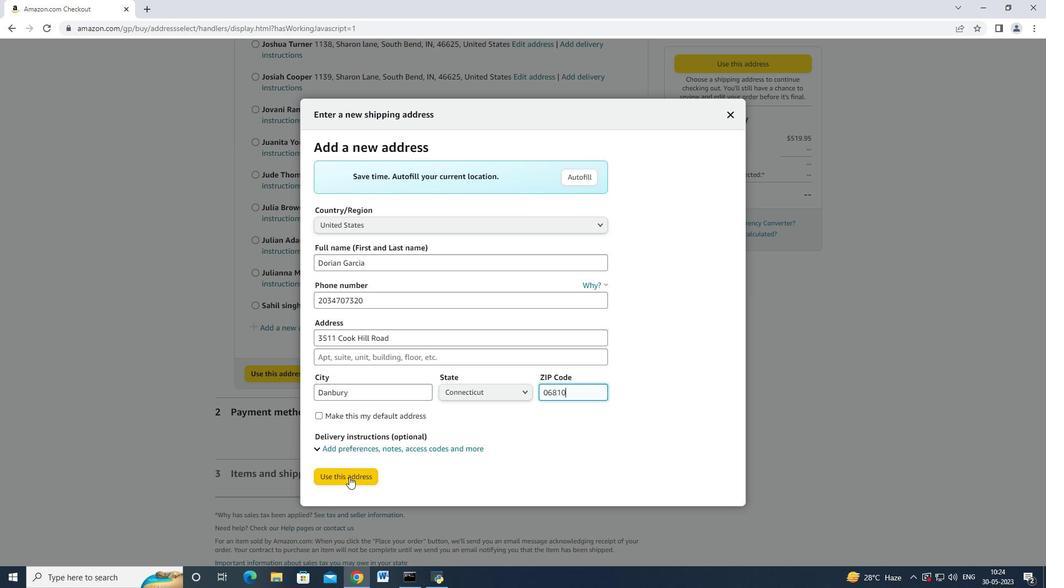
Action: Mouse pressed left at (347, 481)
Screenshot: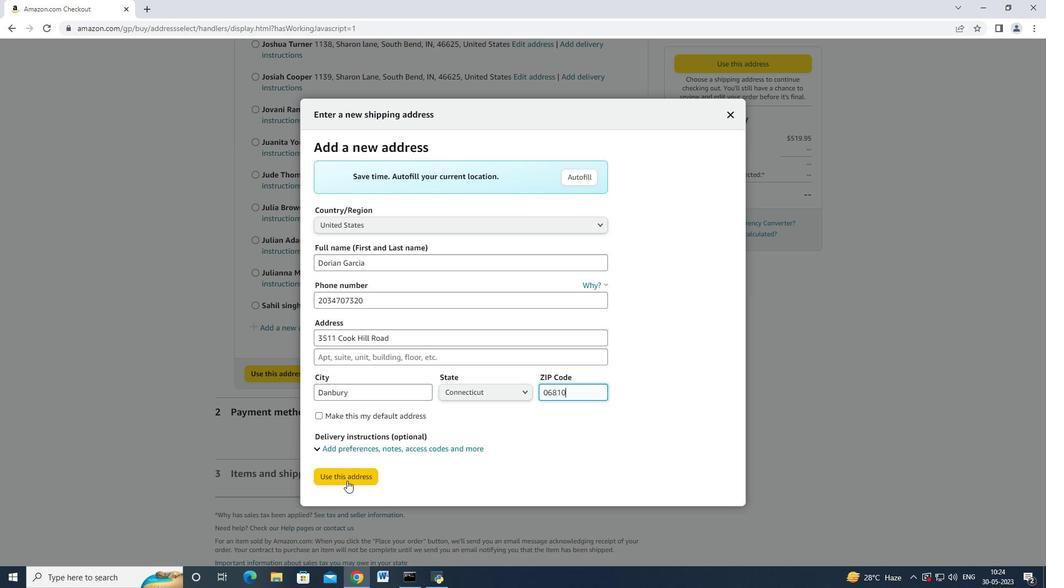
Action: Mouse moved to (355, 473)
Screenshot: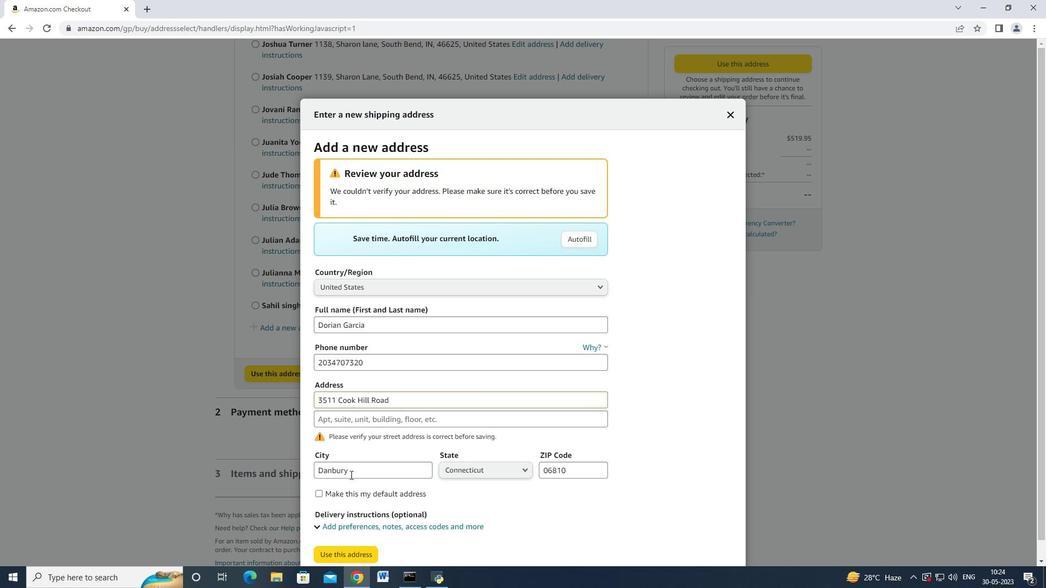
Action: Mouse scrolled (355, 472) with delta (0, 0)
Screenshot: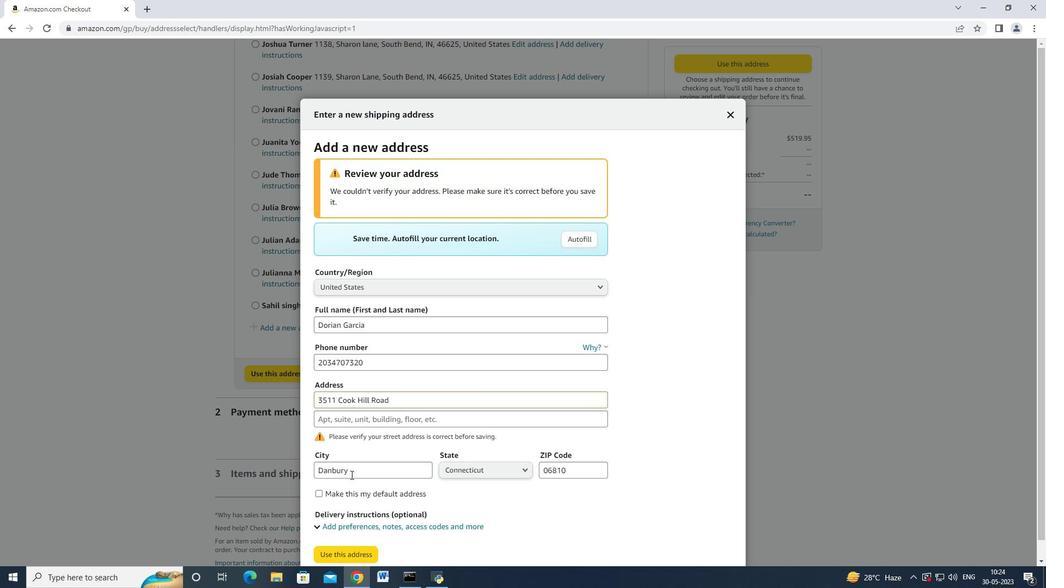 
Action: Mouse scrolled (355, 472) with delta (0, 0)
Screenshot: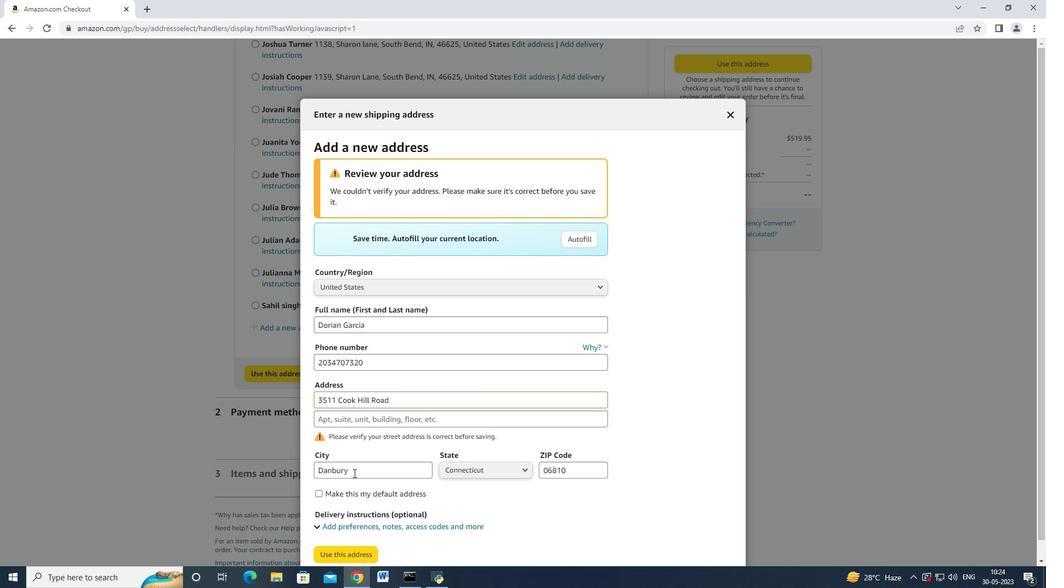 
Action: Mouse scrolled (355, 472) with delta (0, 0)
Screenshot: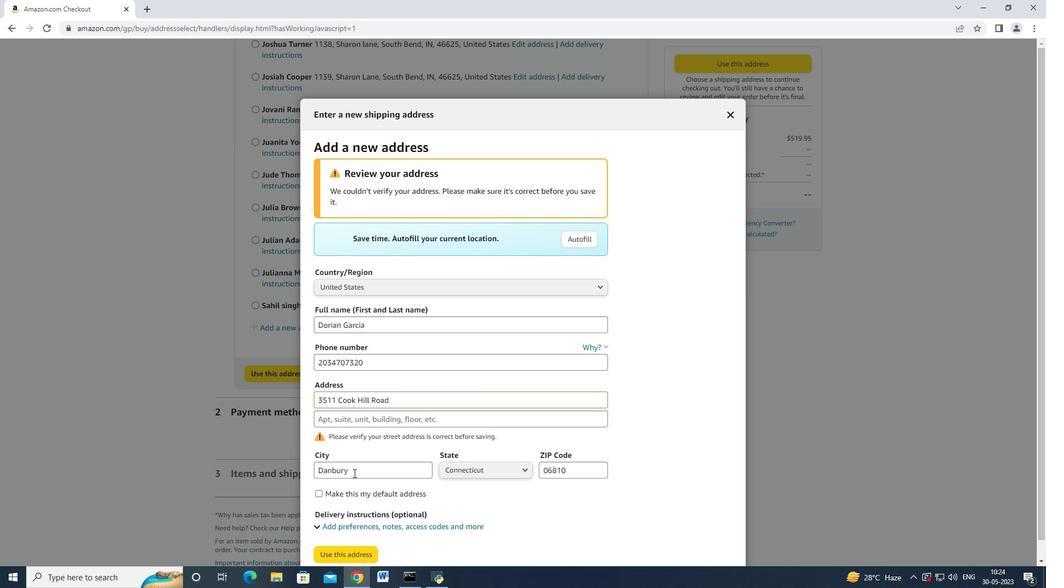 
Action: Mouse scrolled (355, 472) with delta (0, 0)
Screenshot: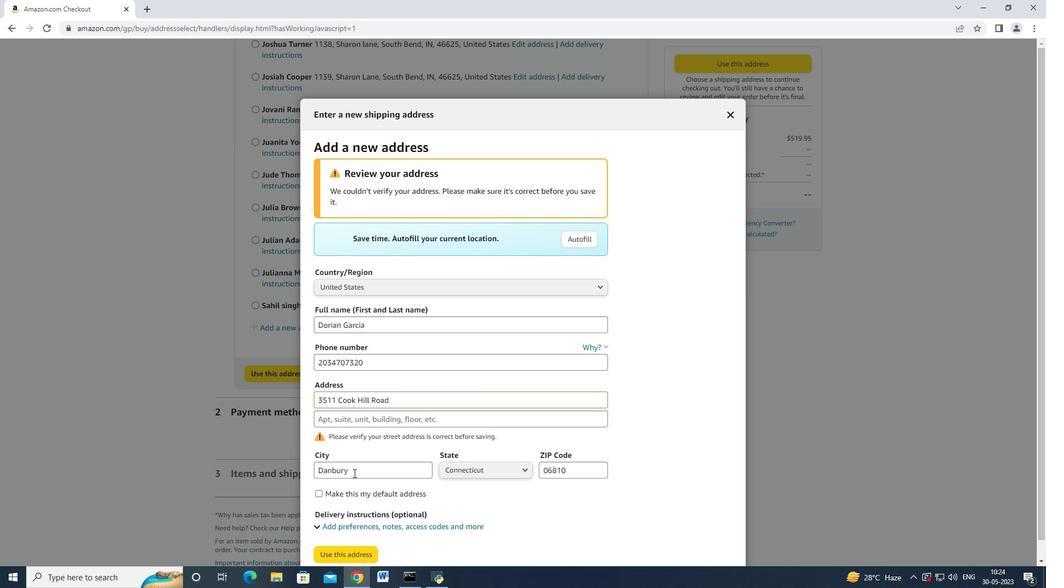 
Action: Mouse scrolled (355, 472) with delta (0, 0)
Screenshot: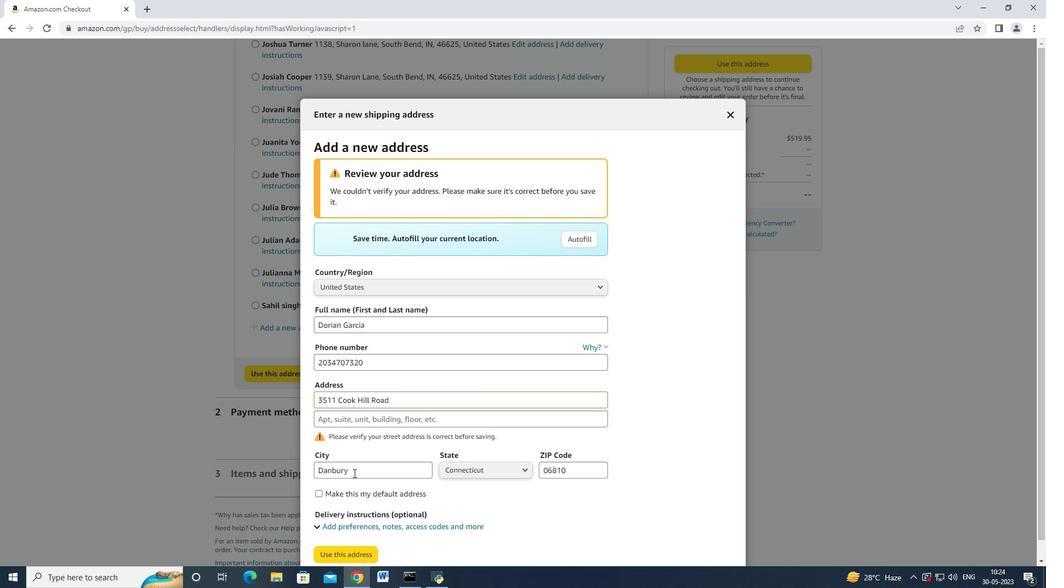 
Action: Mouse scrolled (355, 472) with delta (0, 0)
Screenshot: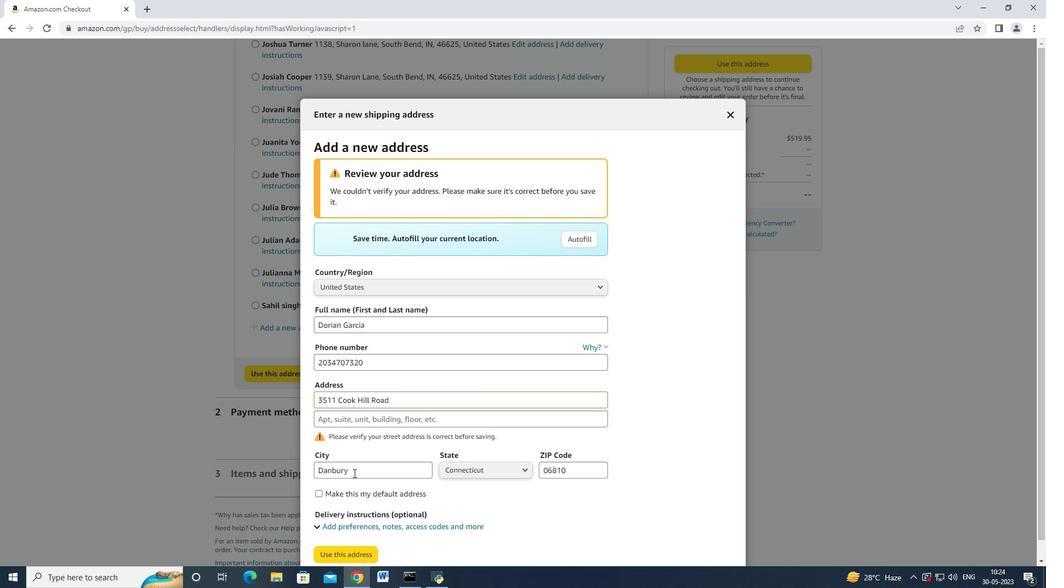 
Action: Mouse moved to (350, 533)
Screenshot: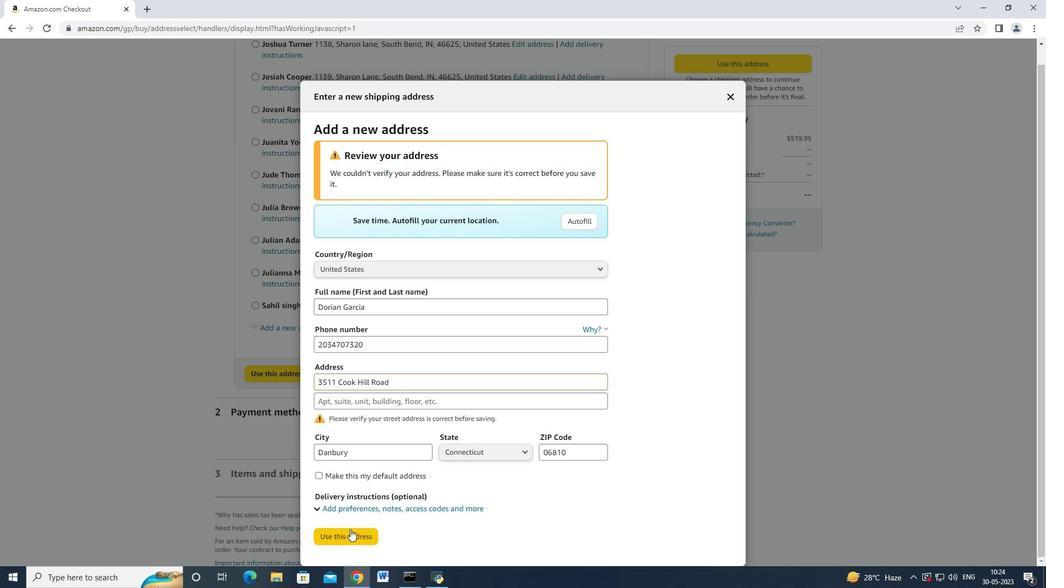 
Action: Mouse pressed left at (350, 533)
Screenshot: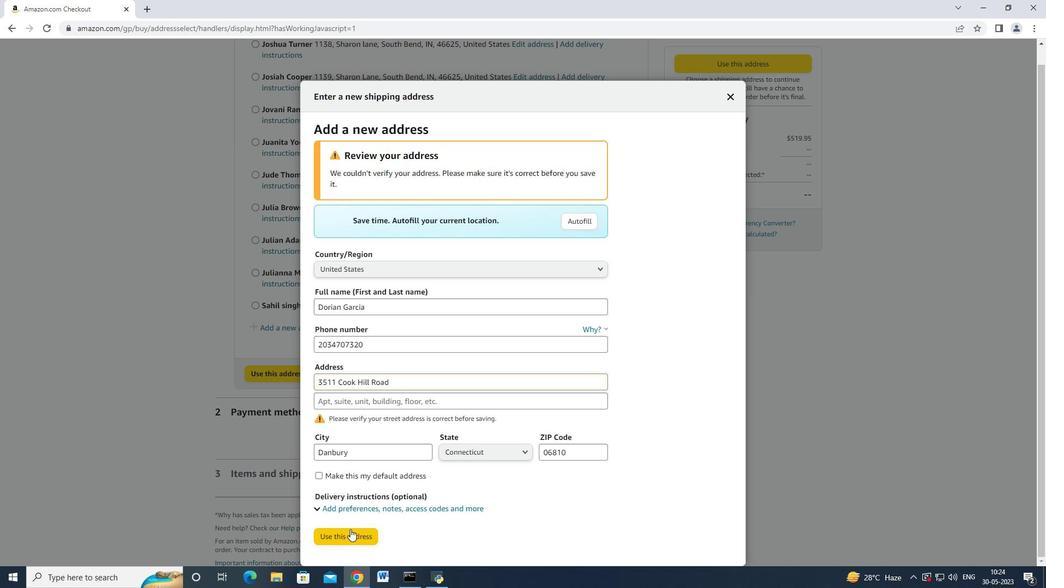 
Action: Mouse moved to (352, 240)
Screenshot: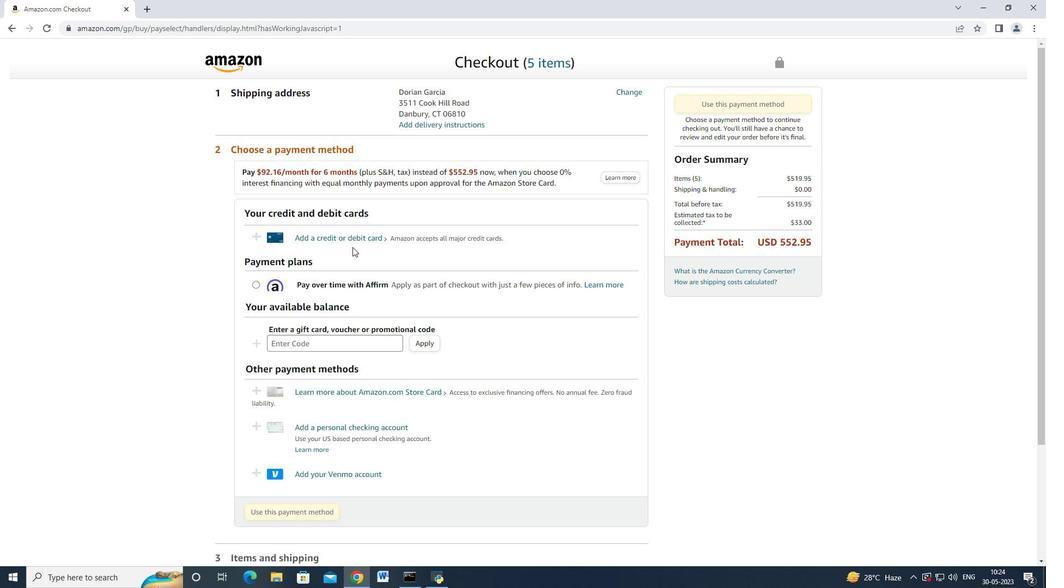 
Action: Mouse pressed left at (352, 240)
Screenshot: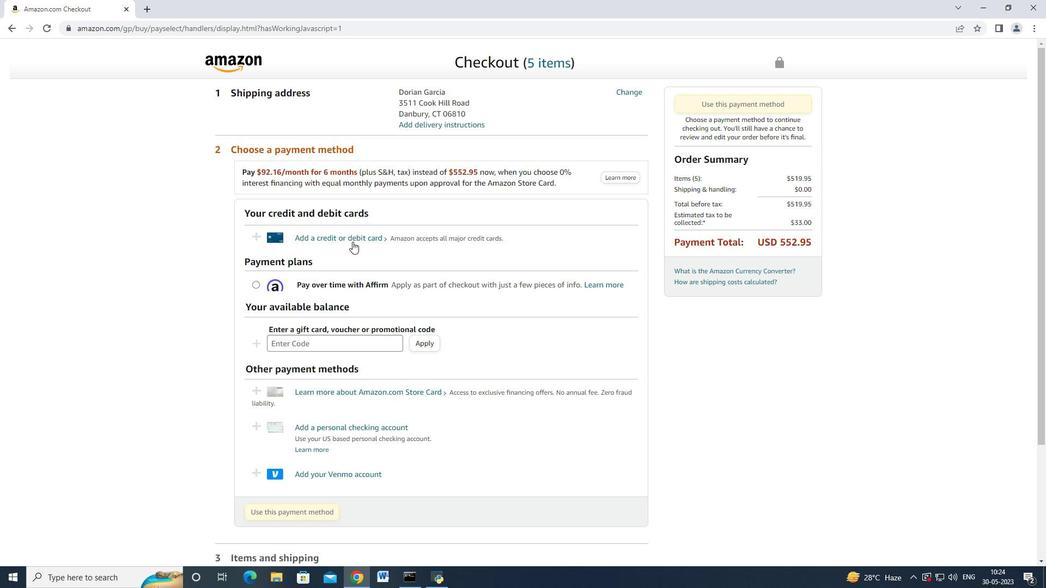 
Action: Mouse moved to (481, 246)
Screenshot: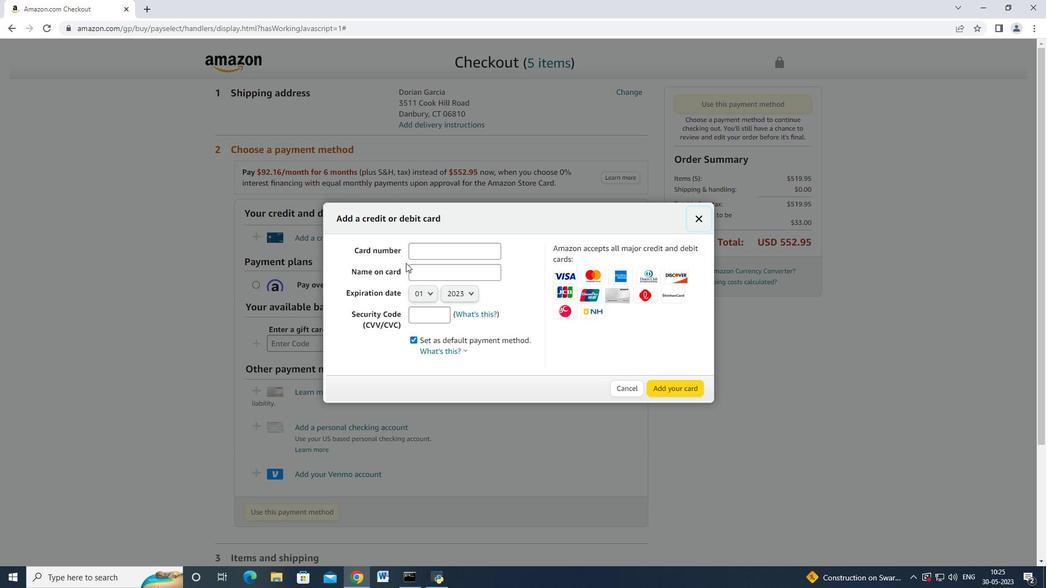 
Action: Mouse pressed left at (481, 246)
Screenshot: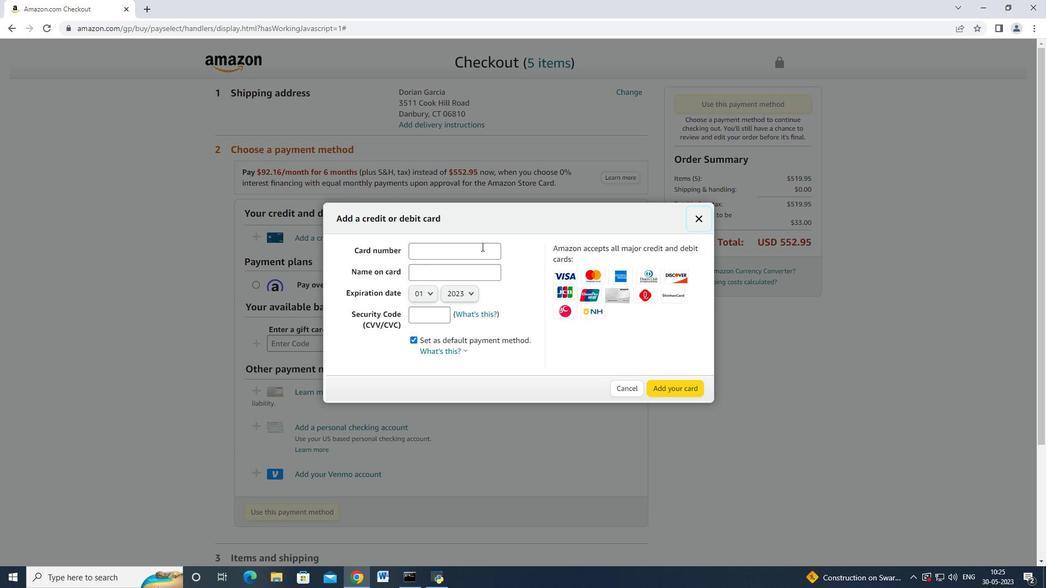 
Action: Mouse moved to (480, 248)
Screenshot: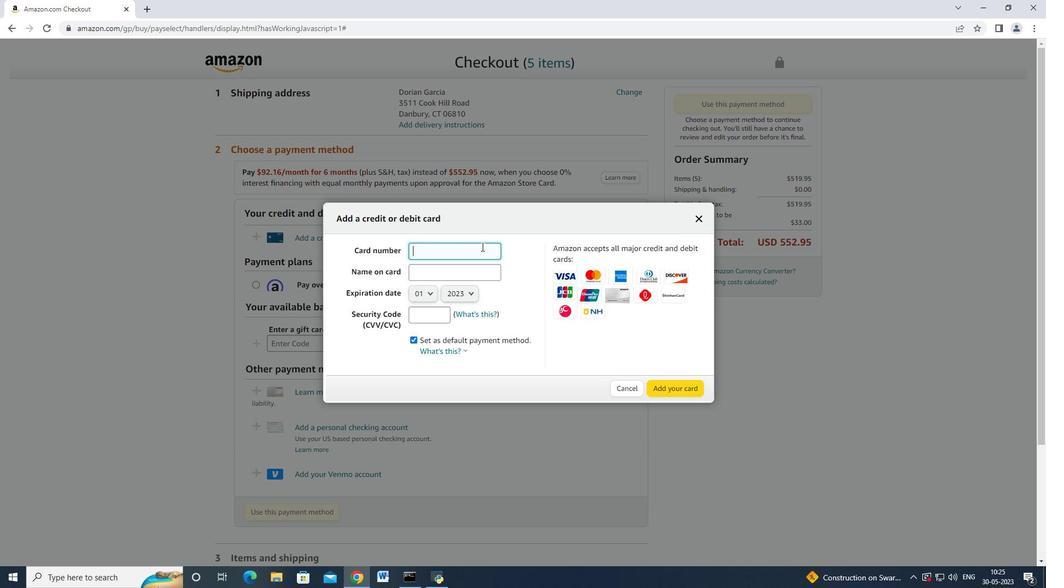 
Action: Key pressed 4726664477556010<Key.tab><Key.shift><Key.shift>Mark<Key.space><Key.shift_r>Adams
Screenshot: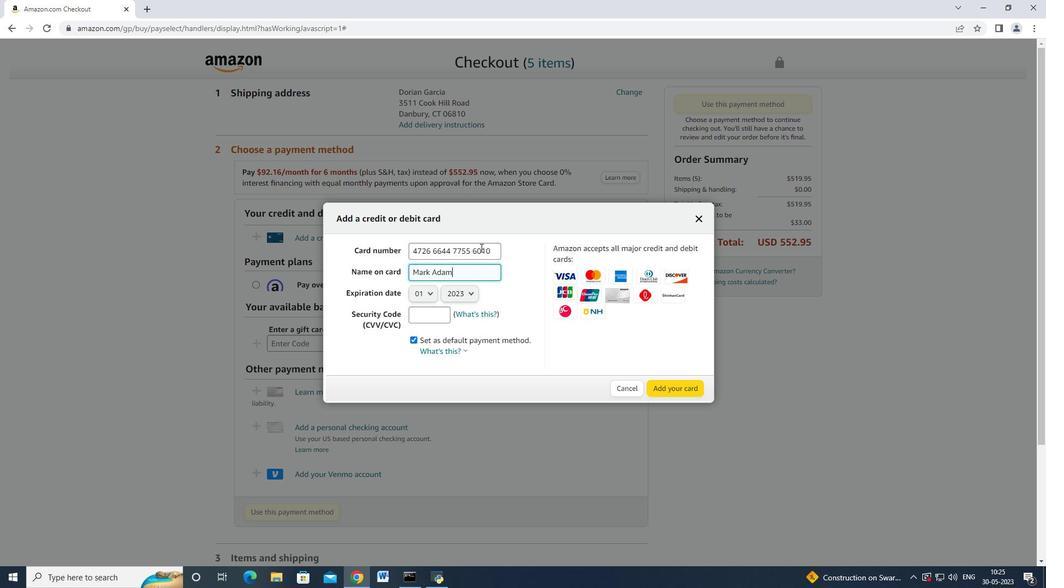 
Action: Mouse moved to (428, 302)
Screenshot: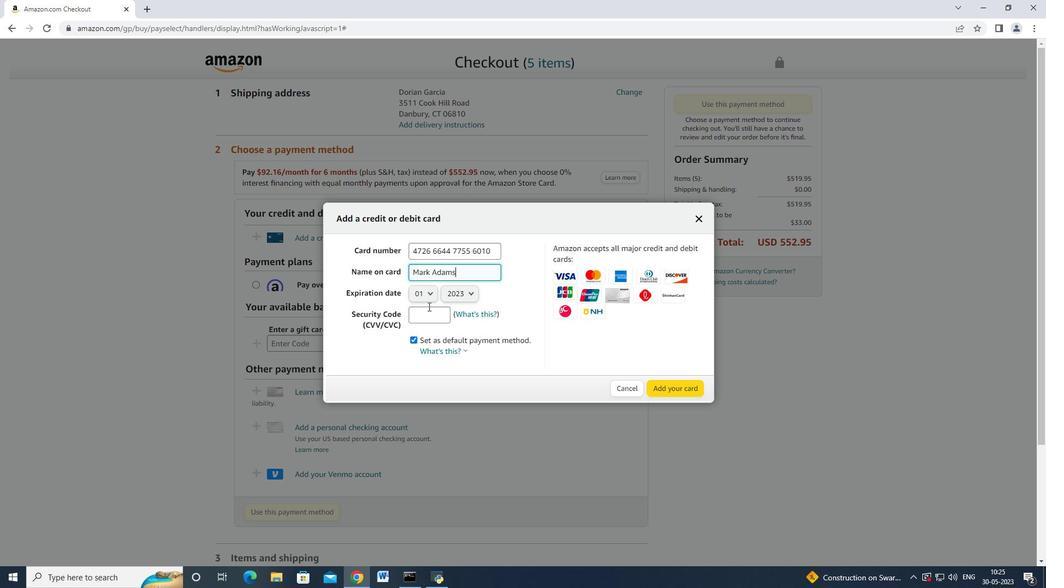 
Action: Mouse pressed left at (428, 302)
Screenshot: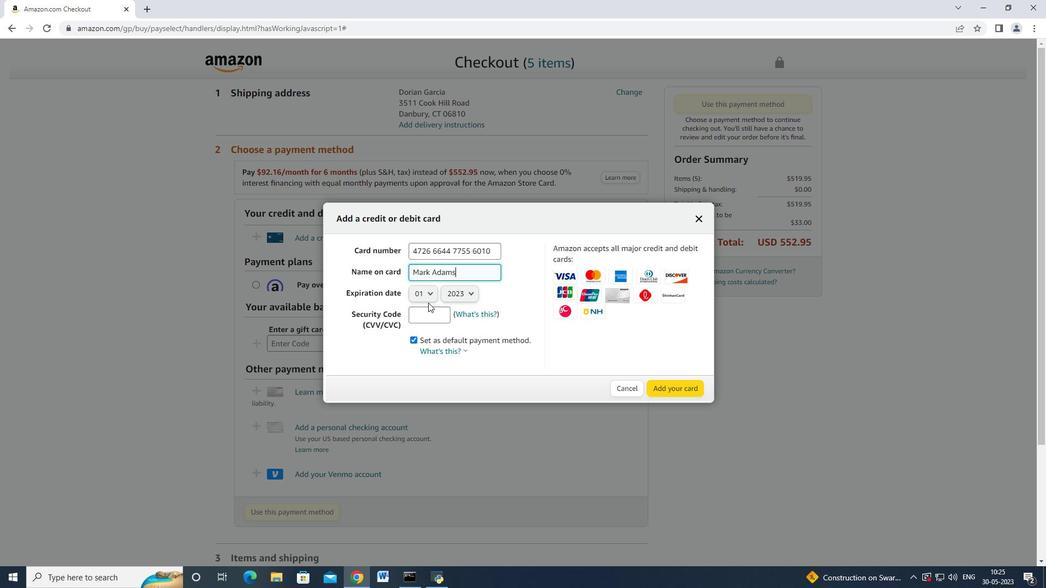 
Action: Mouse moved to (431, 293)
Screenshot: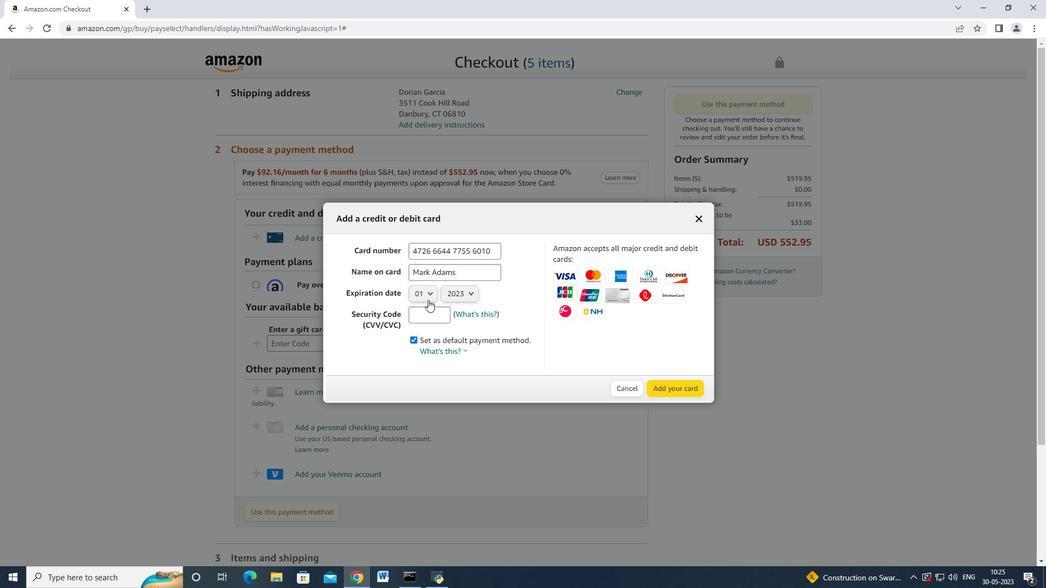 
Action: Mouse pressed left at (431, 293)
Screenshot: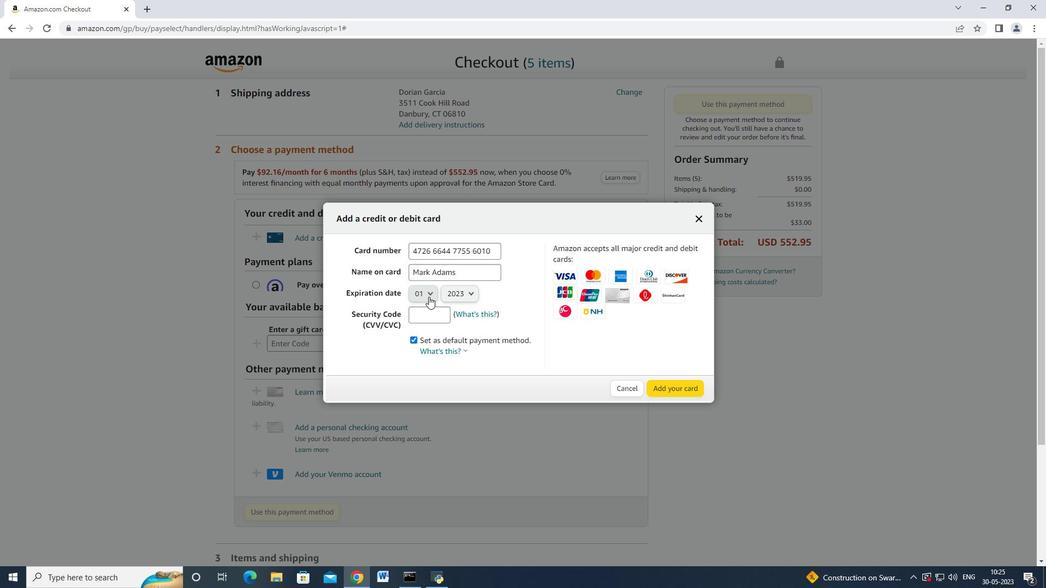 
Action: Mouse moved to (422, 337)
Screenshot: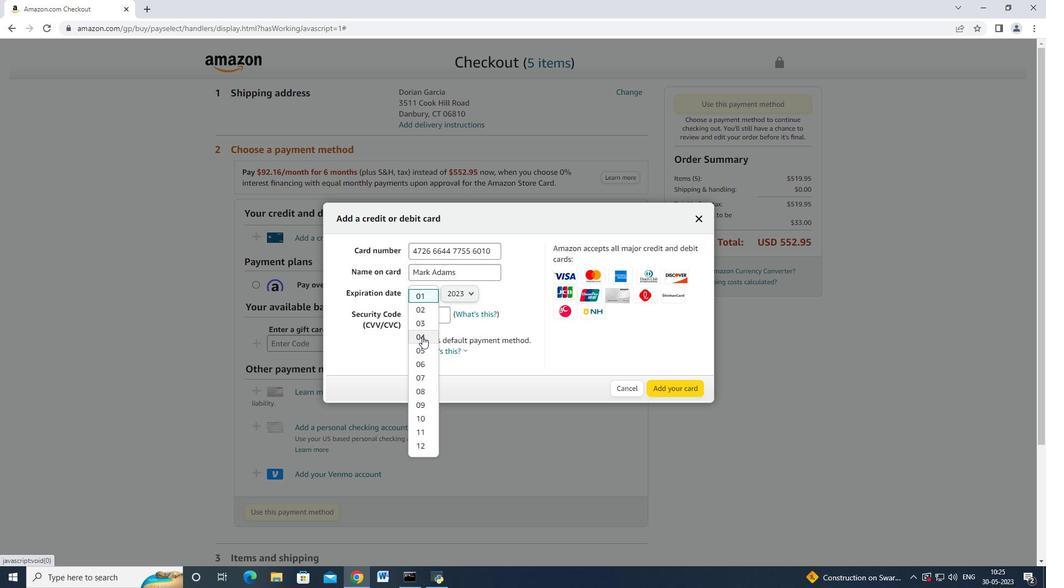 
Action: Mouse pressed left at (422, 337)
Screenshot: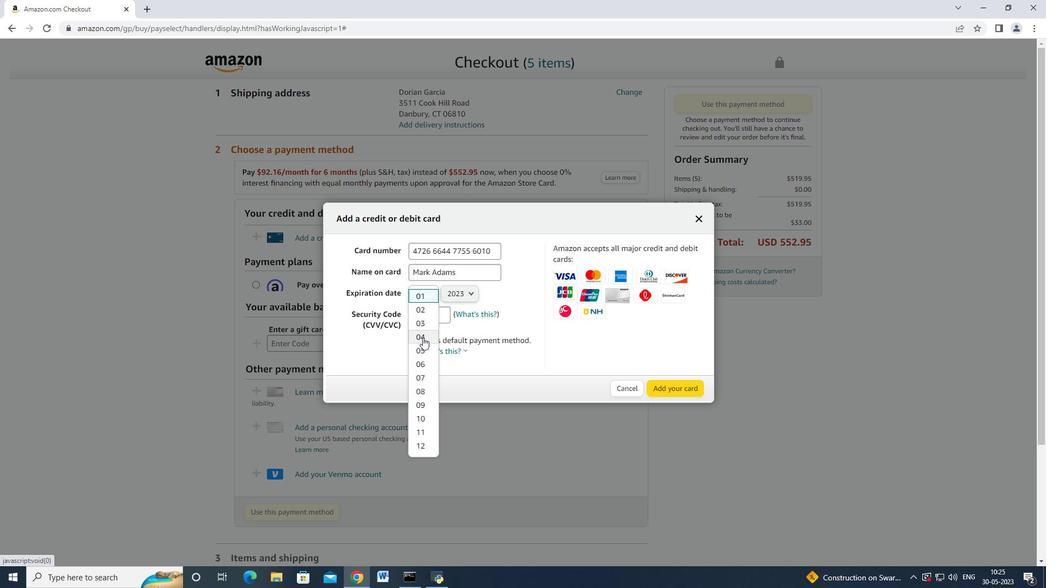 
Action: Mouse moved to (456, 295)
Screenshot: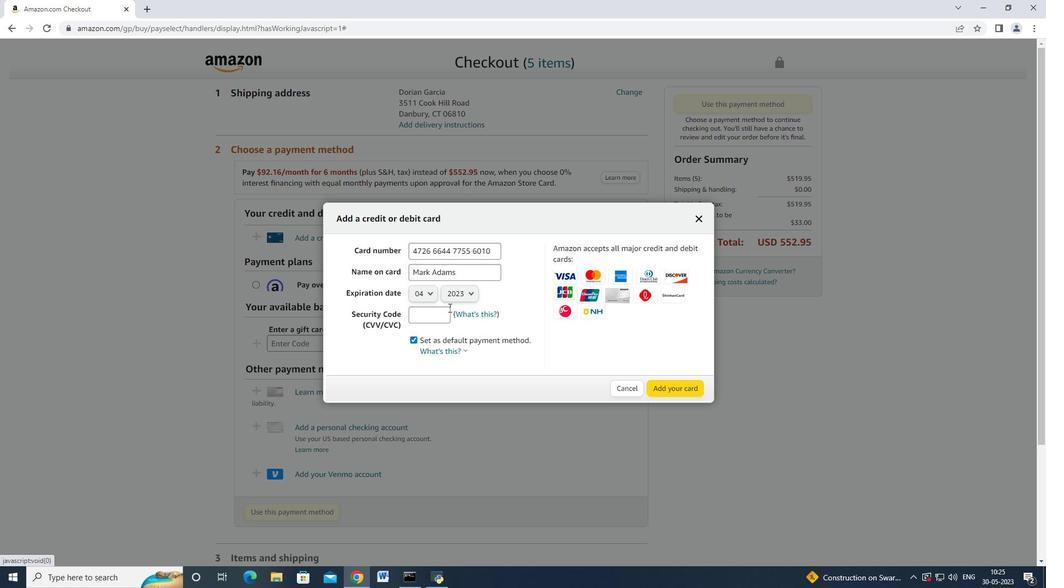 
Action: Mouse pressed left at (456, 295)
Screenshot: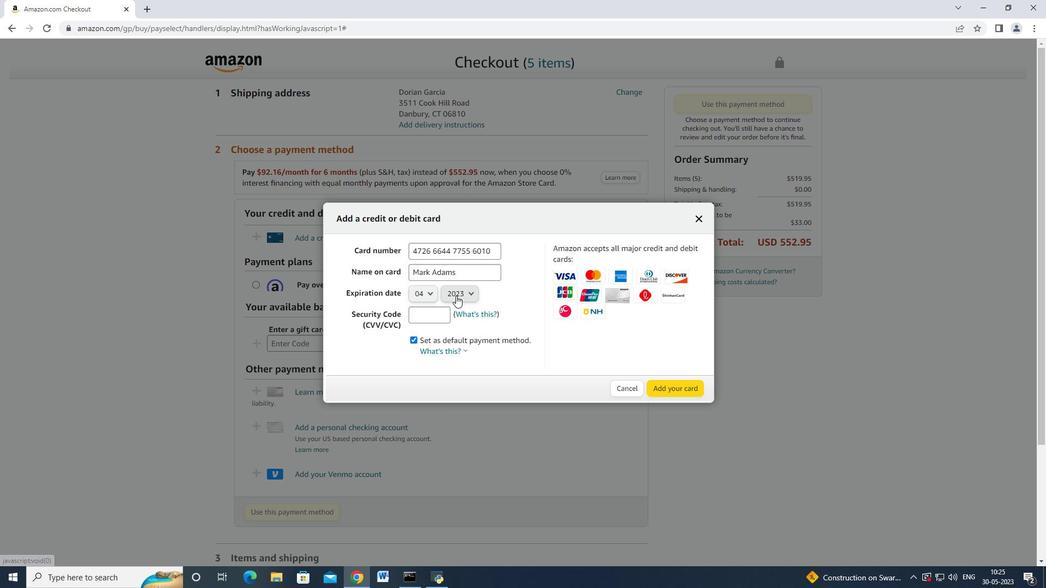 
Action: Mouse moved to (461, 318)
Screenshot: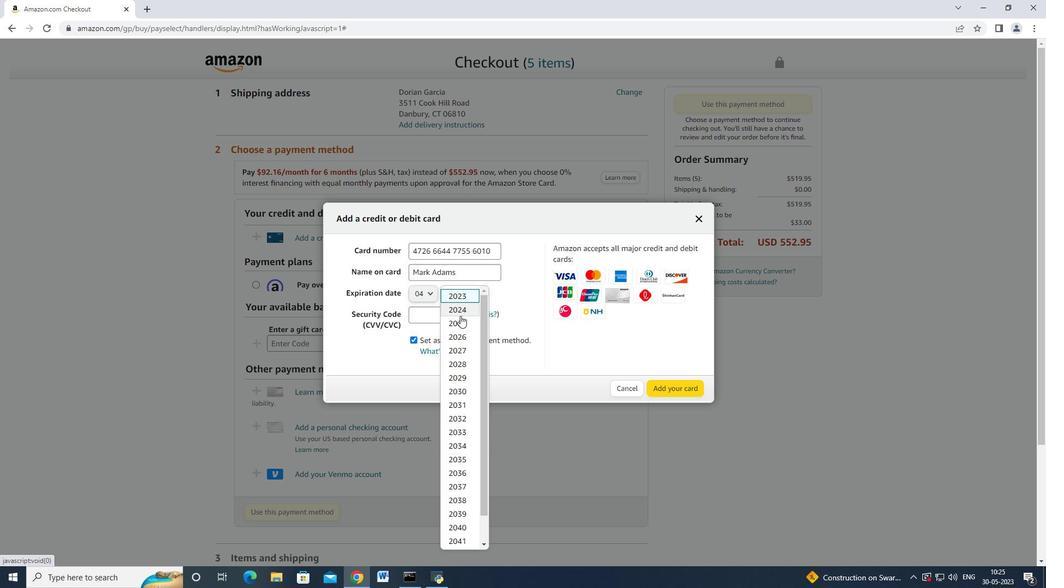 
Action: Mouse pressed left at (461, 318)
Screenshot: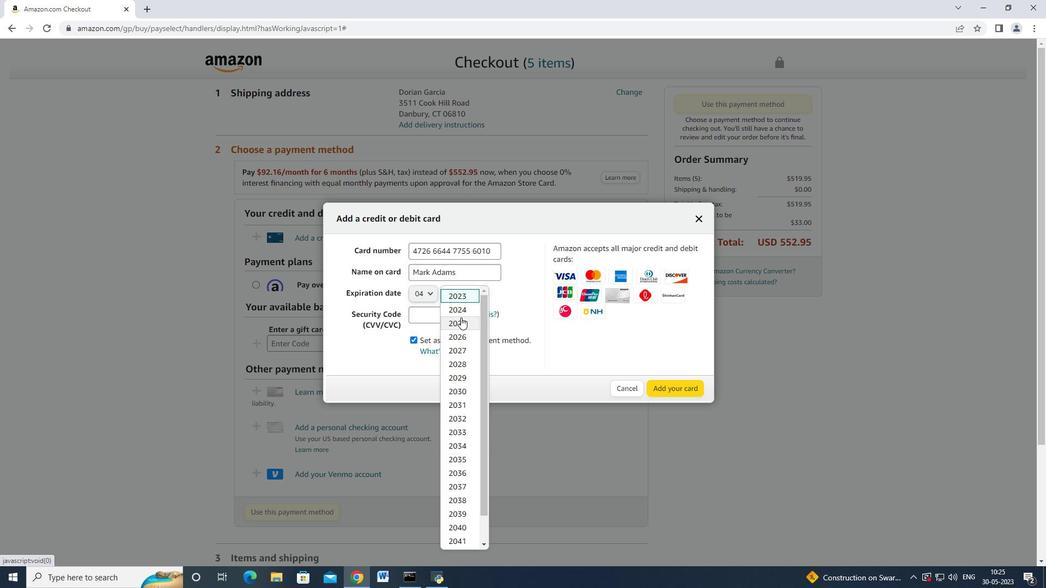 
Action: Mouse moved to (433, 318)
Screenshot: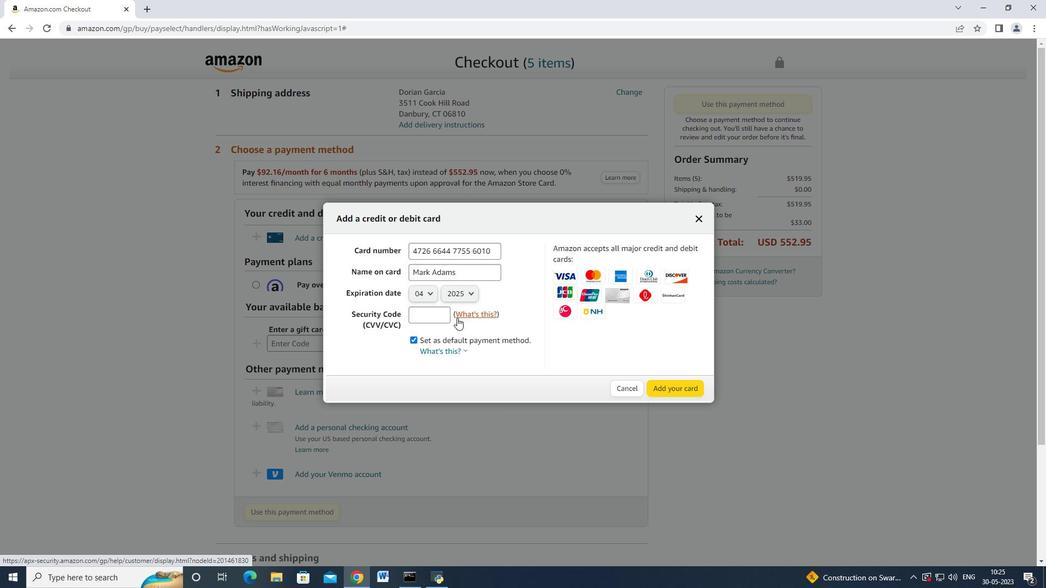 
Action: Mouse pressed left at (433, 318)
Screenshot: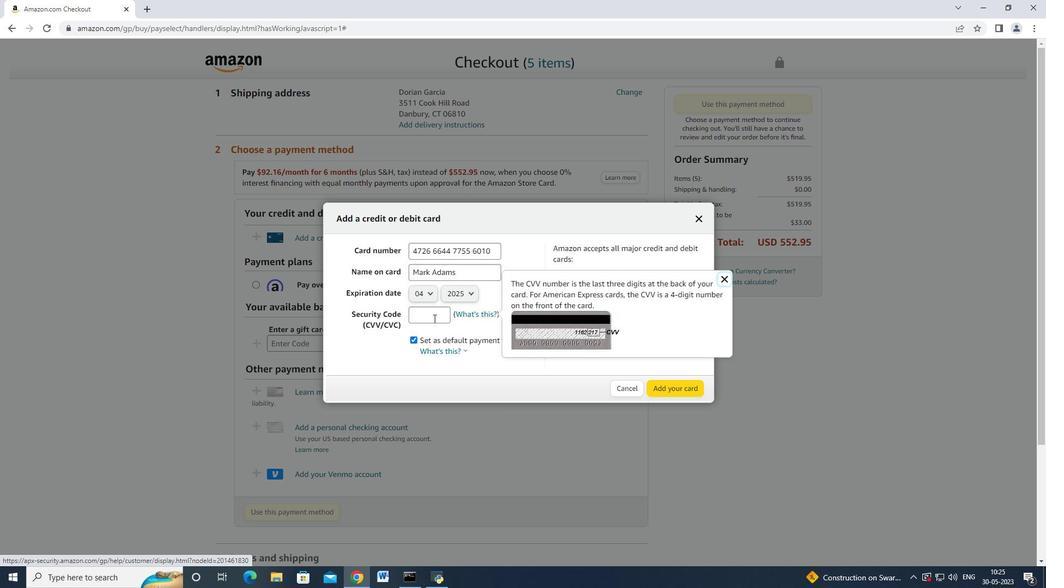 
Action: Mouse moved to (433, 318)
Screenshot: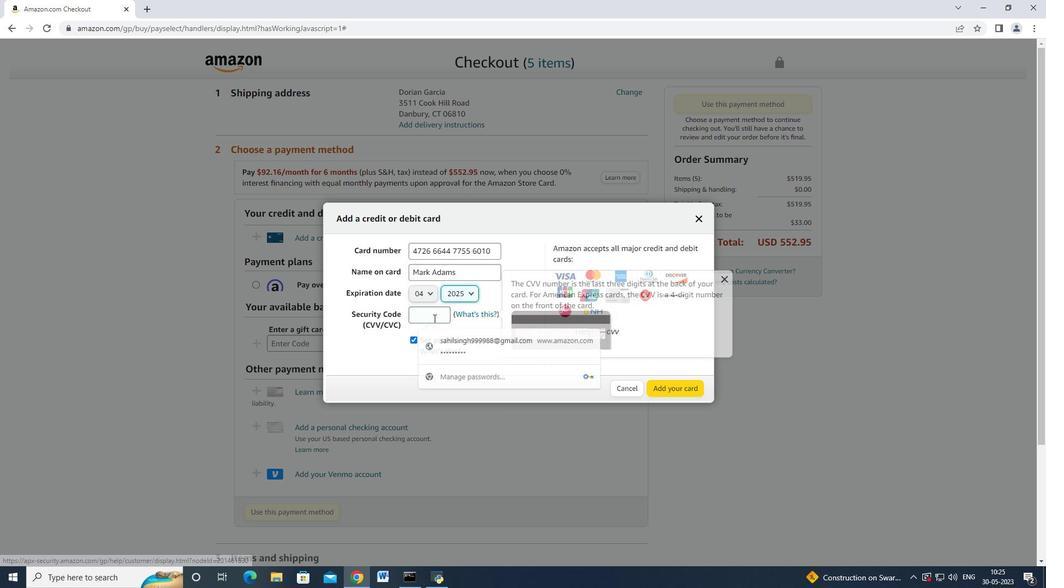 
Action: Mouse pressed left at (433, 318)
Screenshot: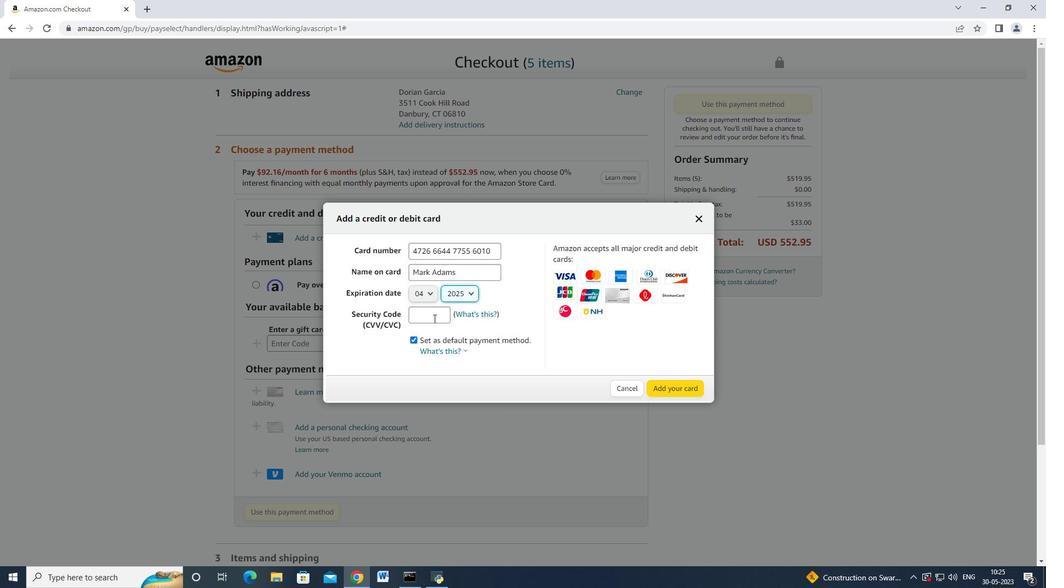 
Action: Mouse moved to (433, 318)
Screenshot: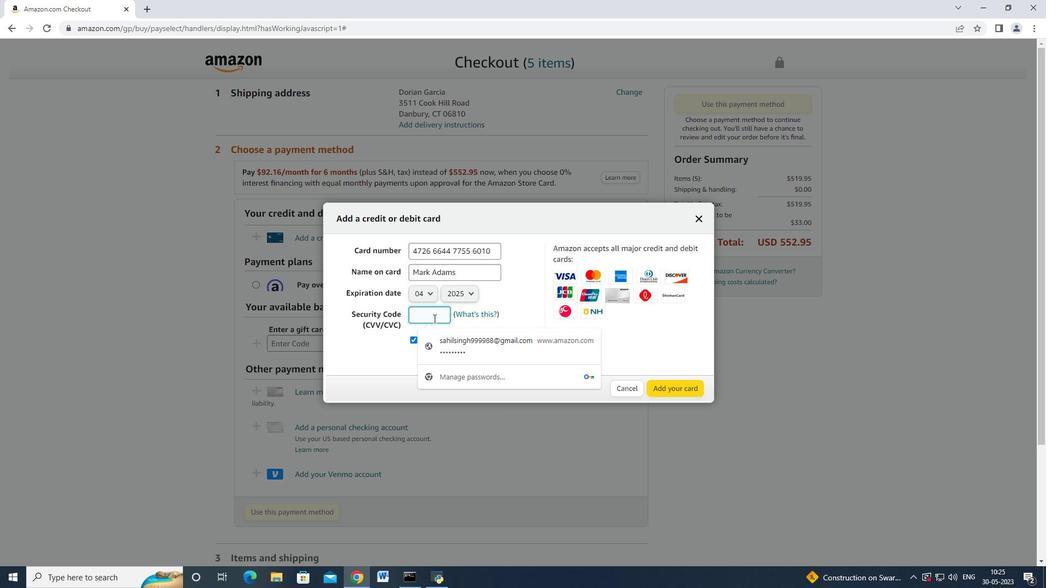 
Action: Key pressed 682
Screenshot: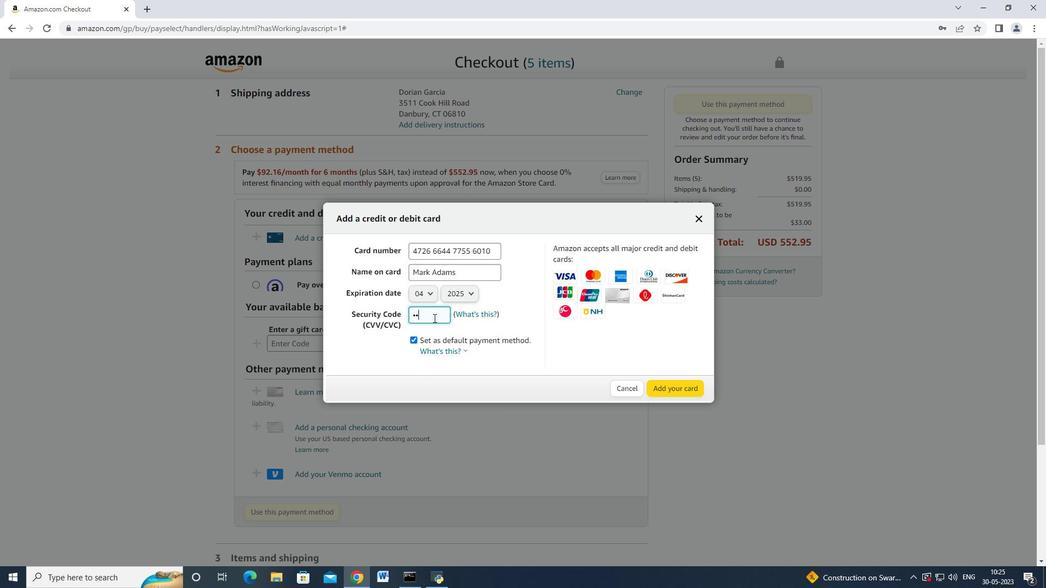 
Action: Mouse moved to (671, 389)
Screenshot: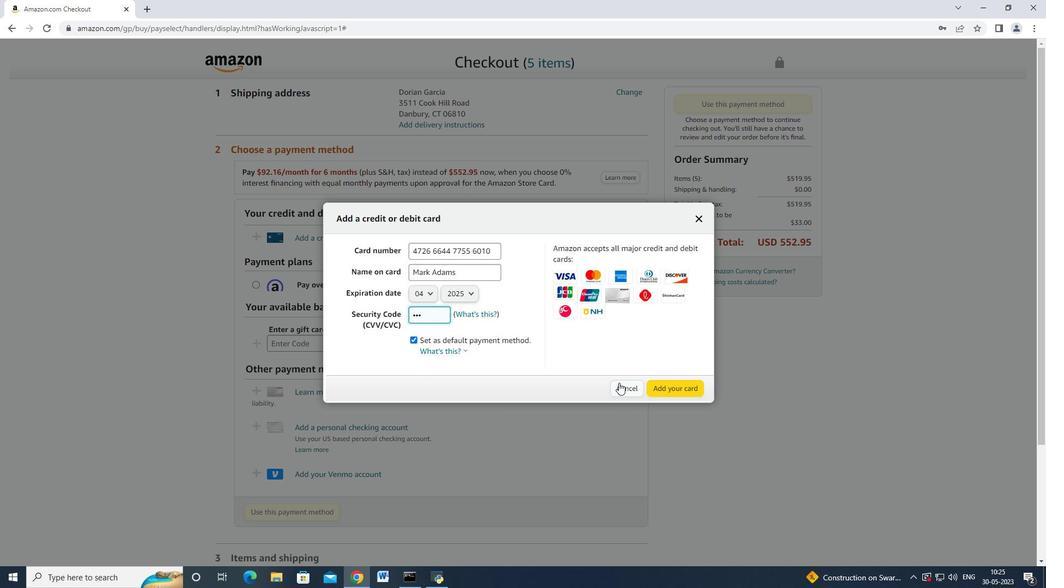 
